 Task: Find an Airbnb in T'ongch'on, North Korea, for 8 guests from 12th to 16th July, with a price range of ₹10,000 to ₹16,000, including WiFi, free parking, TV, and breakfast.
Action: Mouse moved to (323, 151)
Screenshot: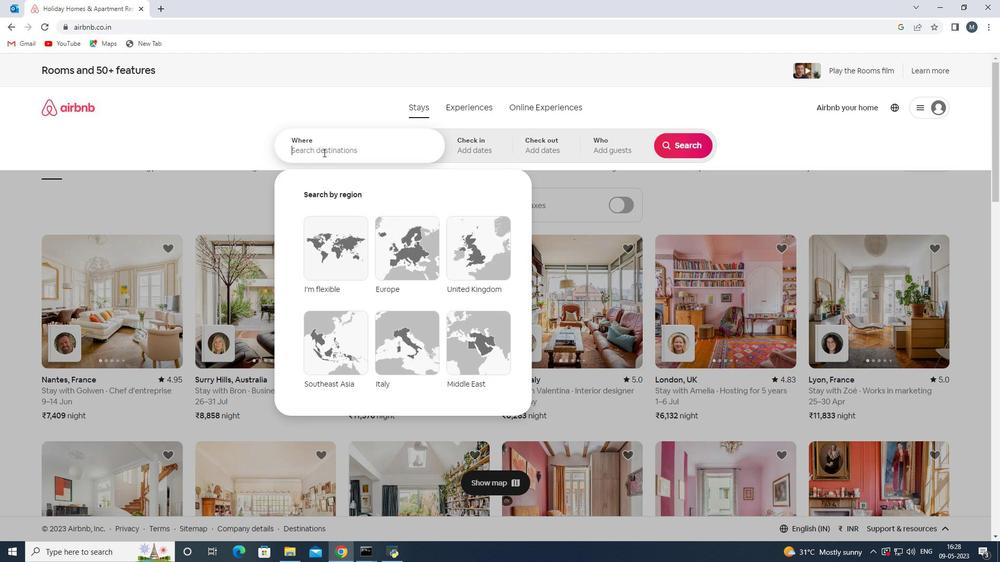 
Action: Mouse pressed left at (323, 151)
Screenshot: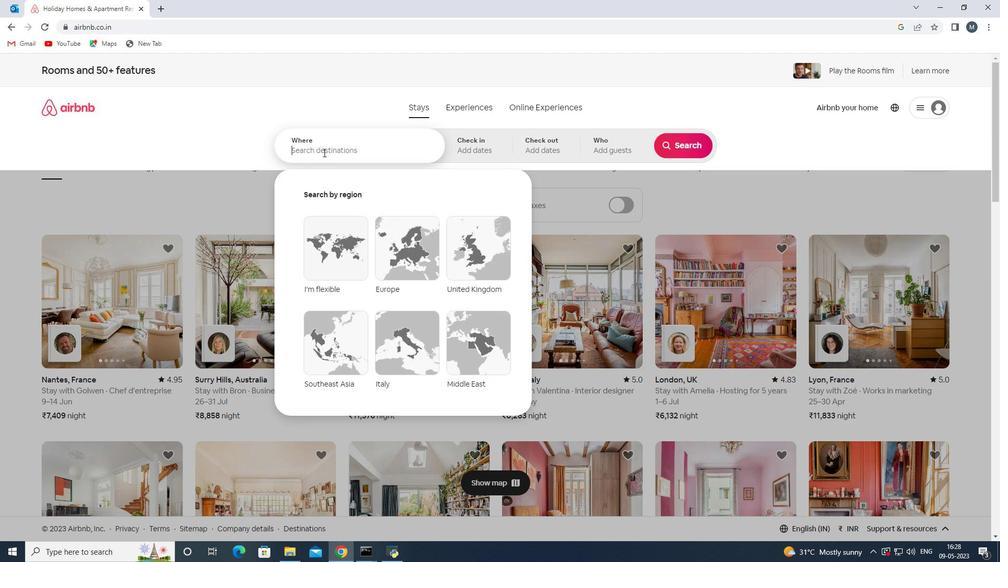 
Action: Key pressed <Key.shift>T<Key.space>ongch<Key.space>on-up,<Key.shift>North<Key.space><Key.shift><Key.shift><Key.shift>Korea<Key.enter>
Screenshot: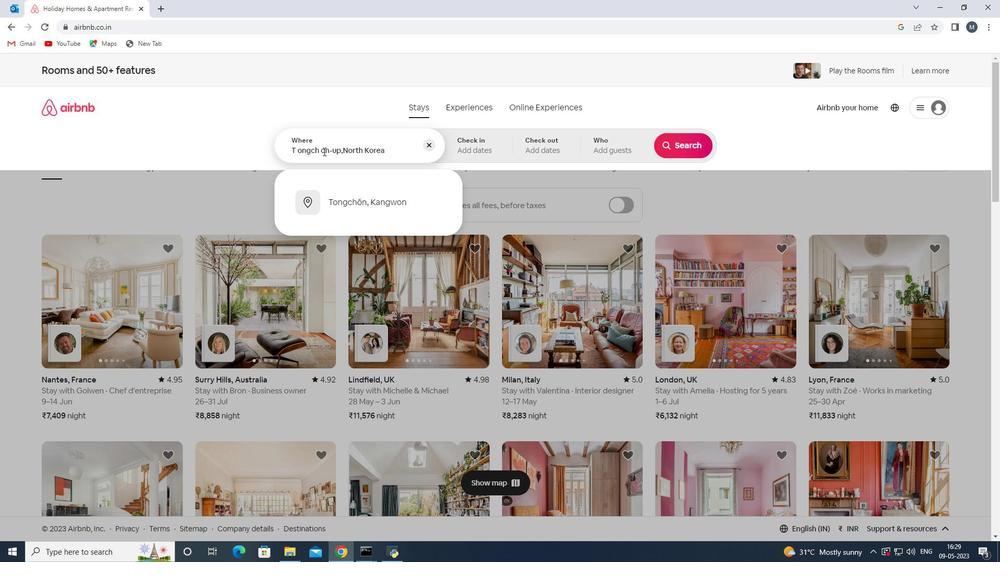 
Action: Mouse moved to (675, 230)
Screenshot: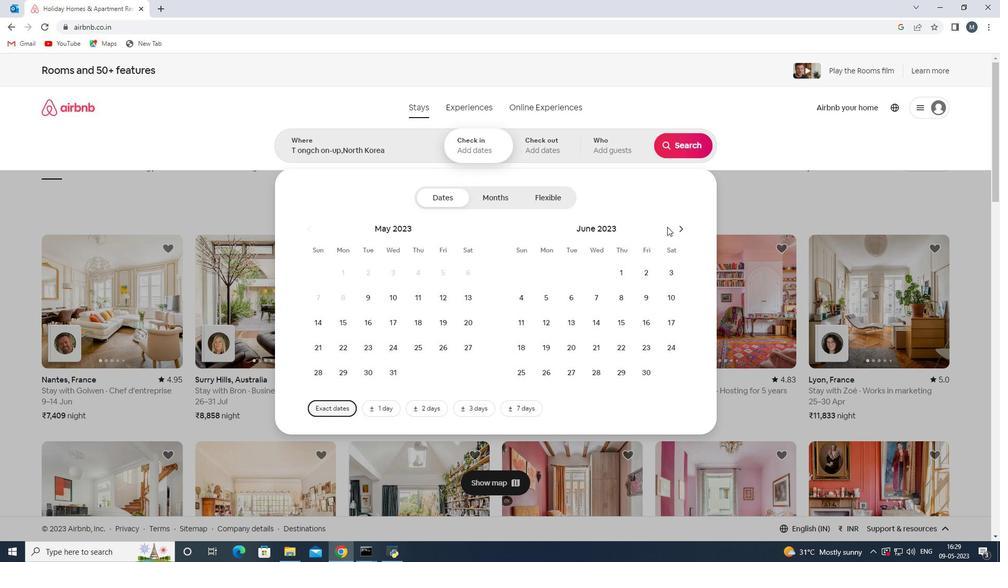 
Action: Mouse pressed left at (675, 230)
Screenshot: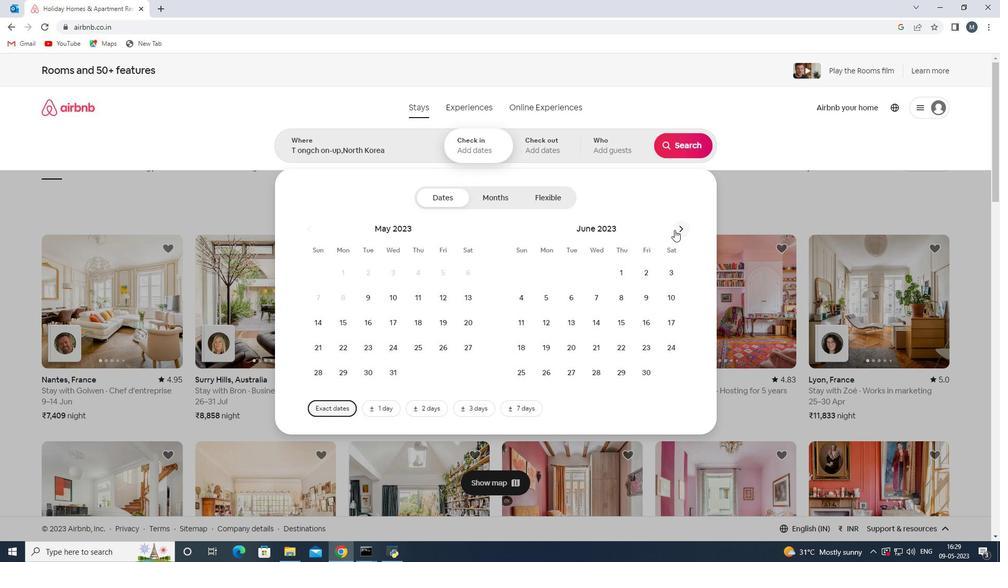 
Action: Mouse moved to (593, 326)
Screenshot: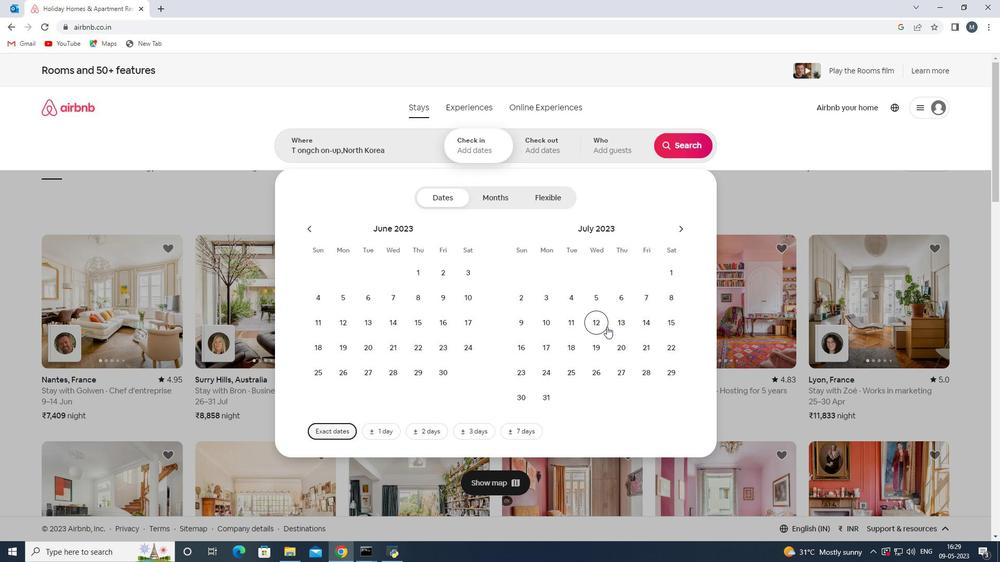 
Action: Mouse pressed left at (593, 326)
Screenshot: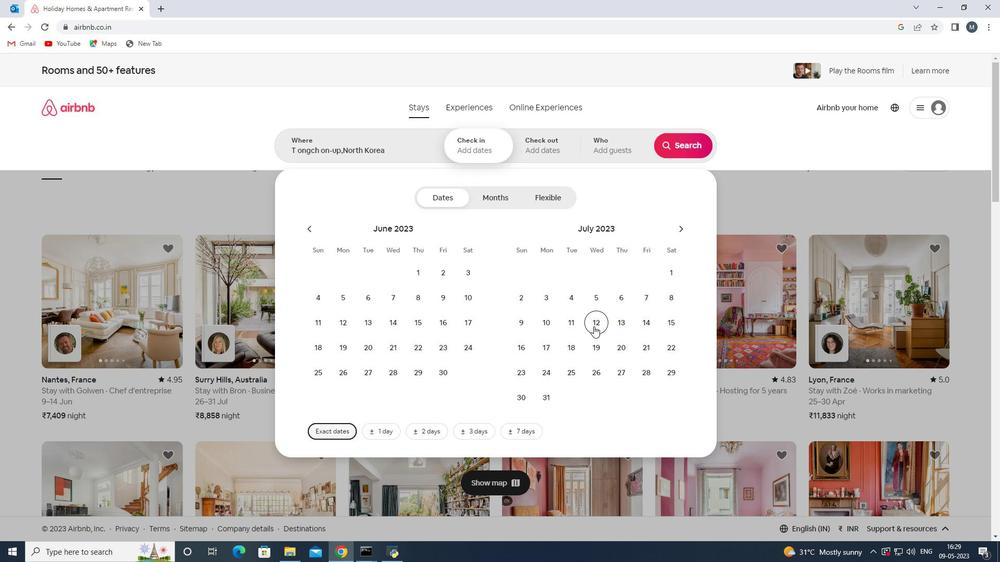 
Action: Mouse moved to (527, 348)
Screenshot: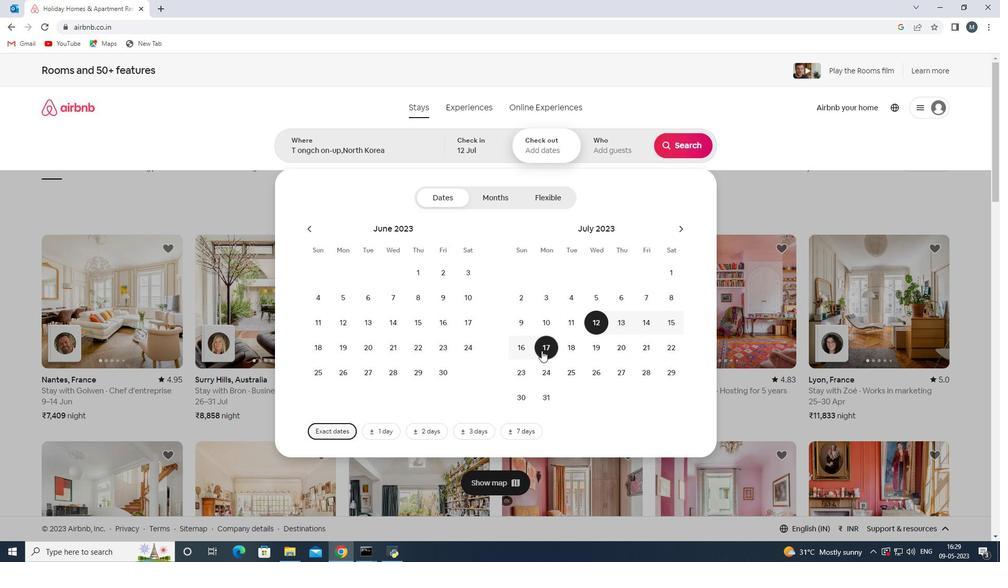 
Action: Mouse pressed left at (527, 348)
Screenshot: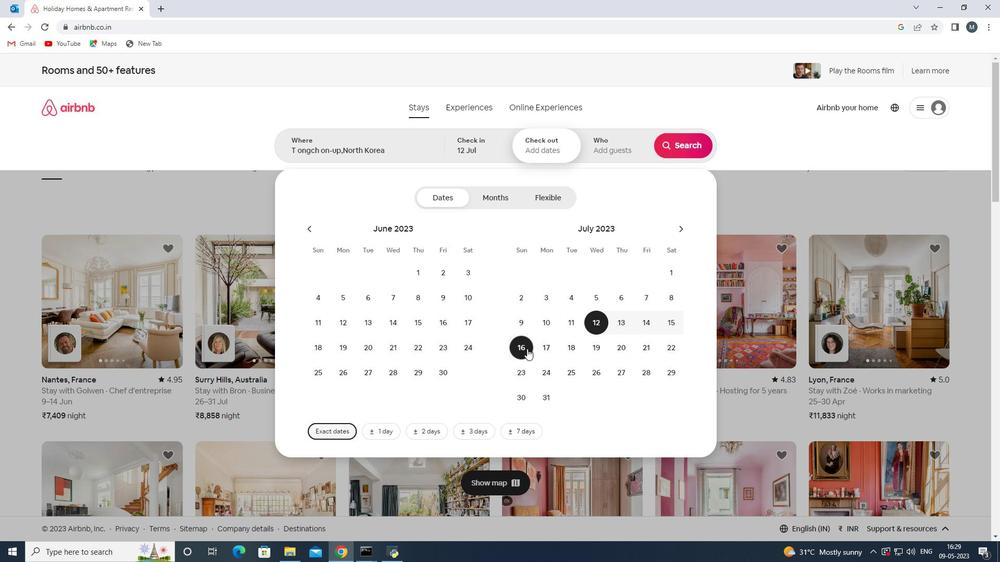 
Action: Mouse moved to (614, 155)
Screenshot: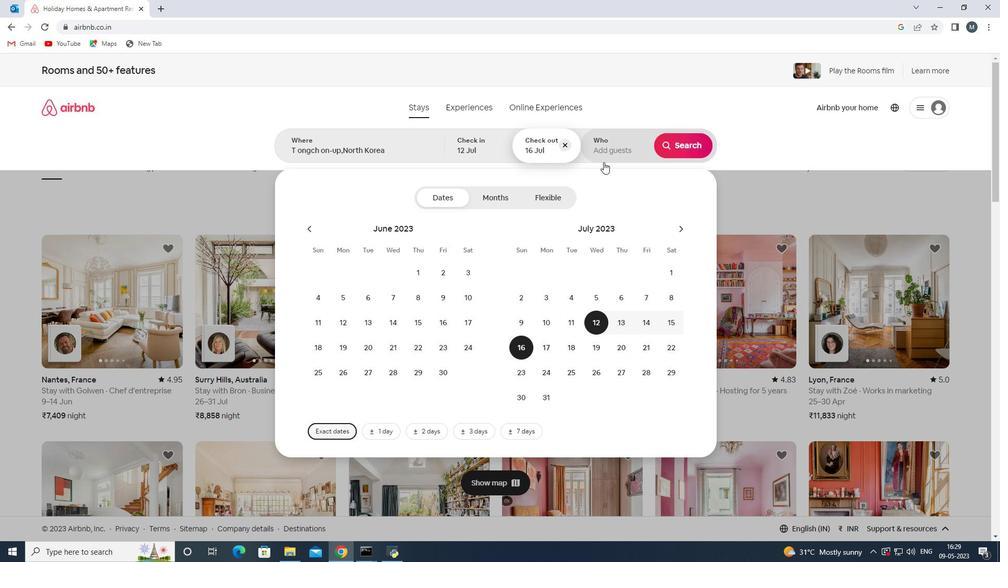 
Action: Mouse pressed left at (614, 155)
Screenshot: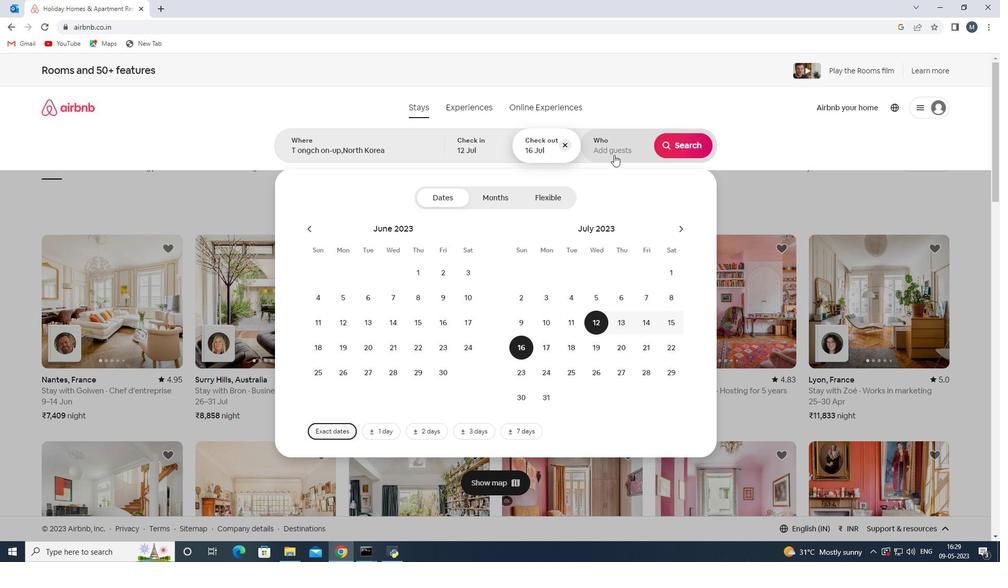 
Action: Mouse moved to (676, 199)
Screenshot: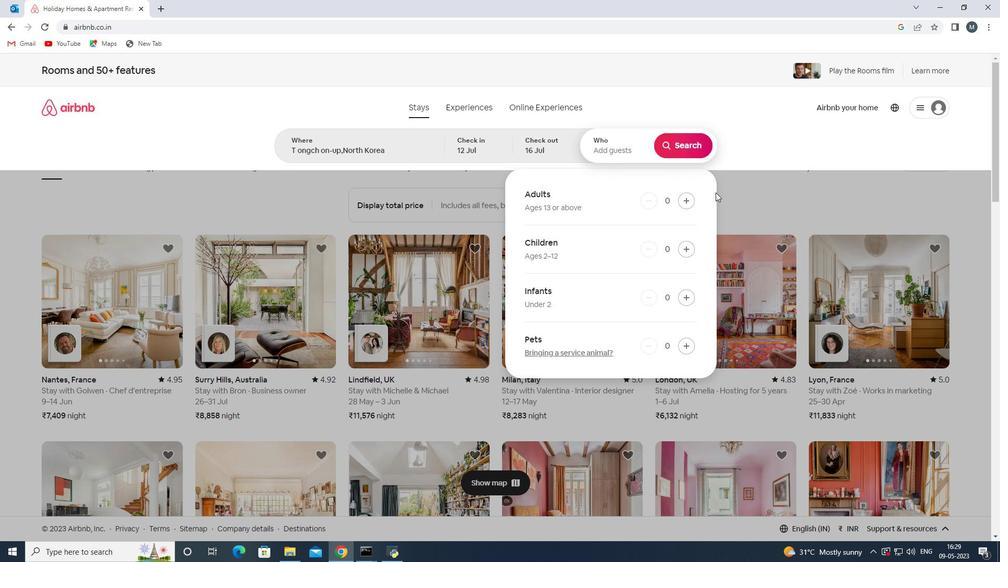 
Action: Mouse pressed left at (676, 199)
Screenshot: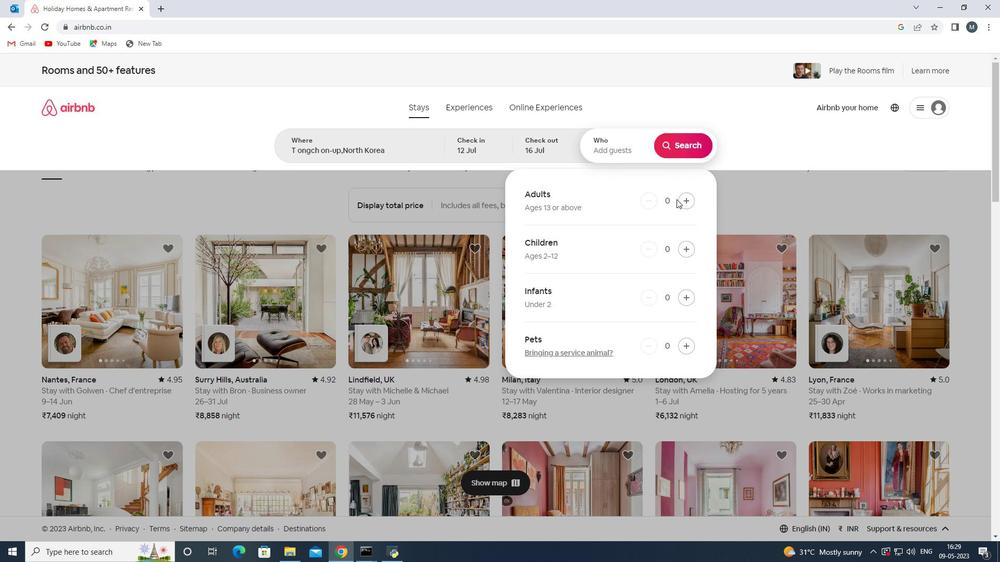 
Action: Mouse moved to (684, 197)
Screenshot: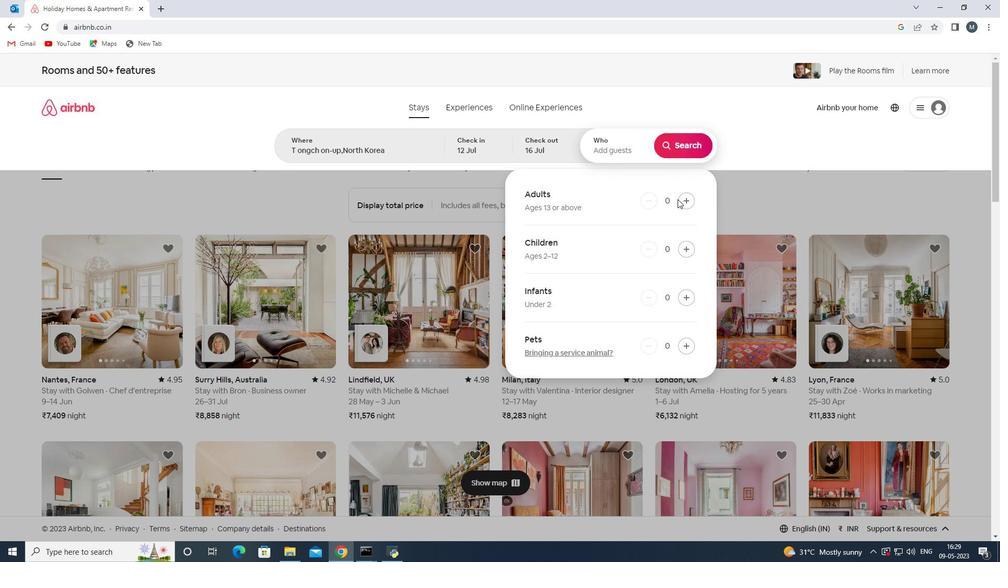 
Action: Mouse pressed left at (684, 197)
Screenshot: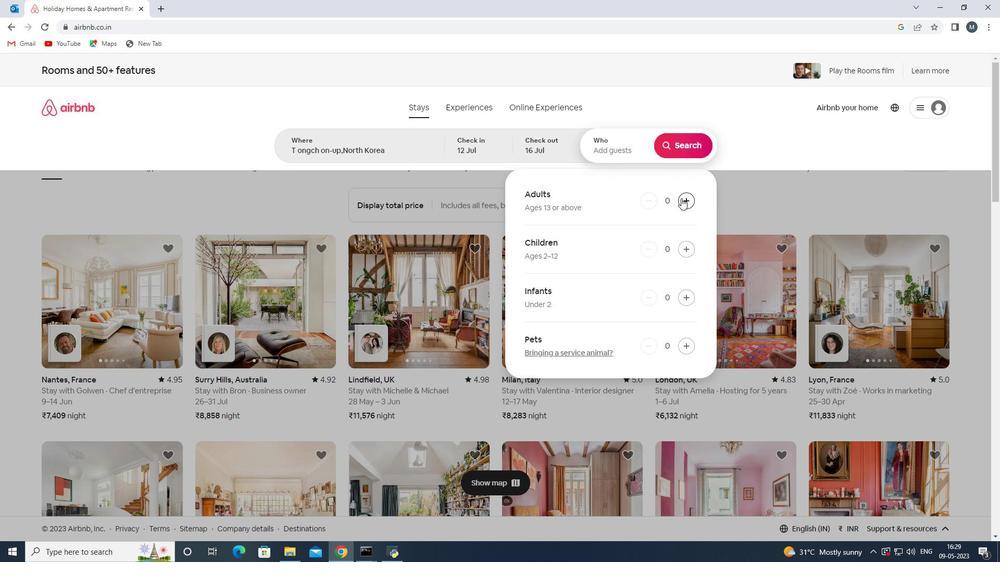 
Action: Mouse pressed left at (684, 197)
Screenshot: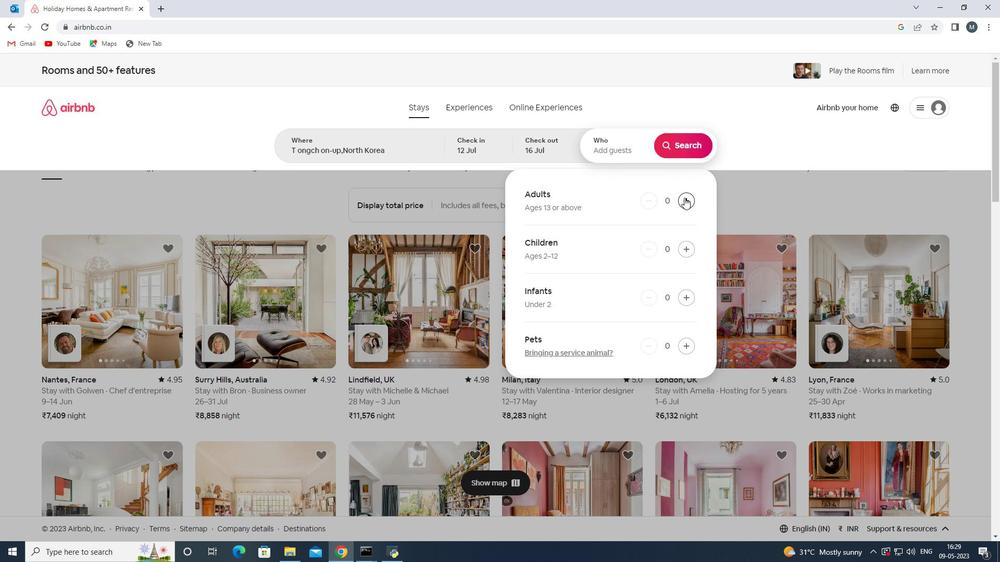 
Action: Mouse pressed left at (684, 197)
Screenshot: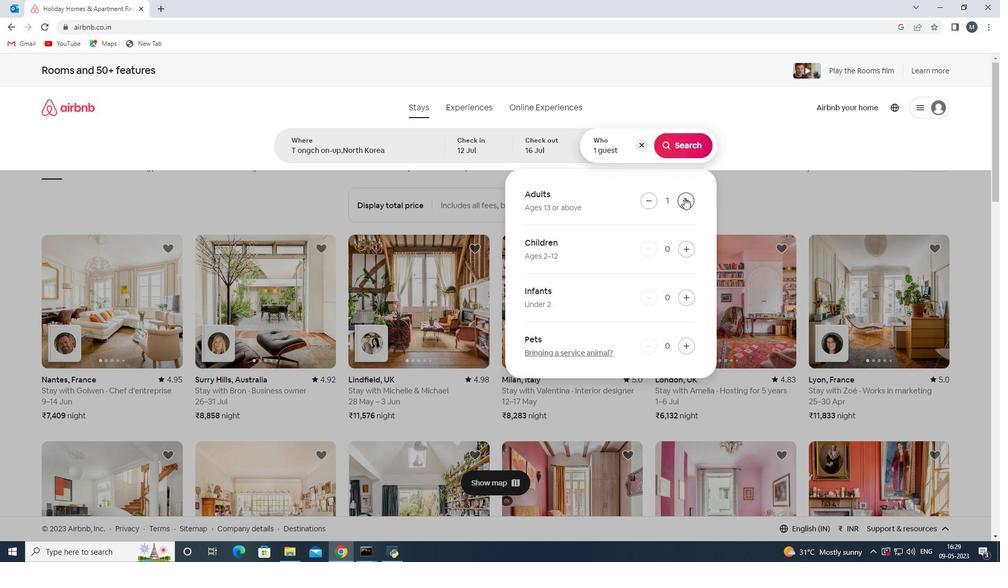 
Action: Mouse pressed left at (684, 197)
Screenshot: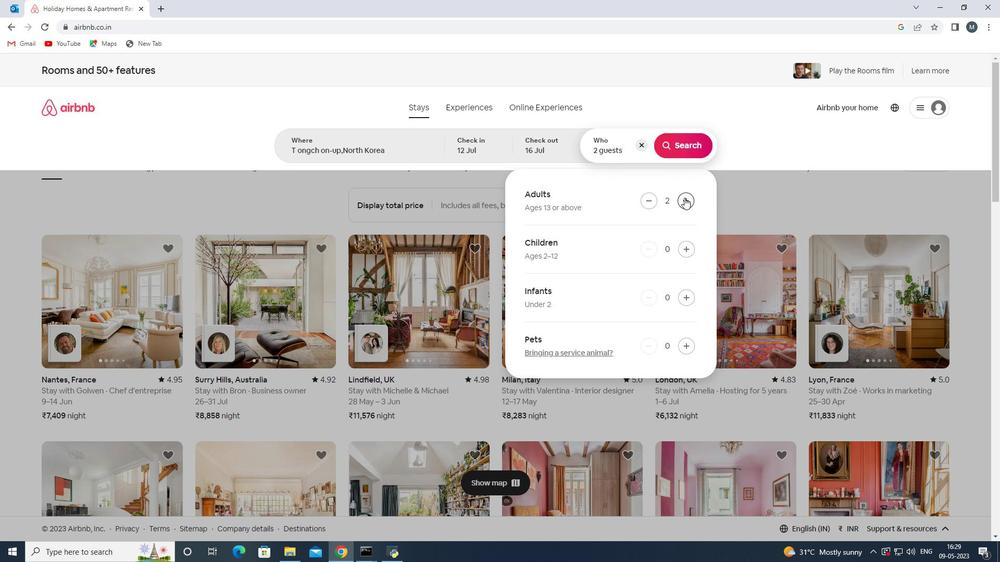 
Action: Mouse pressed left at (684, 197)
Screenshot: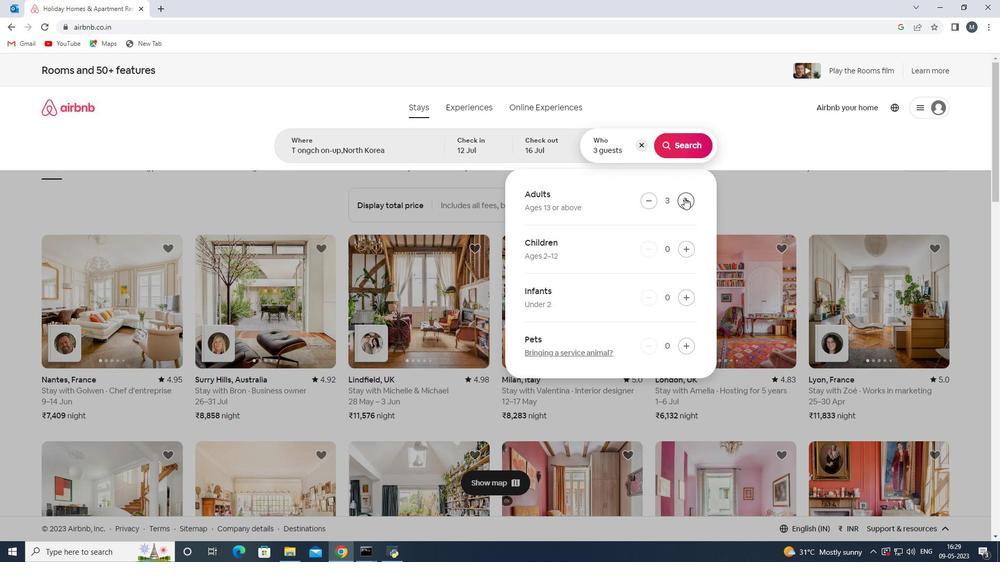 
Action: Mouse pressed left at (684, 197)
Screenshot: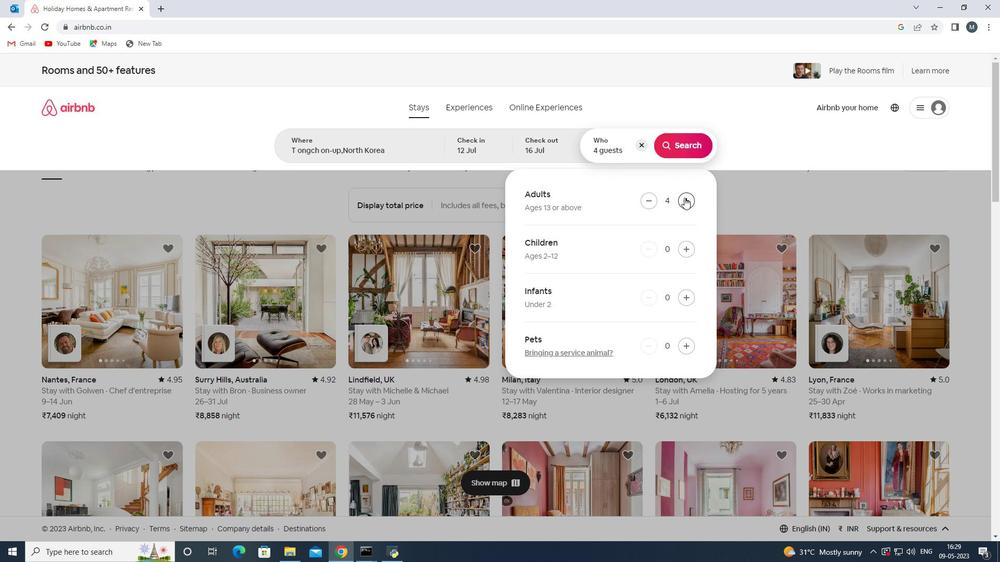 
Action: Mouse moved to (684, 197)
Screenshot: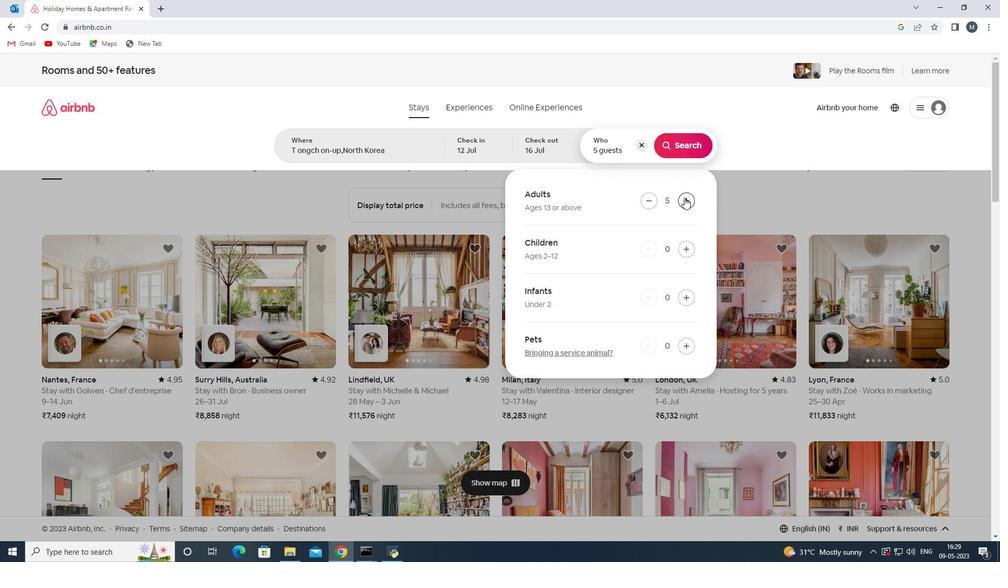 
Action: Mouse pressed left at (684, 197)
Screenshot: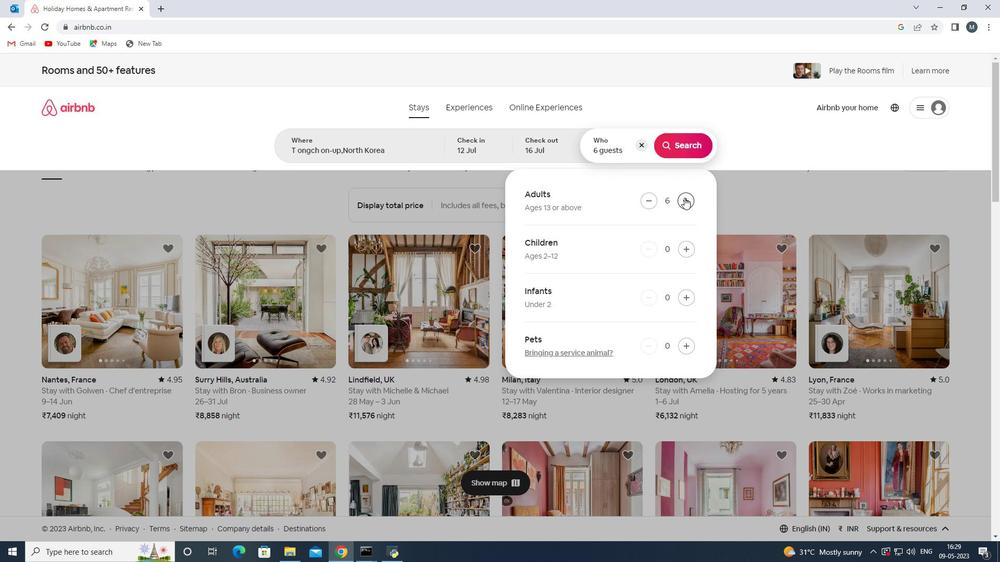 
Action: Mouse pressed left at (684, 197)
Screenshot: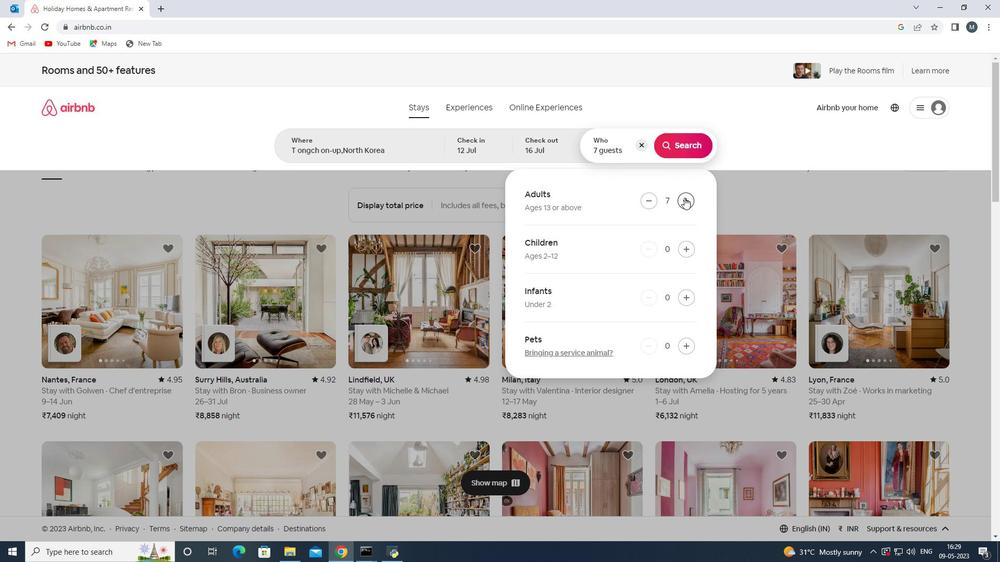 
Action: Mouse moved to (687, 142)
Screenshot: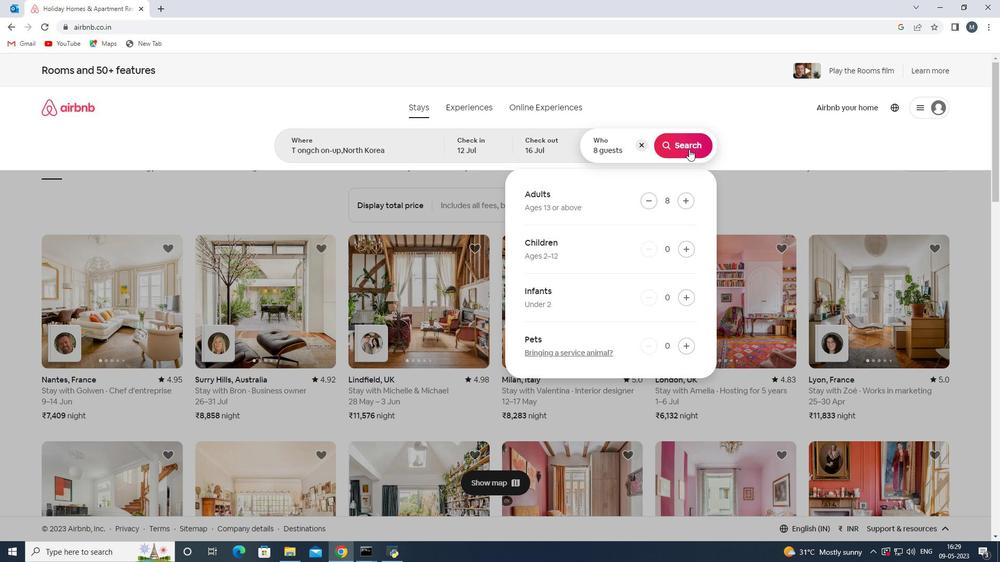 
Action: Mouse pressed left at (687, 142)
Screenshot: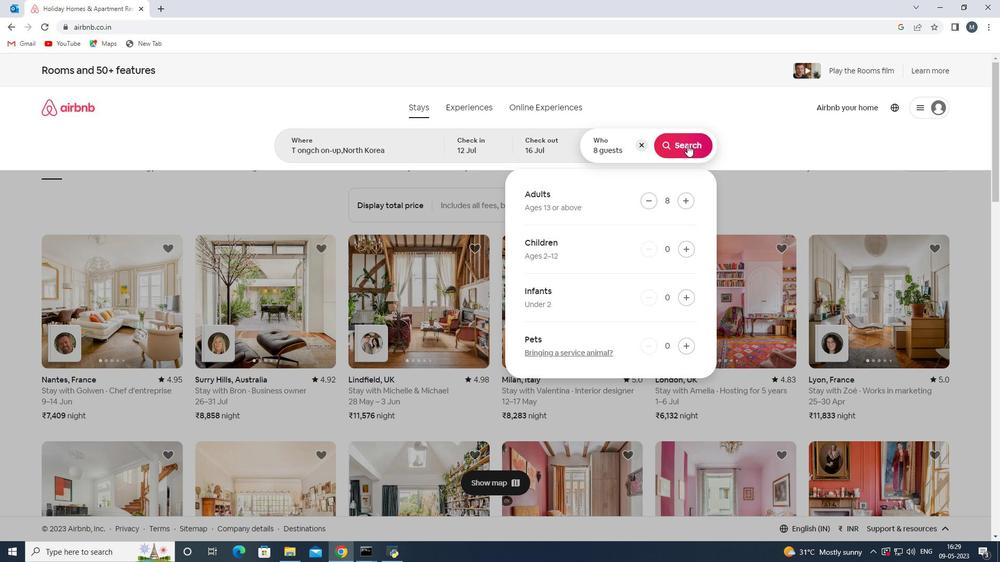
Action: Mouse moved to (946, 116)
Screenshot: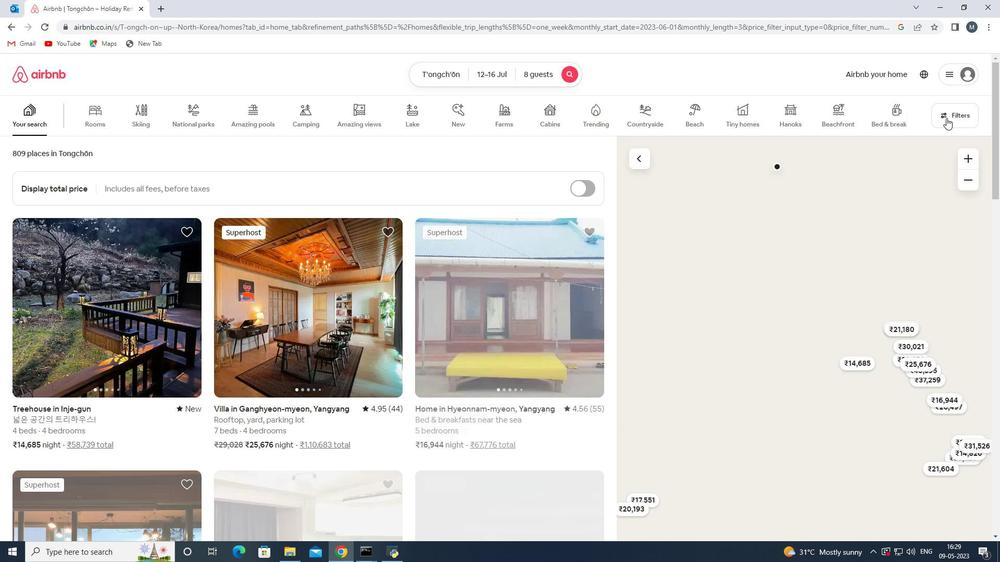 
Action: Mouse pressed left at (946, 116)
Screenshot: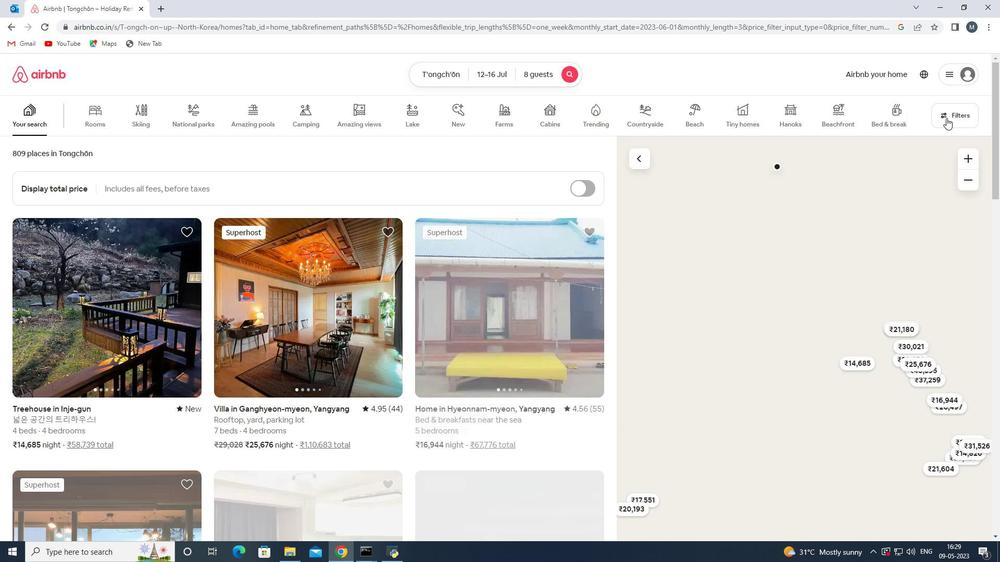 
Action: Mouse moved to (369, 378)
Screenshot: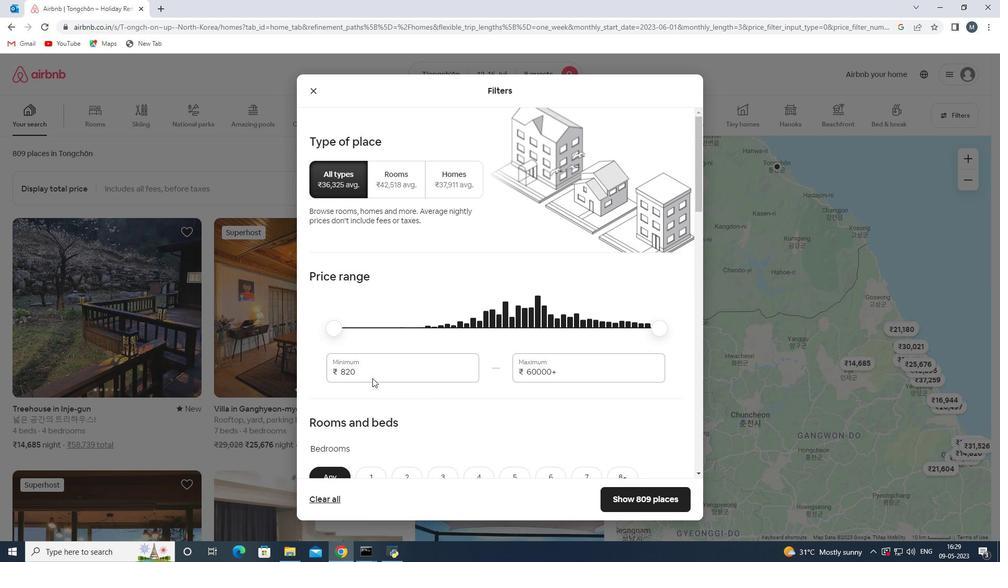 
Action: Mouse pressed left at (369, 378)
Screenshot: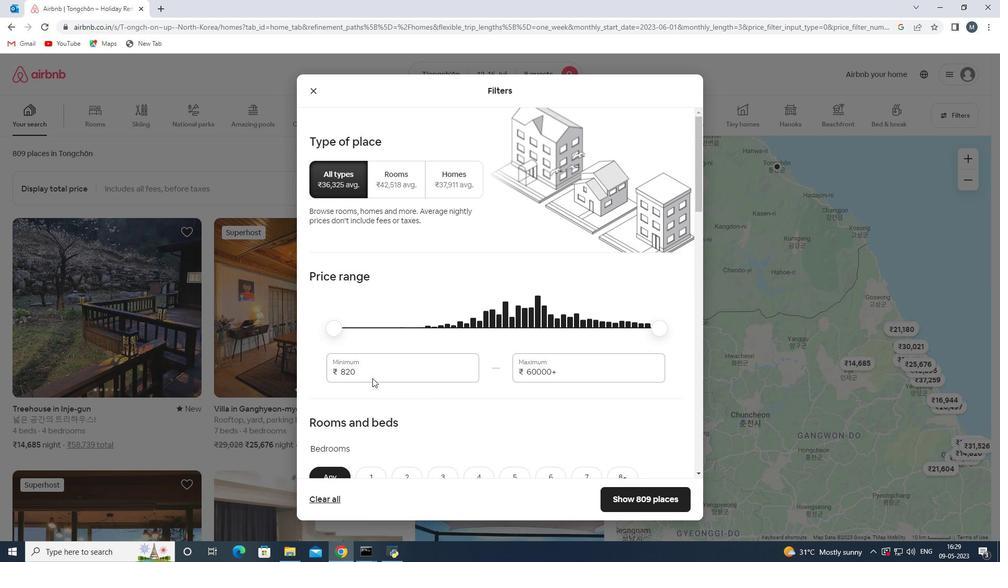 
Action: Mouse moved to (375, 369)
Screenshot: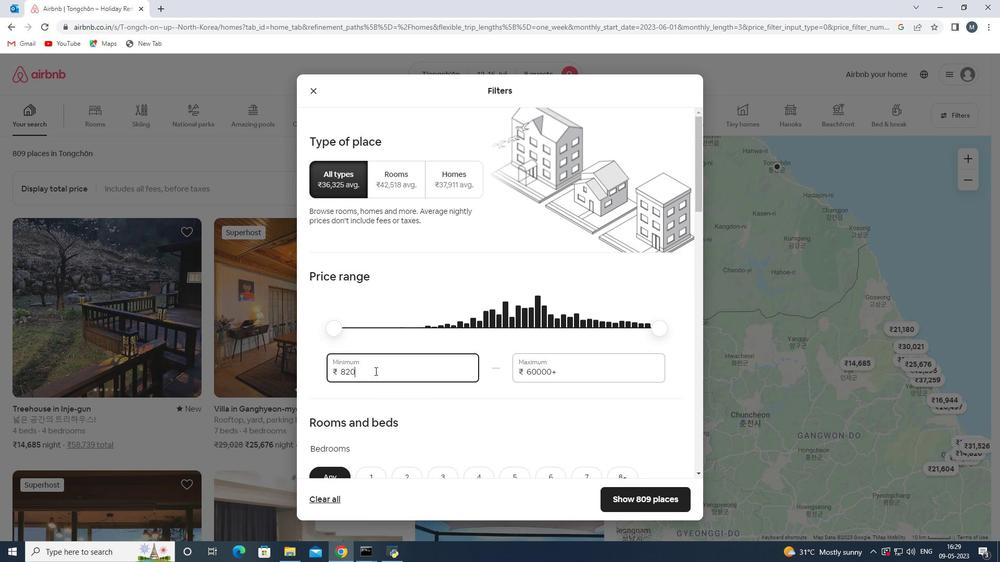 
Action: Mouse pressed left at (375, 369)
Screenshot: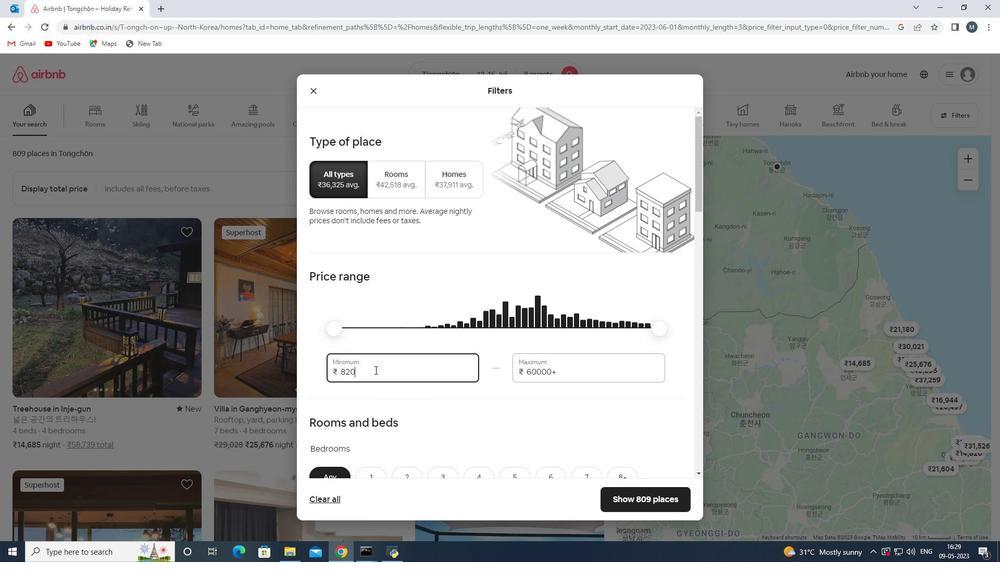 
Action: Mouse moved to (322, 384)
Screenshot: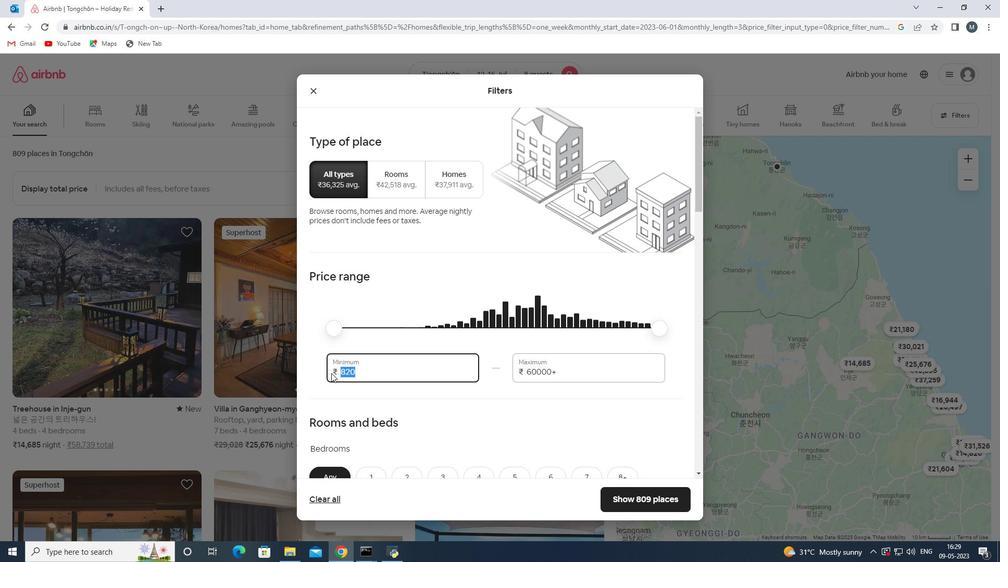 
Action: Key pressed 10000
Screenshot: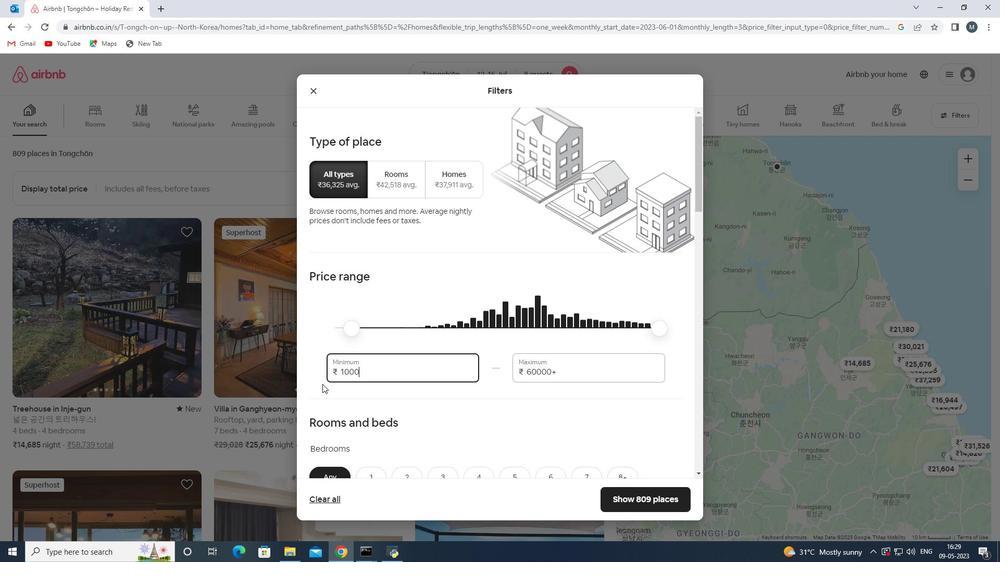 
Action: Mouse moved to (566, 376)
Screenshot: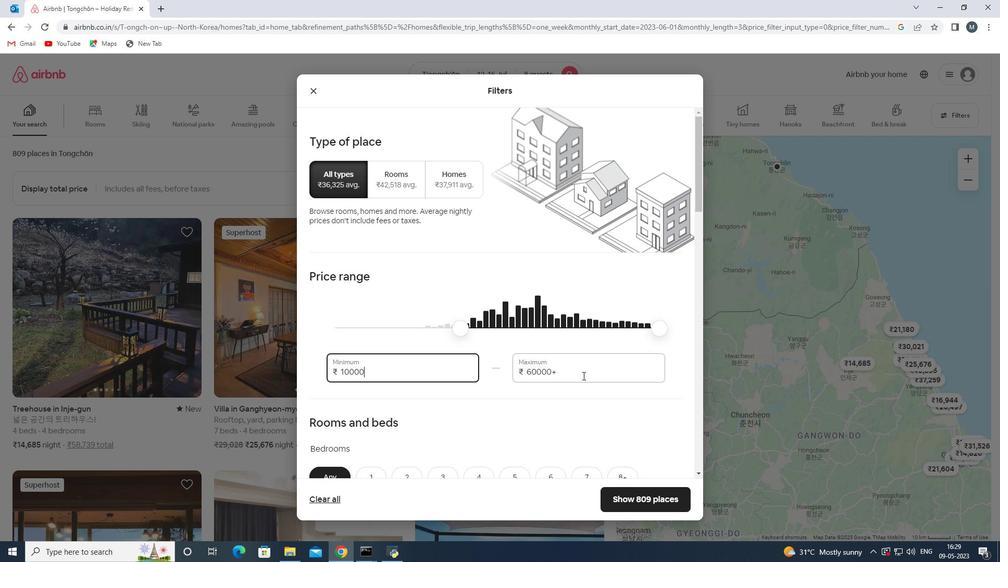 
Action: Mouse pressed left at (566, 376)
Screenshot: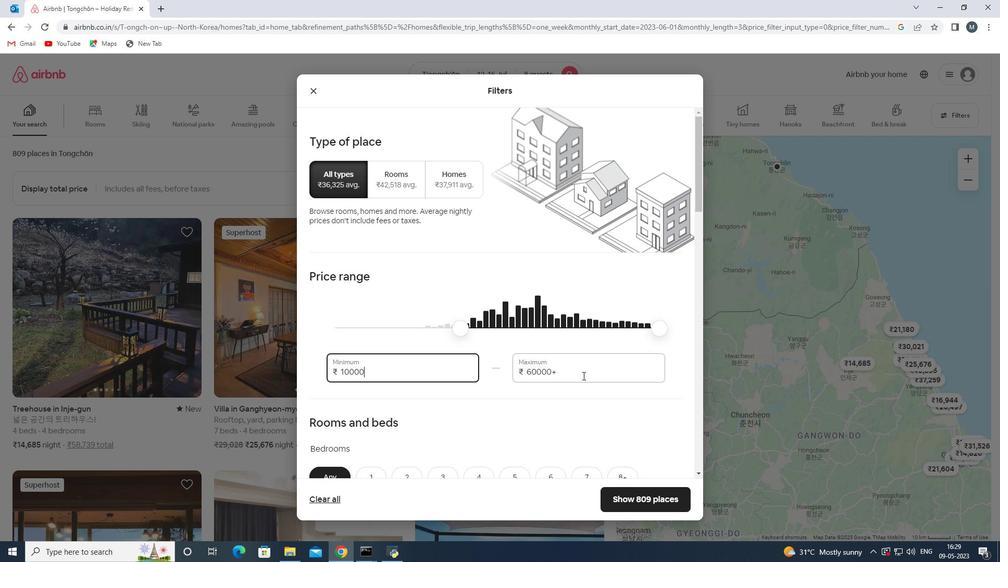 
Action: Mouse moved to (506, 373)
Screenshot: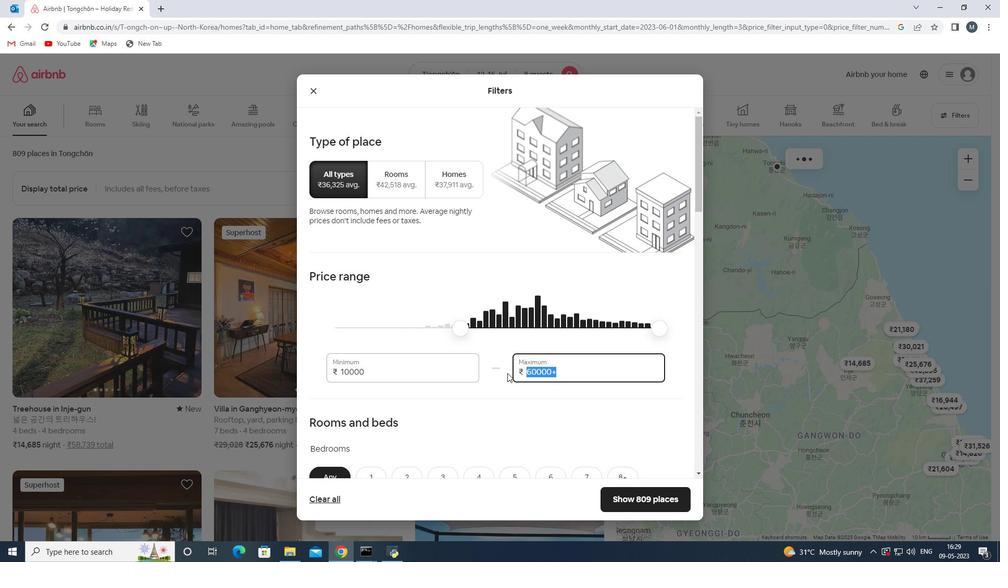 
Action: Key pressed 16
Screenshot: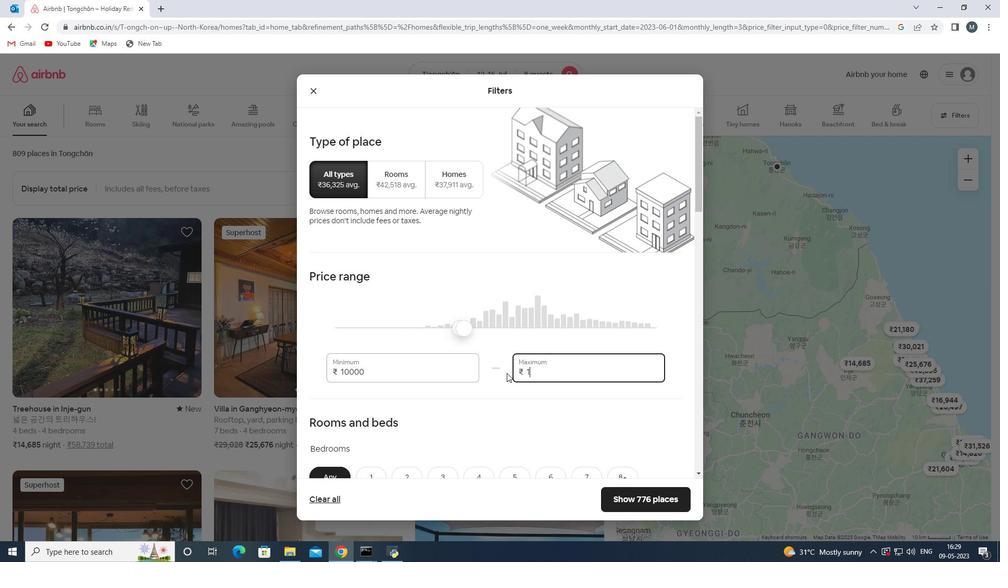 
Action: Mouse moved to (507, 372)
Screenshot: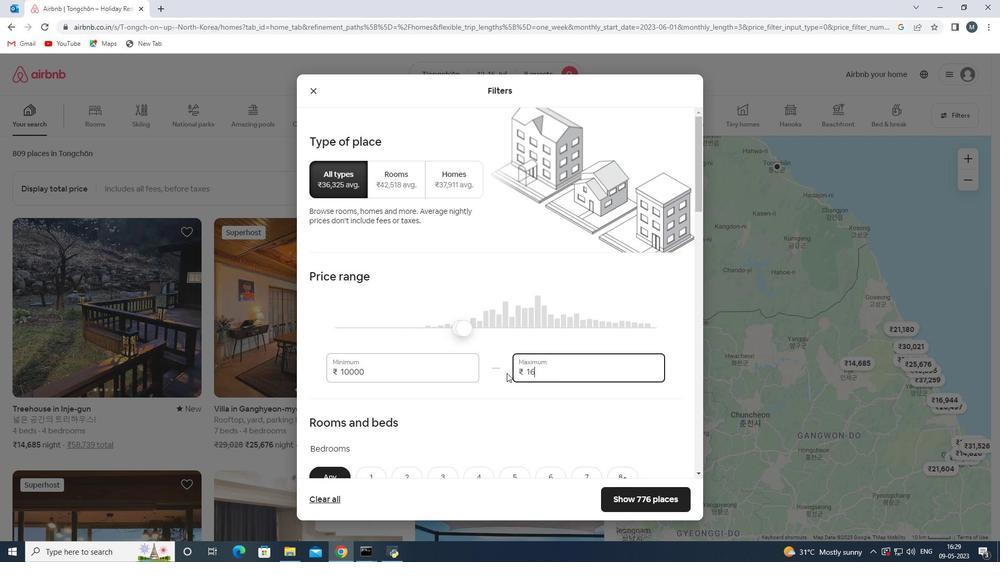 
Action: Key pressed 00
Screenshot: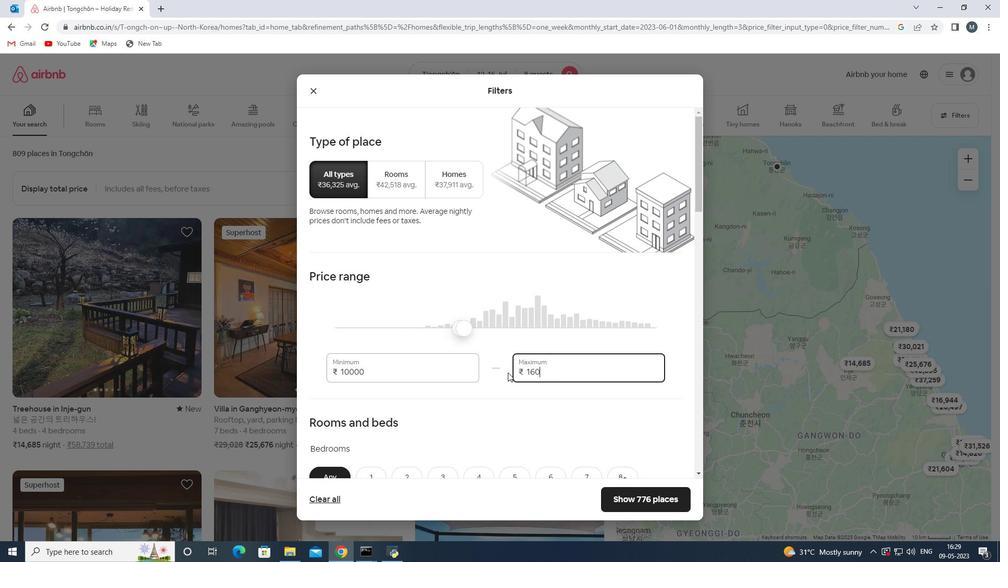 
Action: Mouse moved to (508, 373)
Screenshot: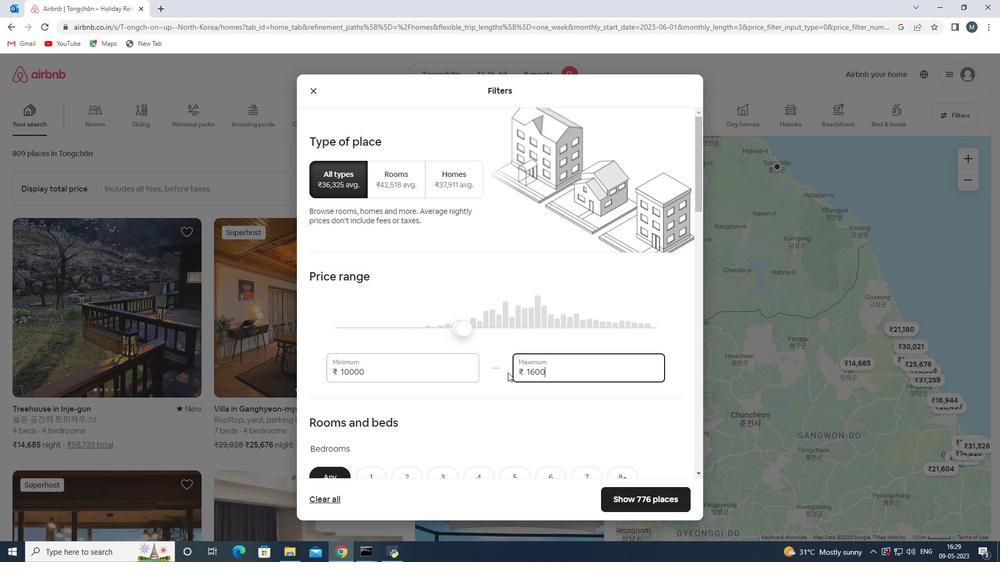 
Action: Key pressed 0
Screenshot: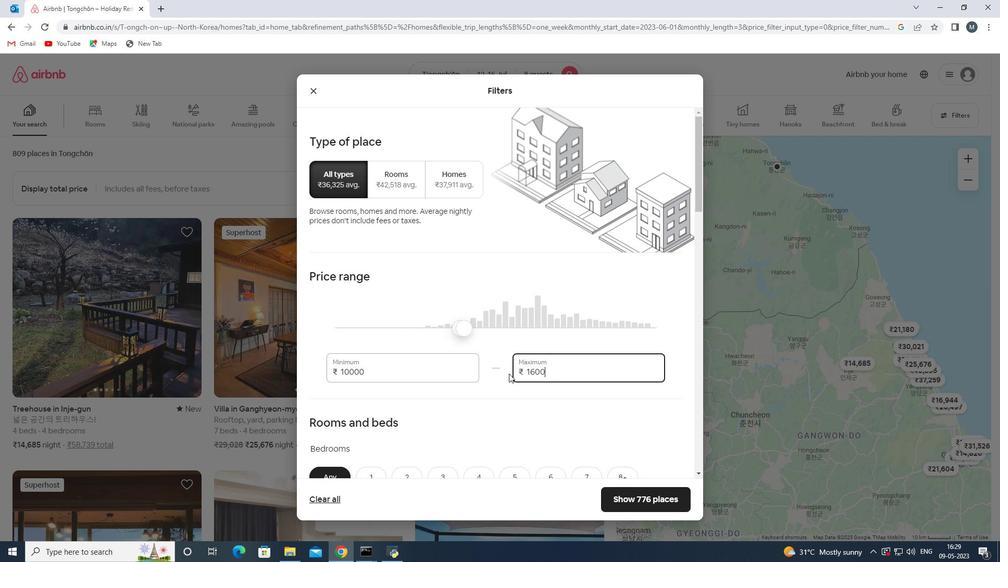 
Action: Mouse moved to (489, 369)
Screenshot: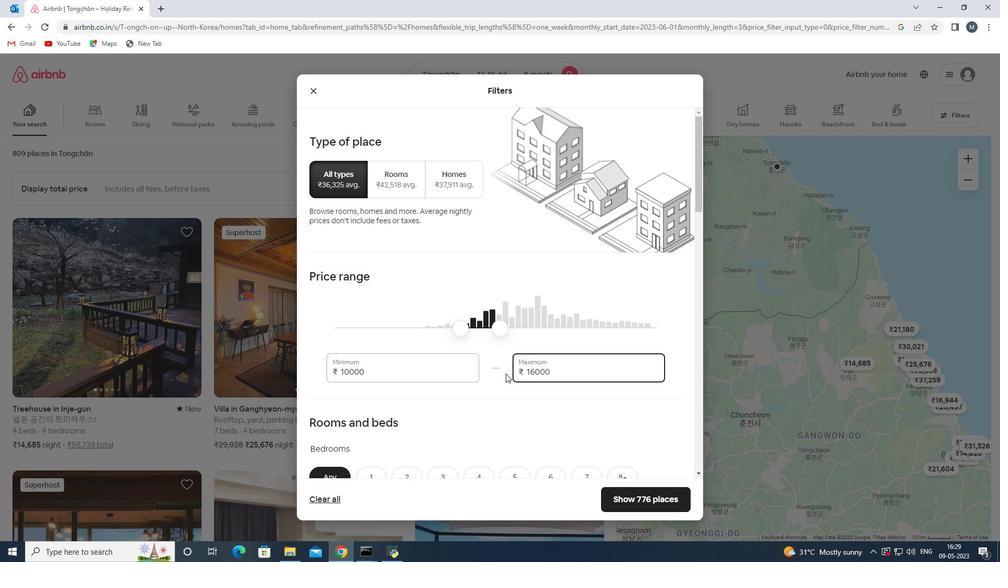 
Action: Mouse scrolled (489, 369) with delta (0, 0)
Screenshot: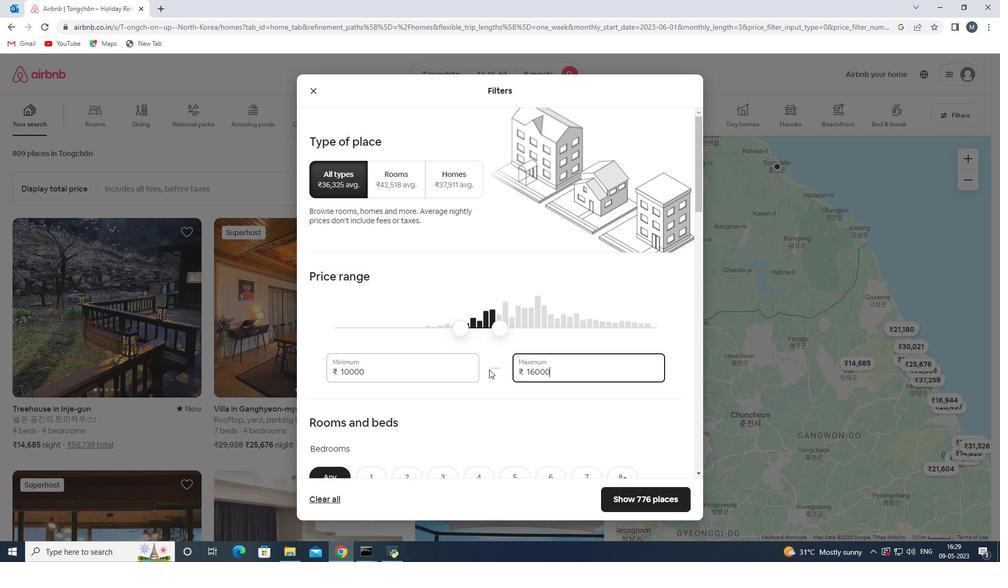 
Action: Mouse moved to (489, 368)
Screenshot: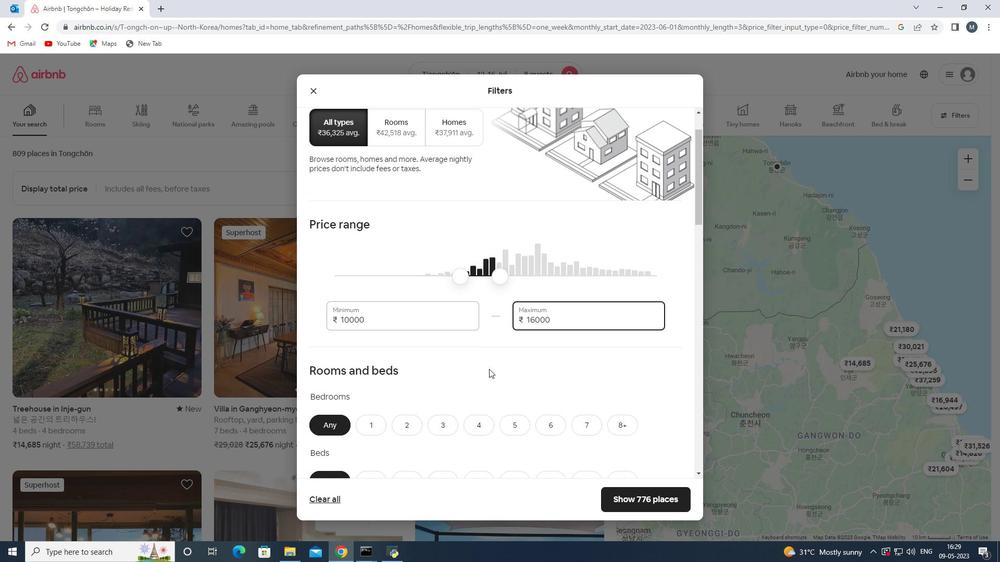 
Action: Mouse scrolled (489, 367) with delta (0, 0)
Screenshot: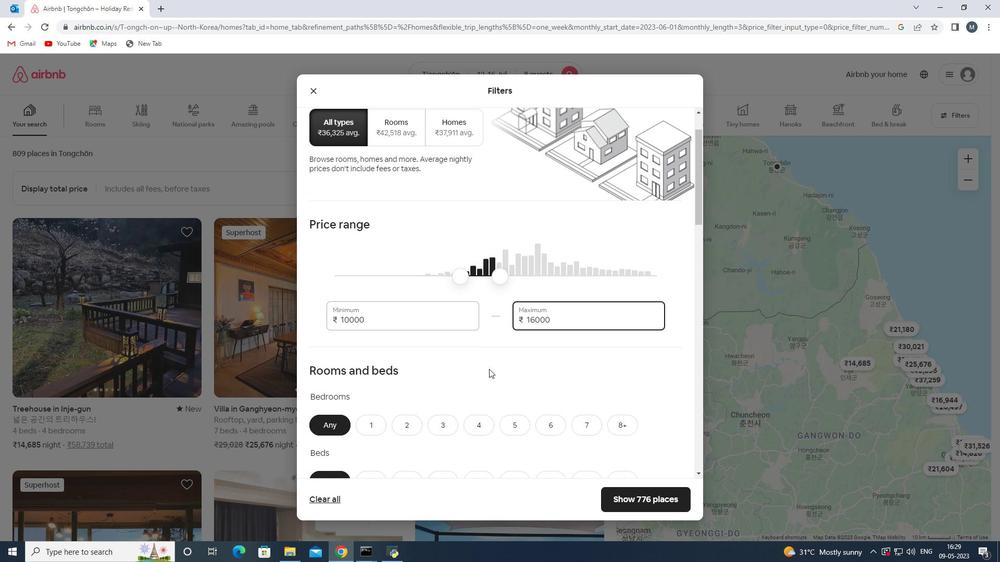 
Action: Mouse moved to (619, 372)
Screenshot: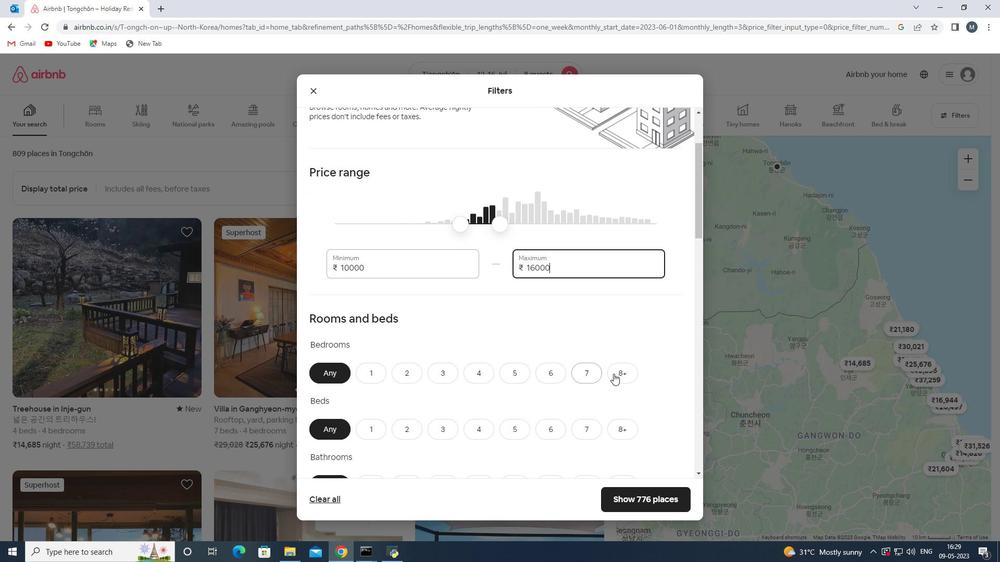 
Action: Mouse pressed left at (619, 372)
Screenshot: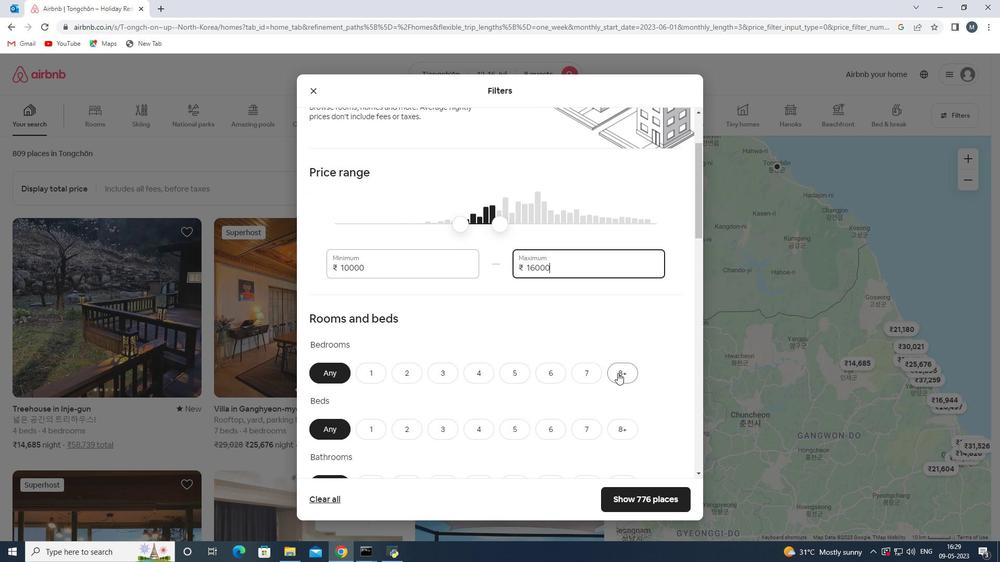 
Action: Mouse moved to (587, 359)
Screenshot: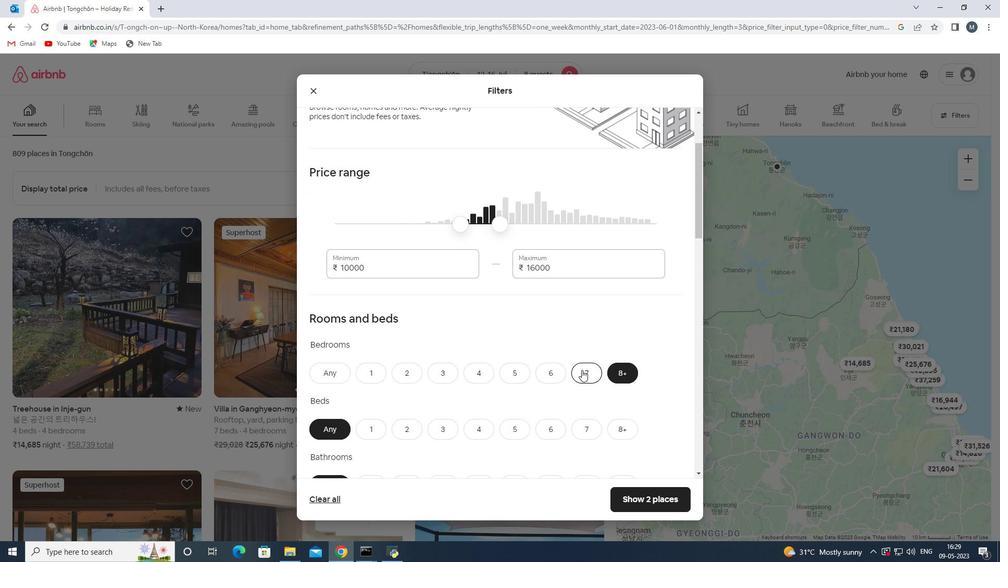 
Action: Mouse scrolled (587, 358) with delta (0, 0)
Screenshot: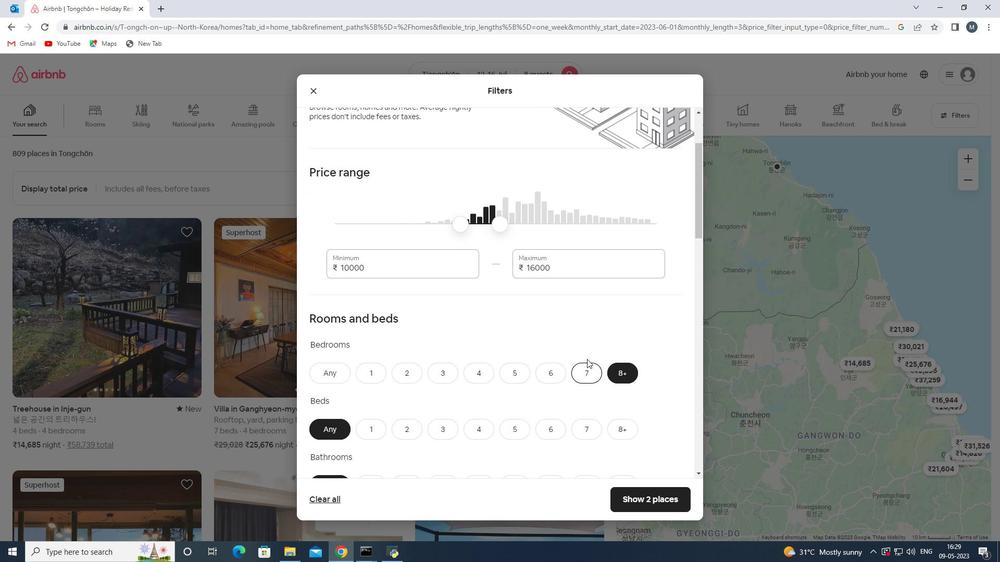 
Action: Mouse moved to (615, 373)
Screenshot: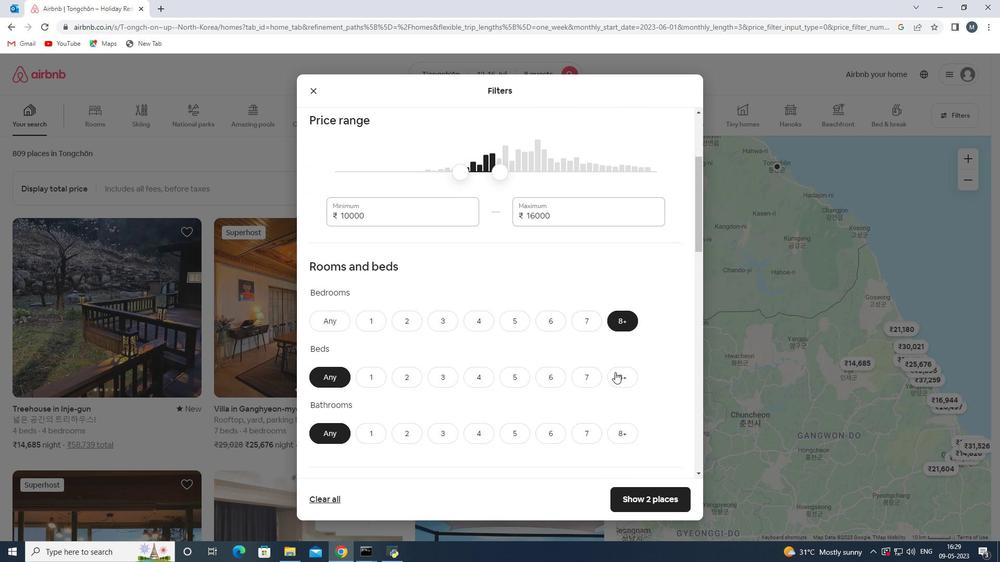 
Action: Mouse pressed left at (615, 373)
Screenshot: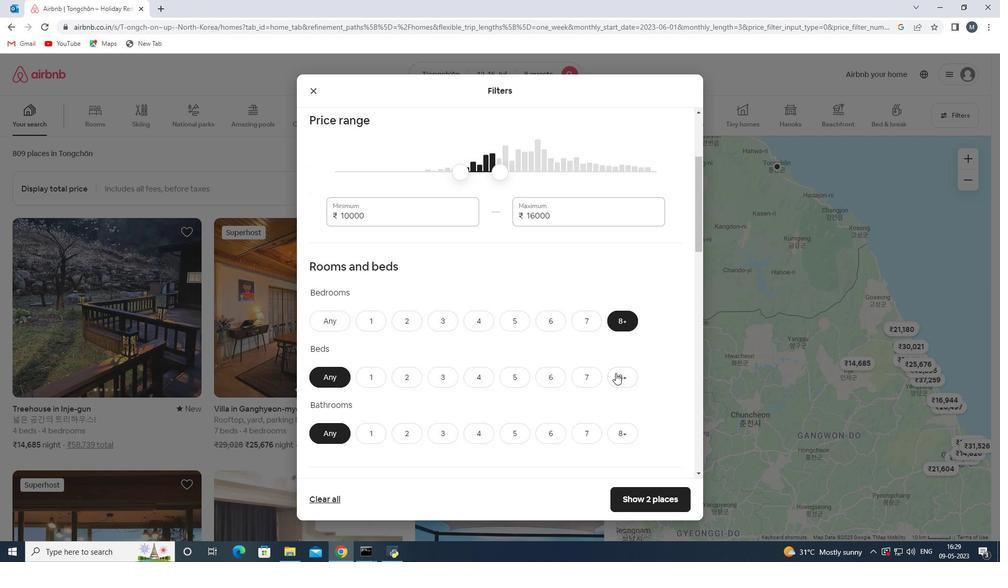
Action: Mouse moved to (619, 429)
Screenshot: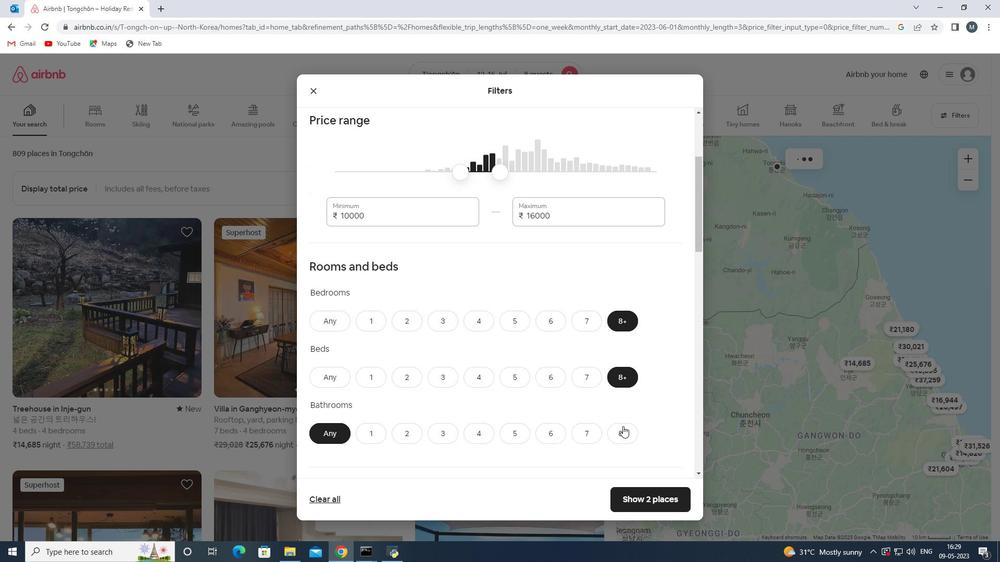 
Action: Mouse pressed left at (619, 429)
Screenshot: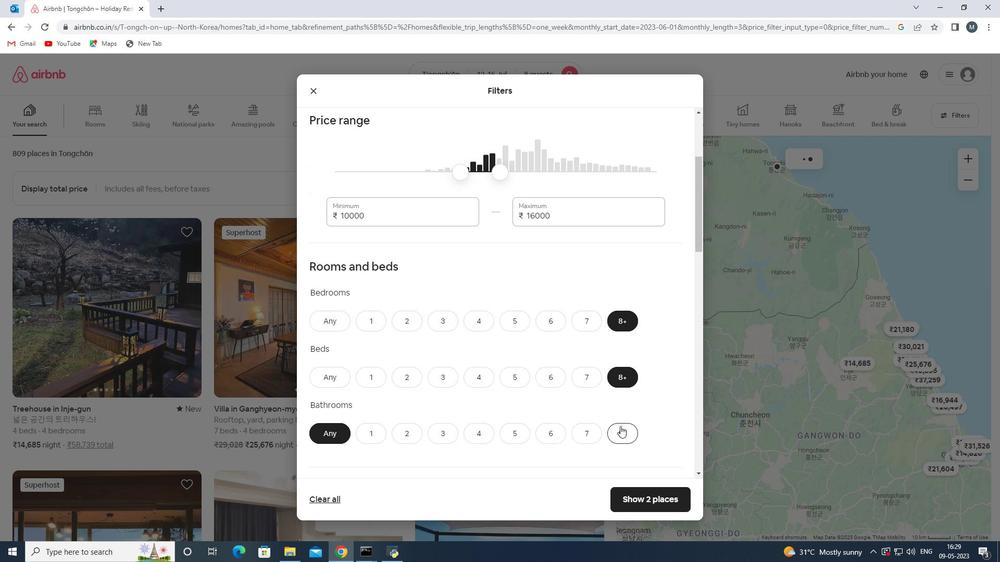 
Action: Mouse moved to (514, 364)
Screenshot: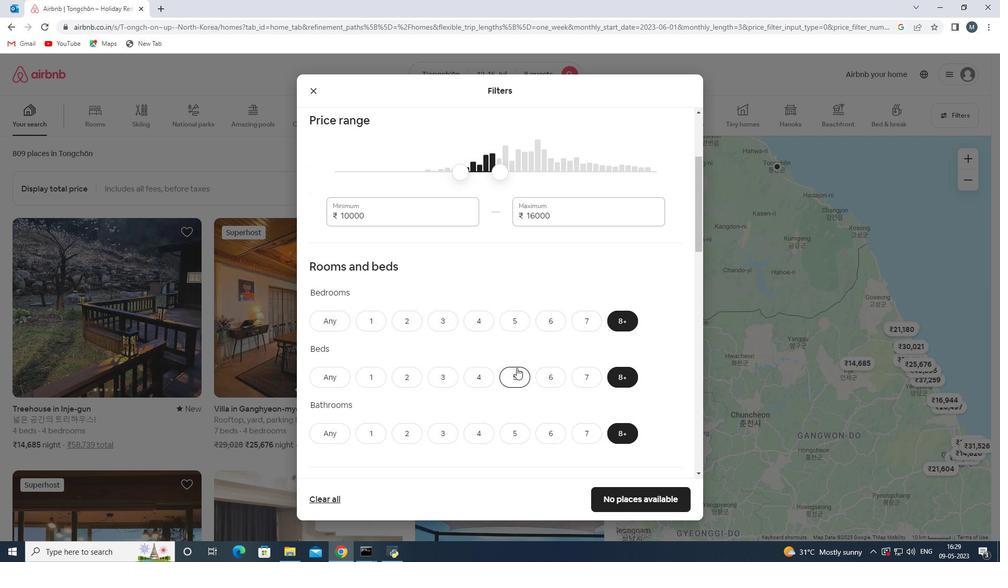
Action: Mouse scrolled (514, 364) with delta (0, 0)
Screenshot: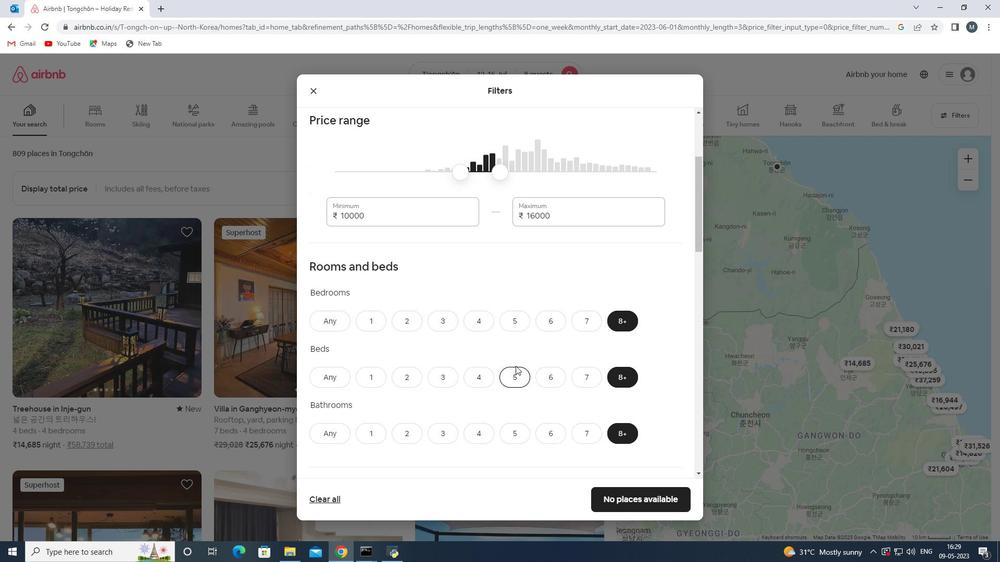 
Action: Mouse moved to (511, 363)
Screenshot: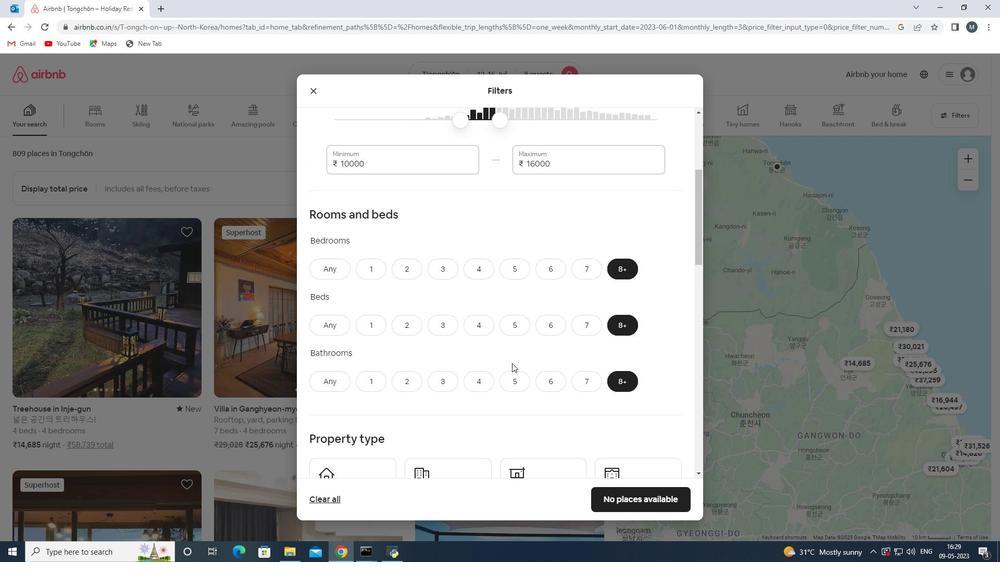 
Action: Mouse scrolled (511, 363) with delta (0, 0)
Screenshot: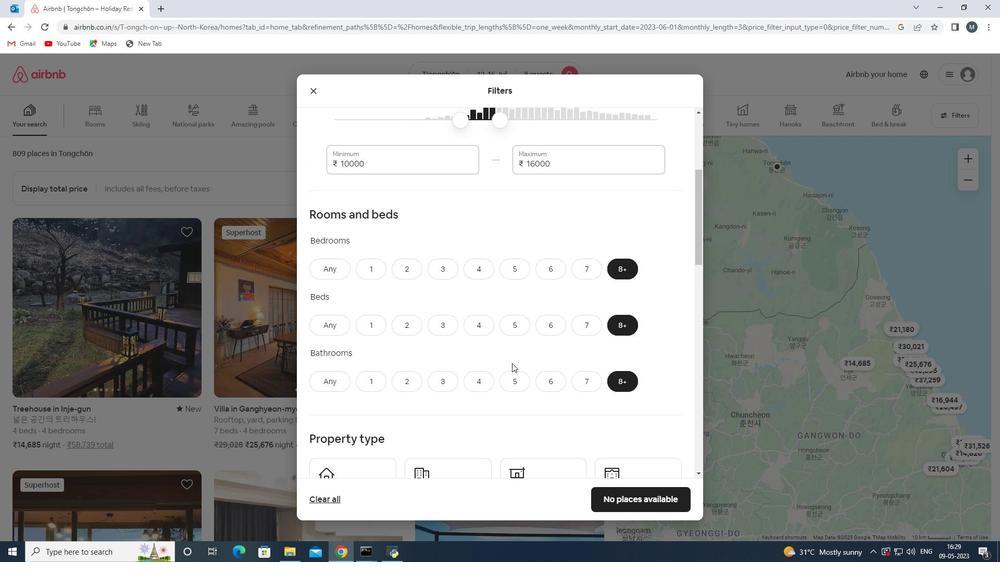 
Action: Mouse moved to (497, 345)
Screenshot: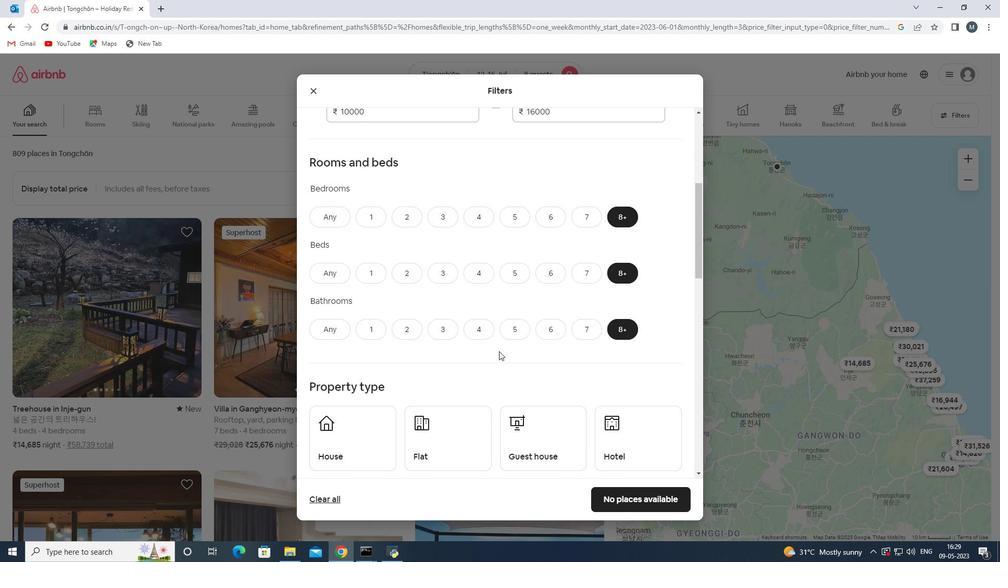 
Action: Mouse scrolled (497, 345) with delta (0, 0)
Screenshot: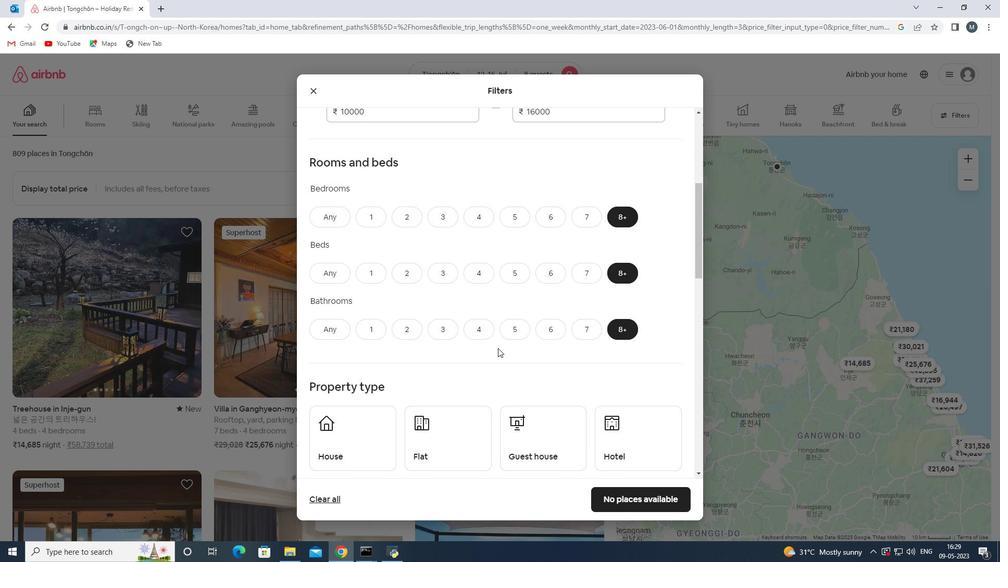 
Action: Mouse moved to (359, 400)
Screenshot: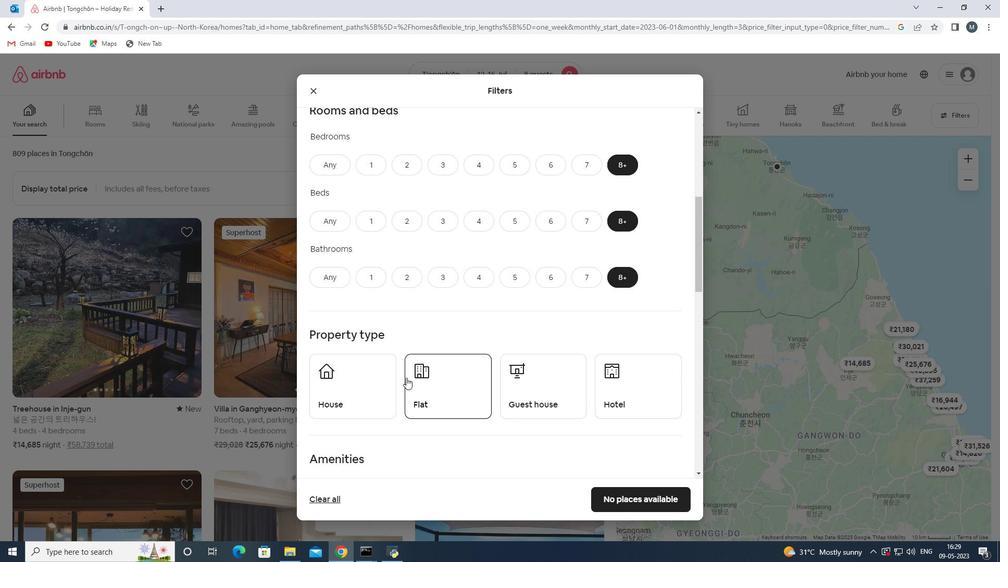
Action: Mouse pressed left at (359, 400)
Screenshot: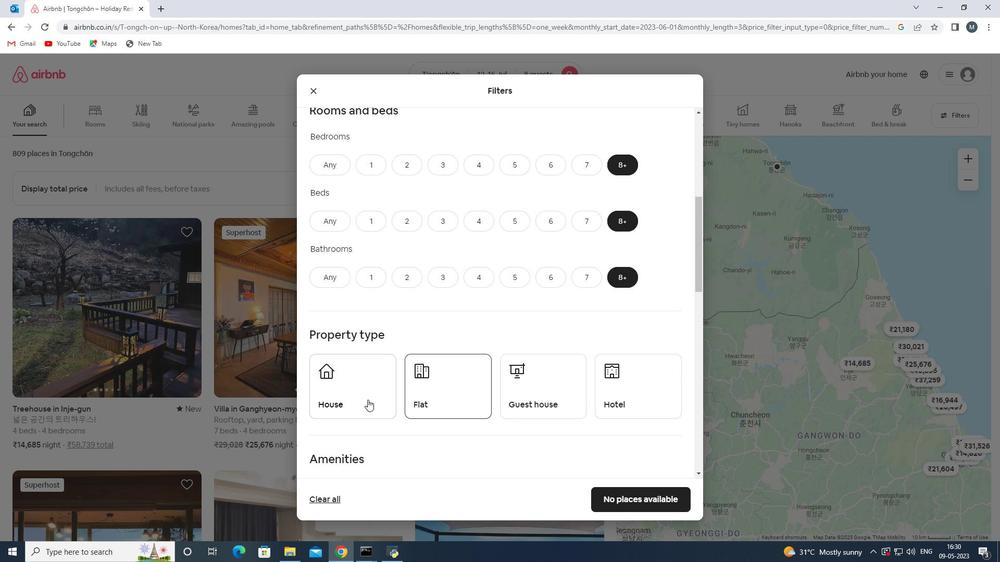 
Action: Mouse moved to (413, 392)
Screenshot: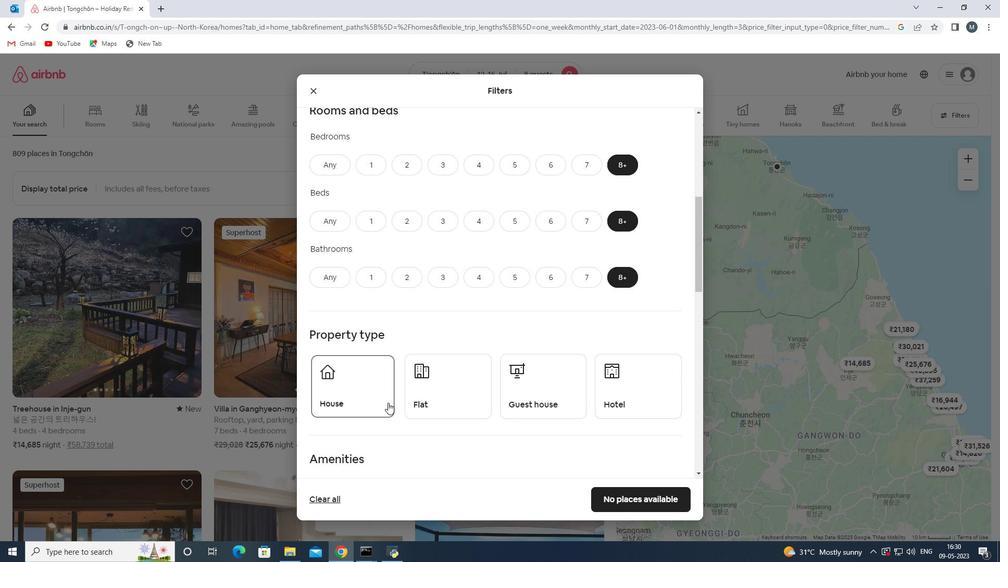 
Action: Mouse pressed left at (413, 392)
Screenshot: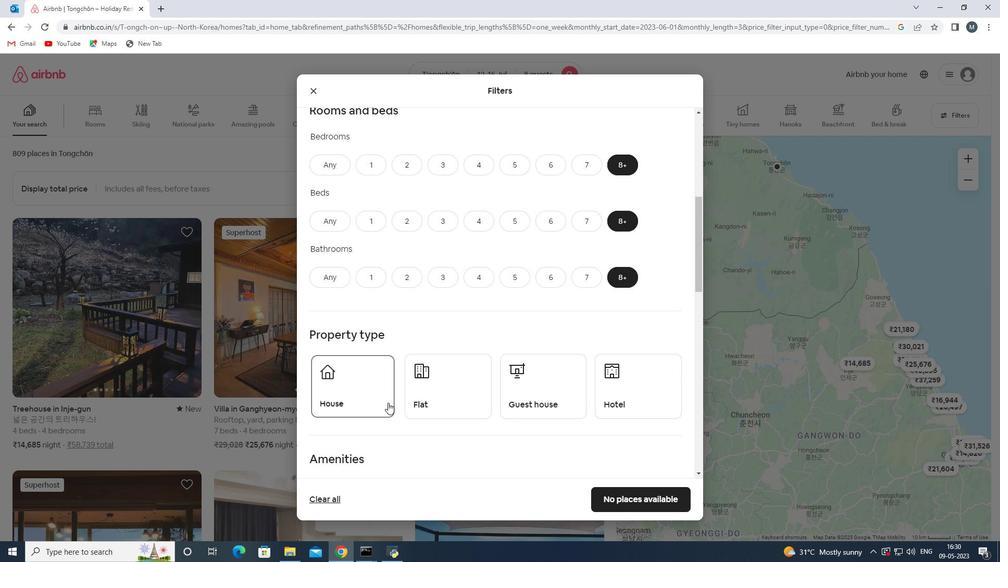 
Action: Mouse moved to (543, 384)
Screenshot: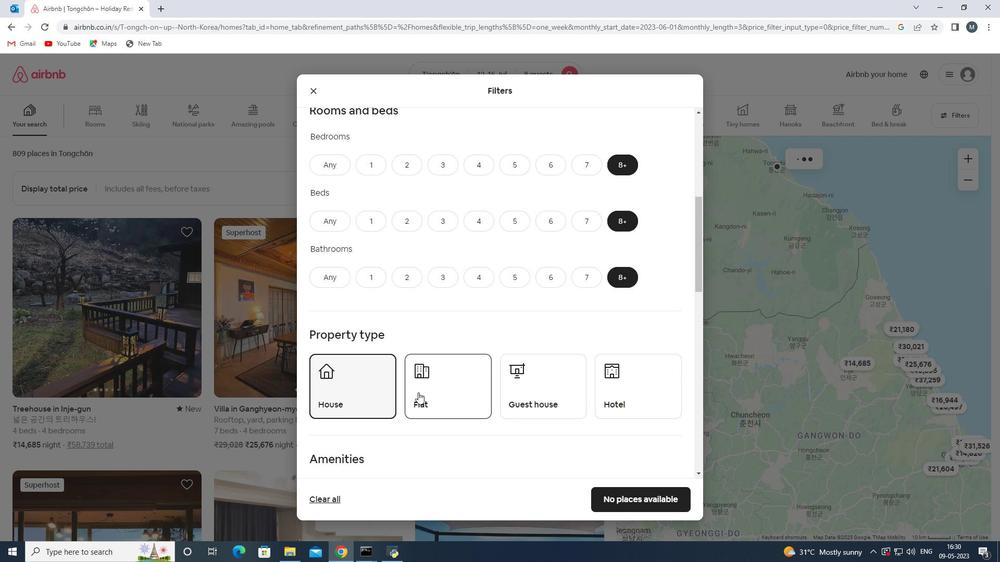 
Action: Mouse pressed left at (543, 384)
Screenshot: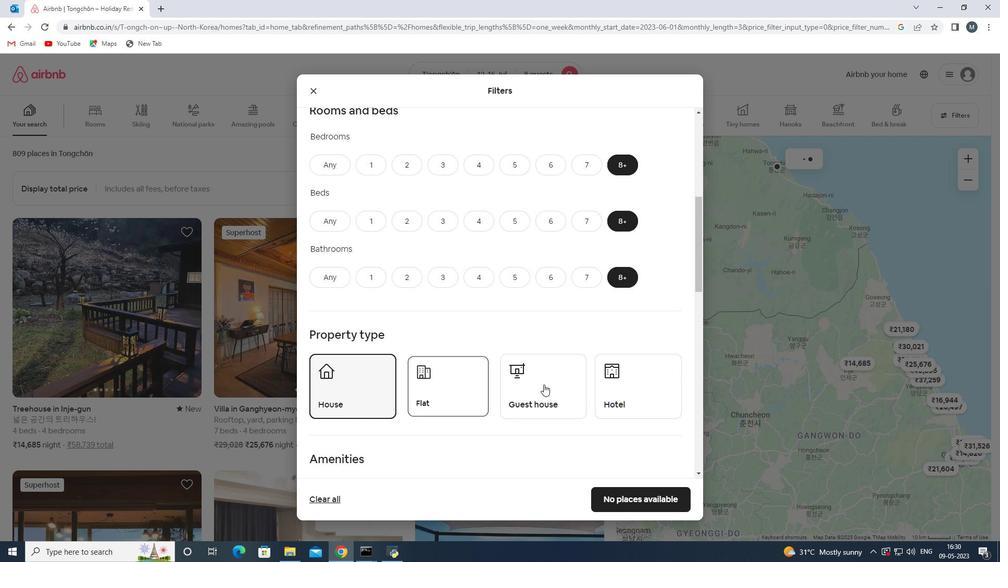 
Action: Mouse moved to (501, 369)
Screenshot: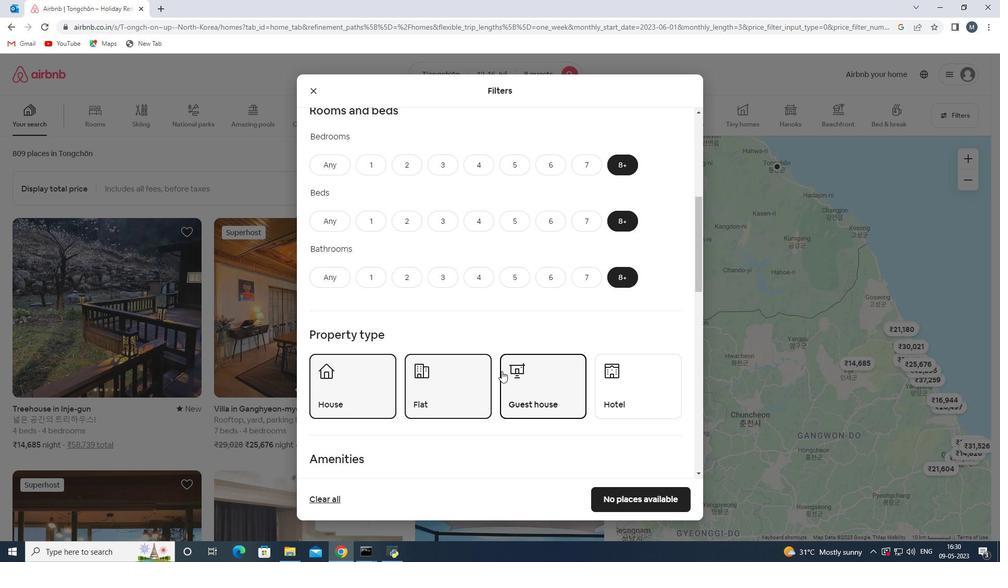
Action: Mouse scrolled (501, 368) with delta (0, 0)
Screenshot: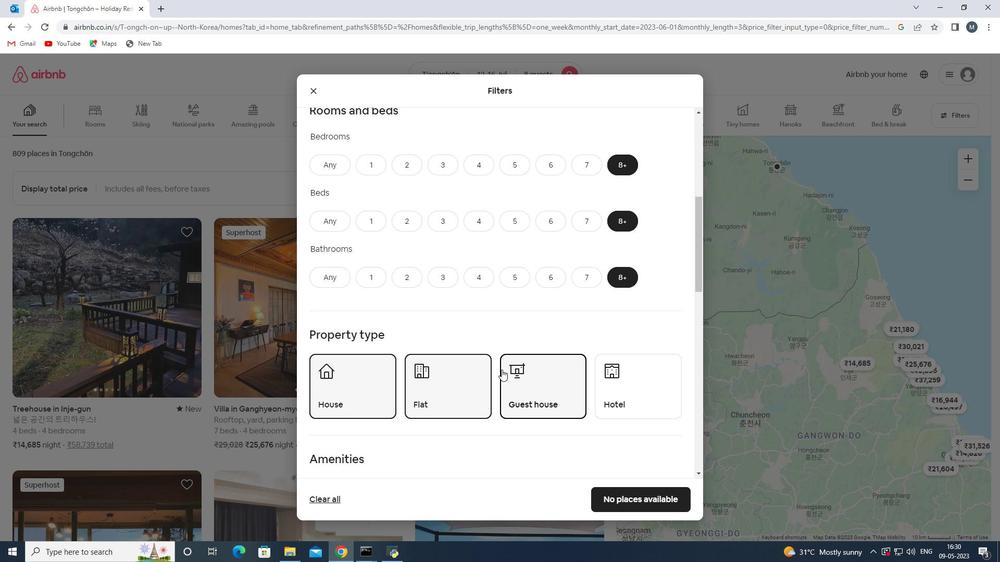 
Action: Mouse scrolled (501, 368) with delta (0, 0)
Screenshot: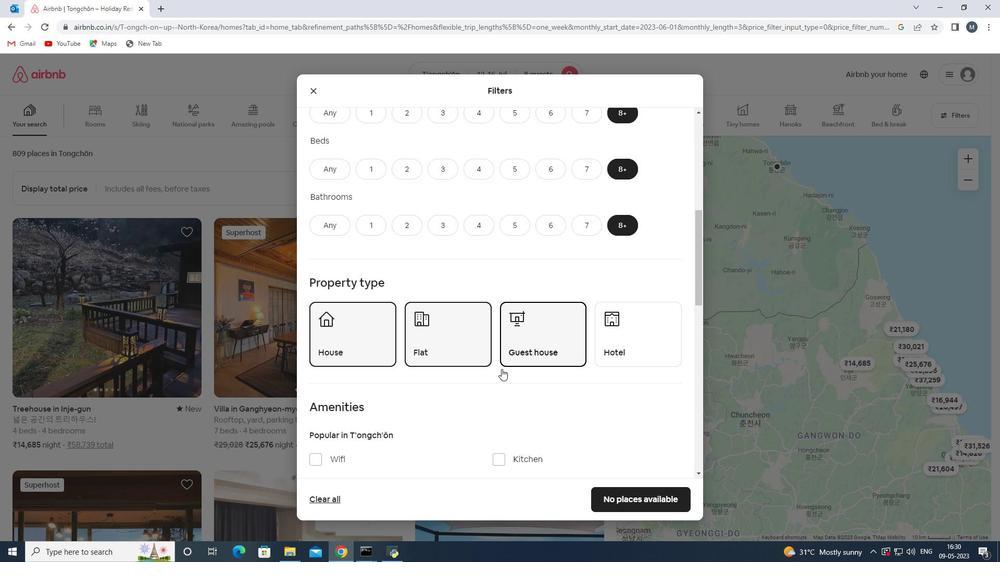 
Action: Mouse moved to (409, 375)
Screenshot: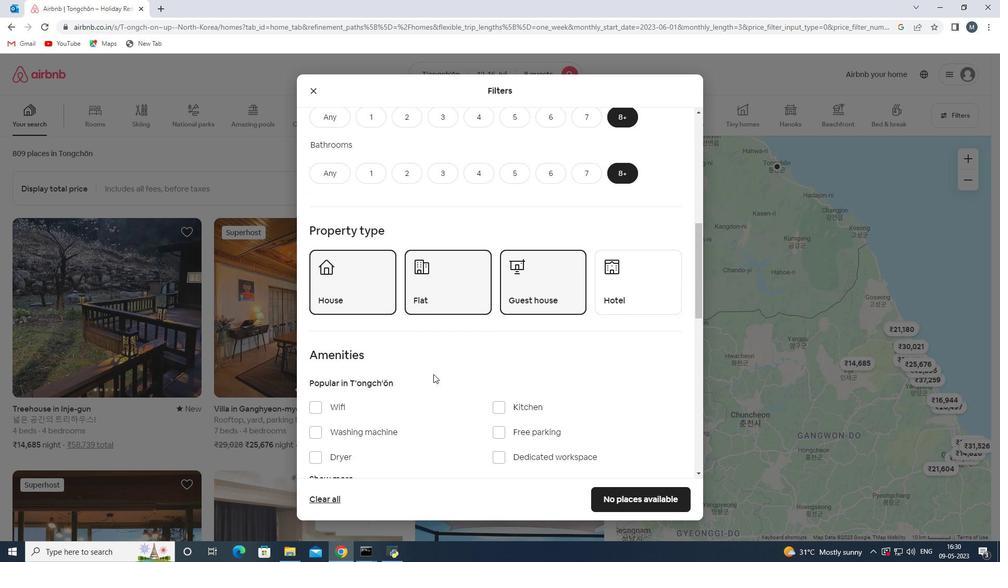 
Action: Mouse scrolled (409, 374) with delta (0, 0)
Screenshot: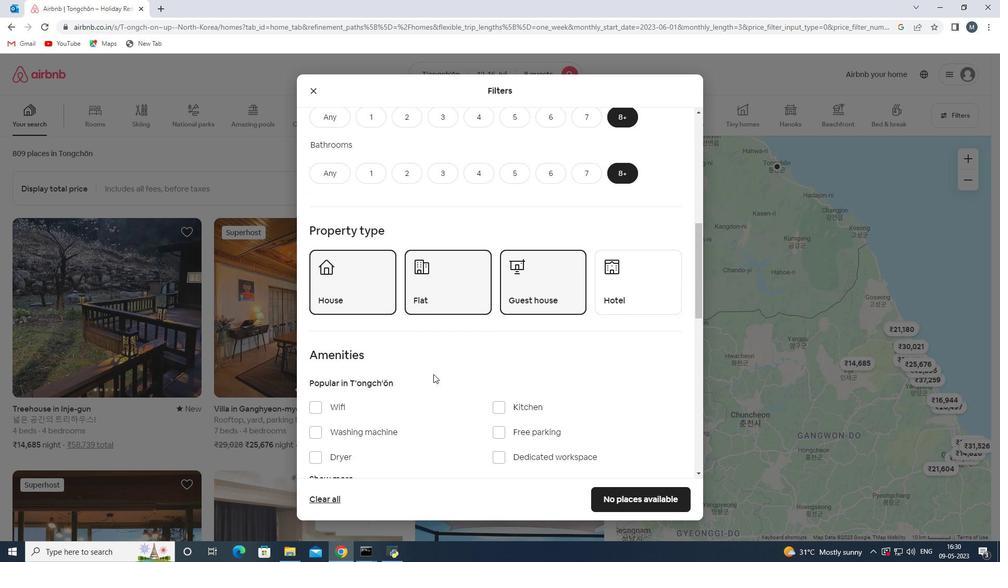 
Action: Mouse moved to (409, 375)
Screenshot: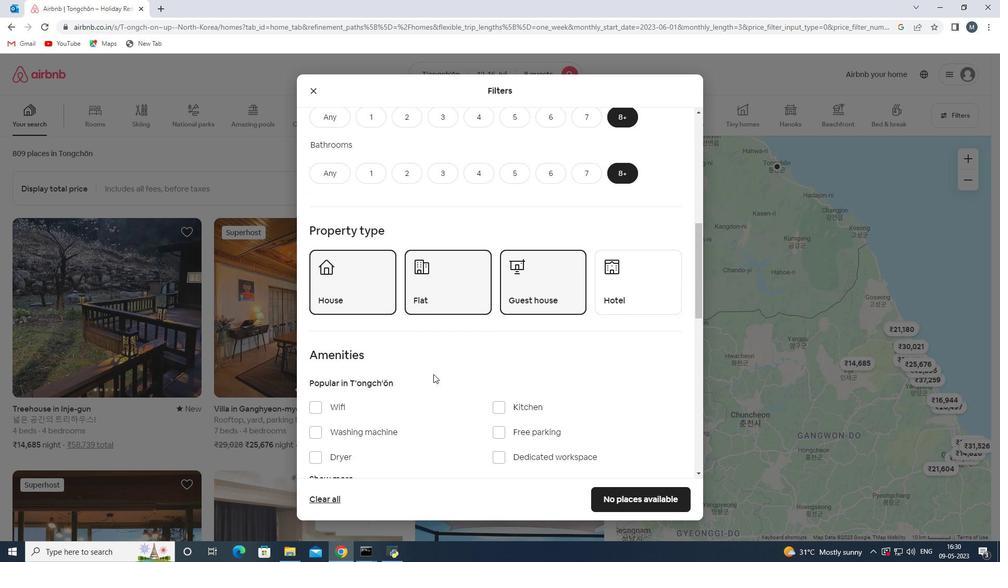 
Action: Mouse scrolled (409, 374) with delta (0, 0)
Screenshot: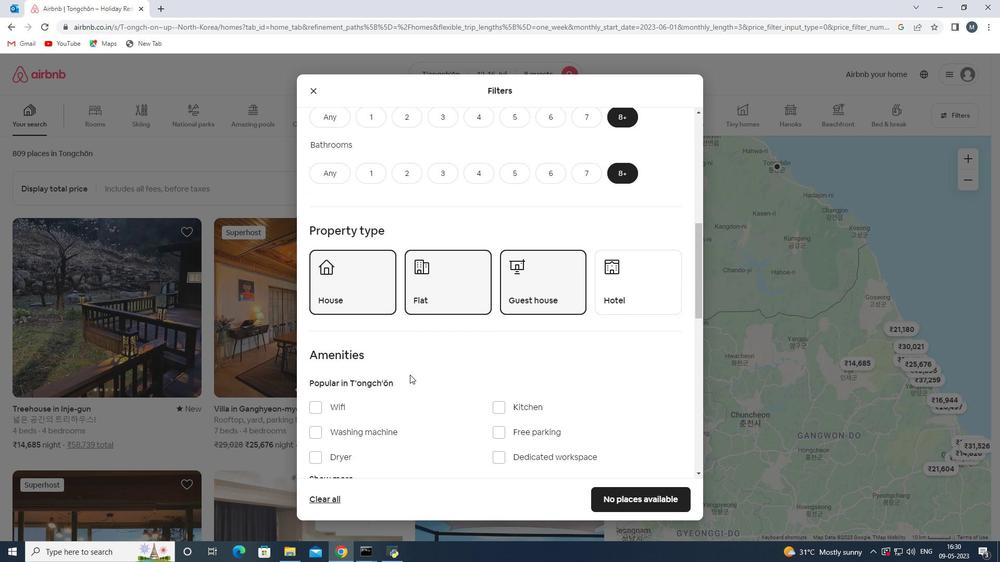 
Action: Mouse moved to (361, 302)
Screenshot: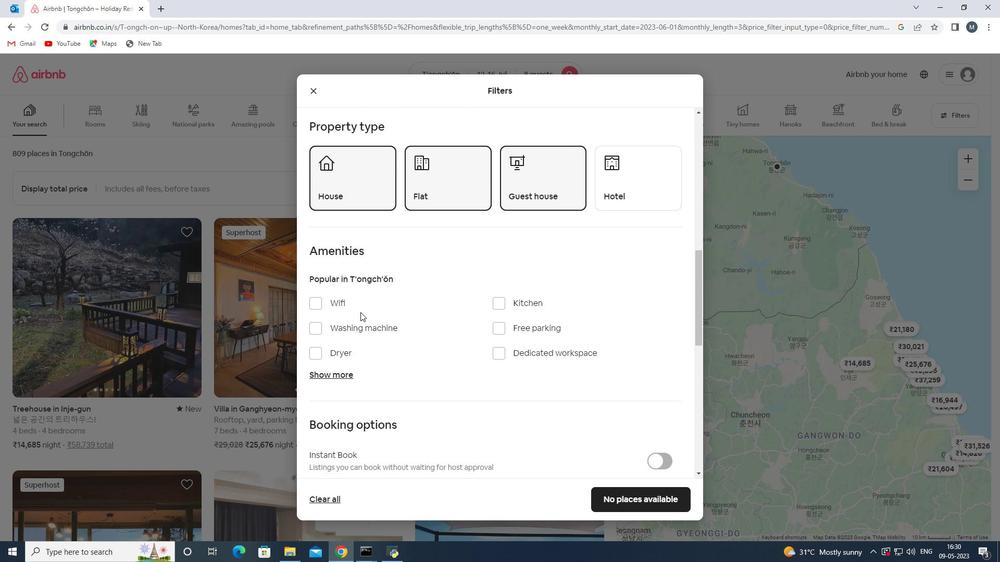 
Action: Mouse pressed left at (361, 302)
Screenshot: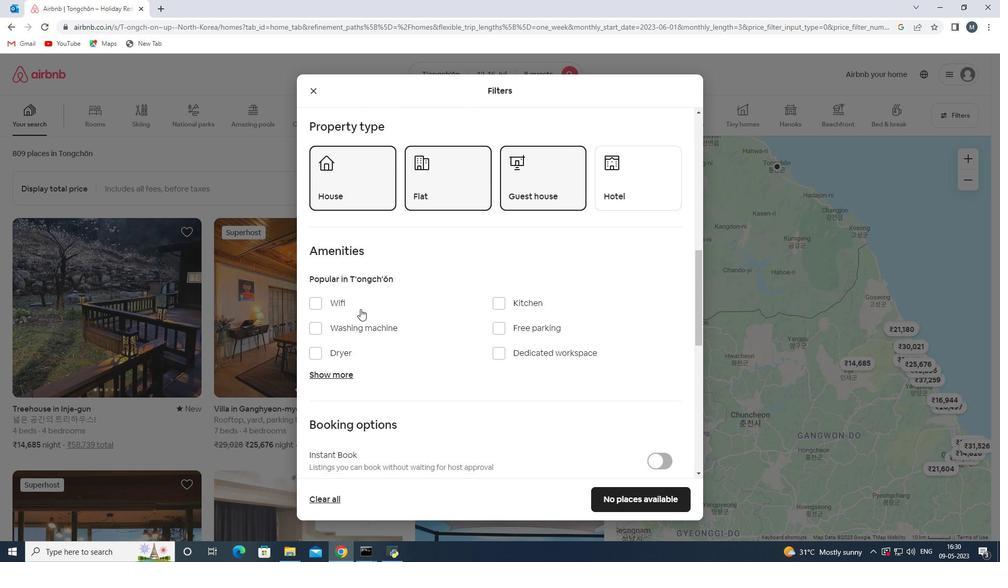 
Action: Mouse moved to (502, 325)
Screenshot: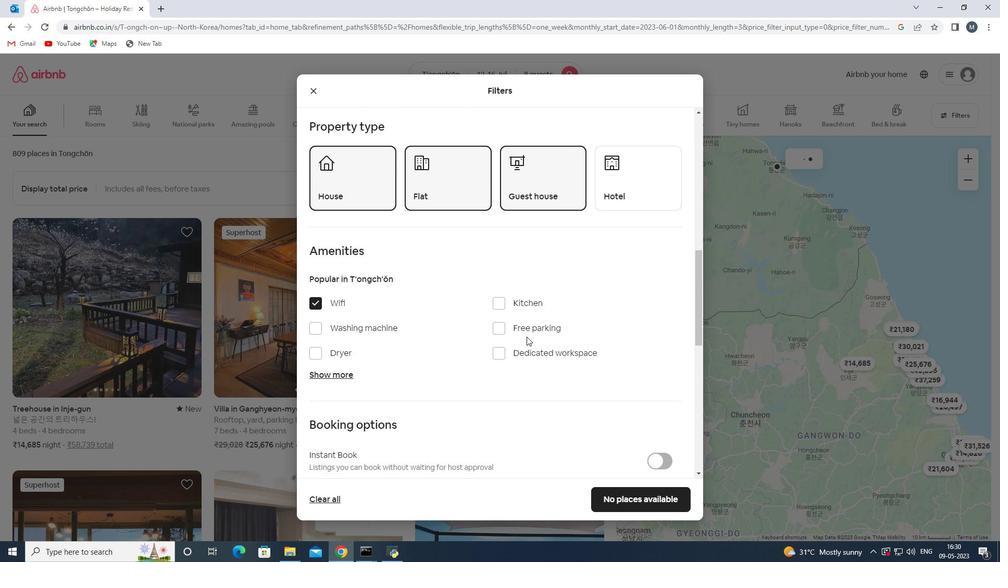 
Action: Mouse pressed left at (502, 325)
Screenshot: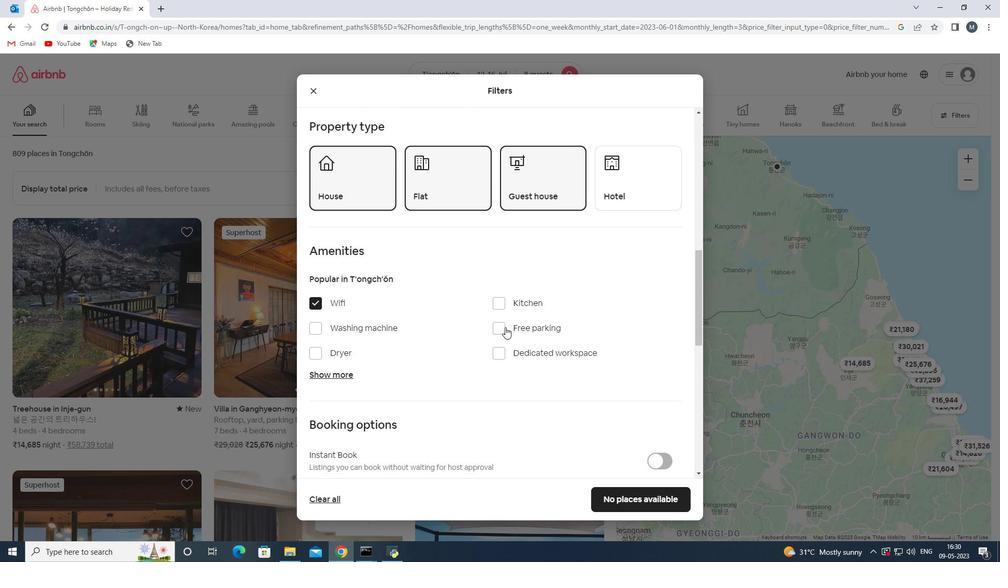 
Action: Mouse moved to (349, 370)
Screenshot: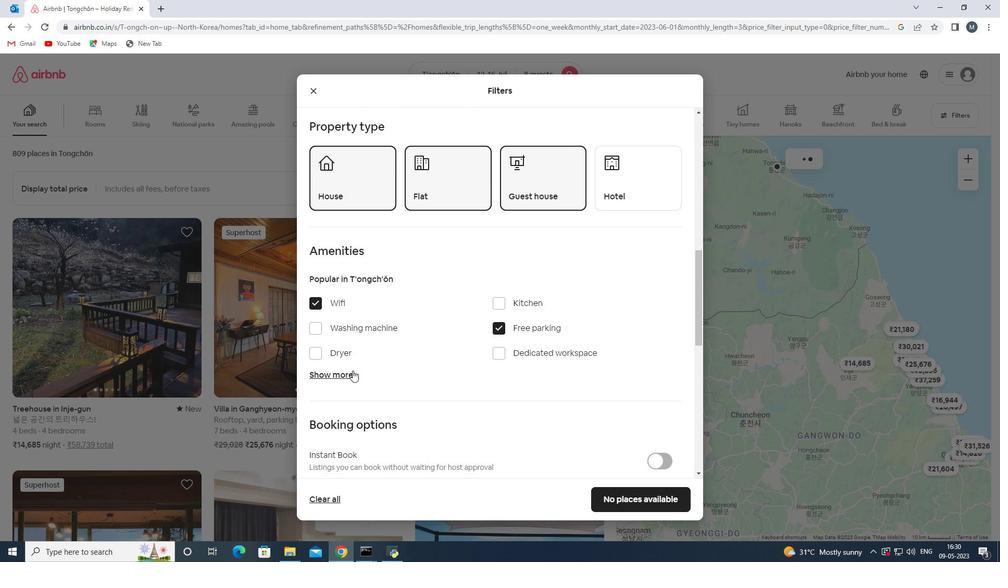 
Action: Mouse pressed left at (349, 370)
Screenshot: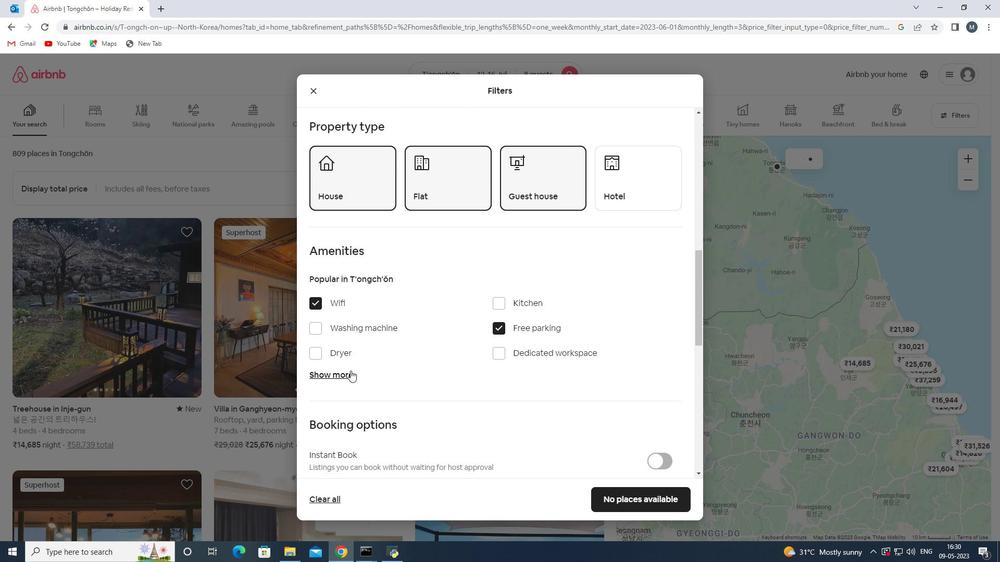 
Action: Mouse moved to (359, 370)
Screenshot: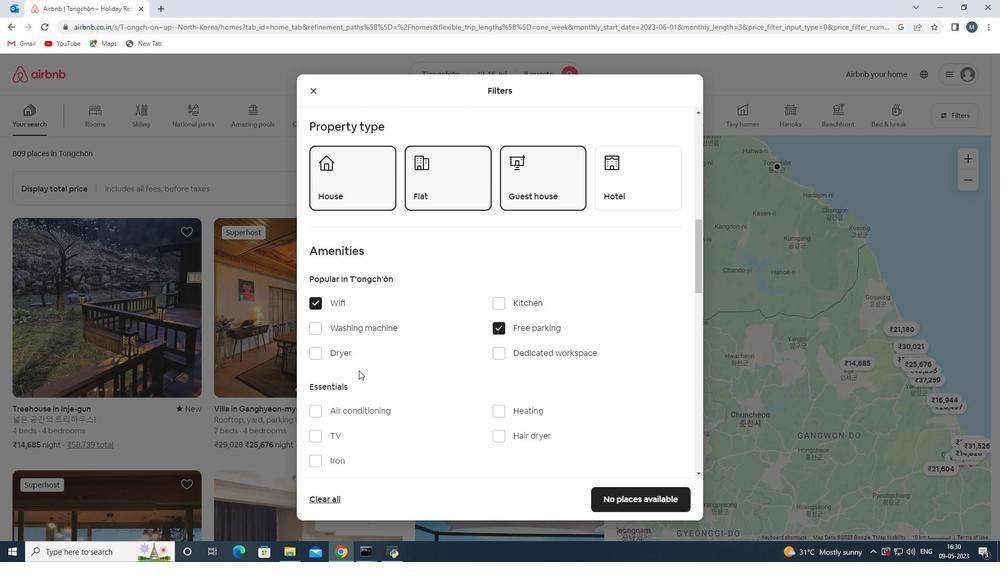 
Action: Mouse scrolled (359, 370) with delta (0, 0)
Screenshot: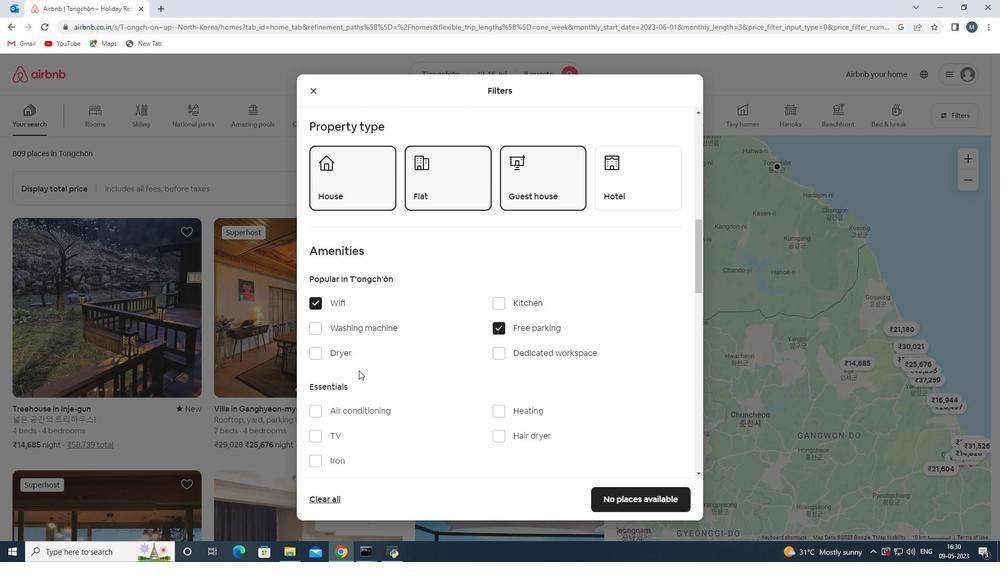 
Action: Mouse moved to (363, 380)
Screenshot: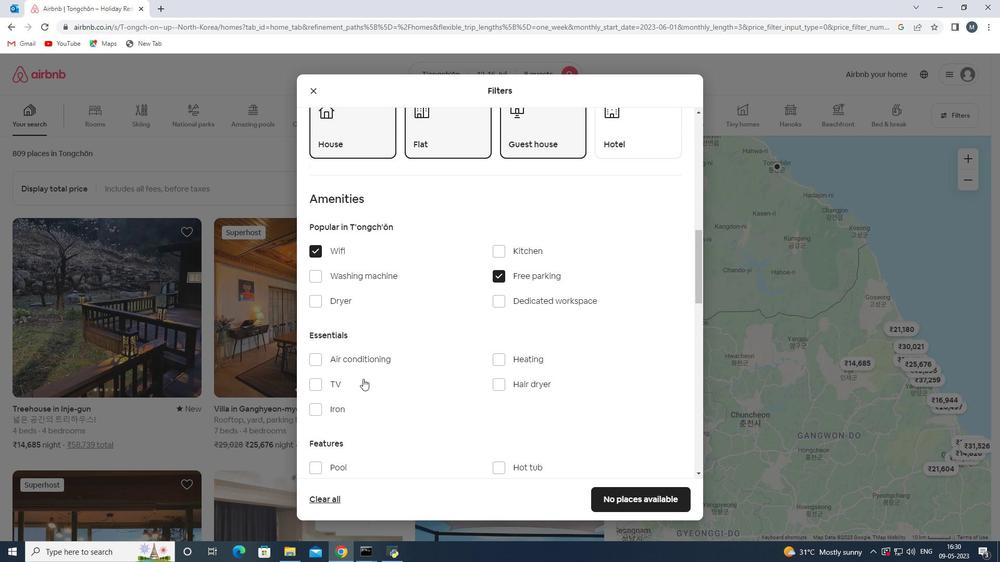 
Action: Mouse pressed left at (363, 380)
Screenshot: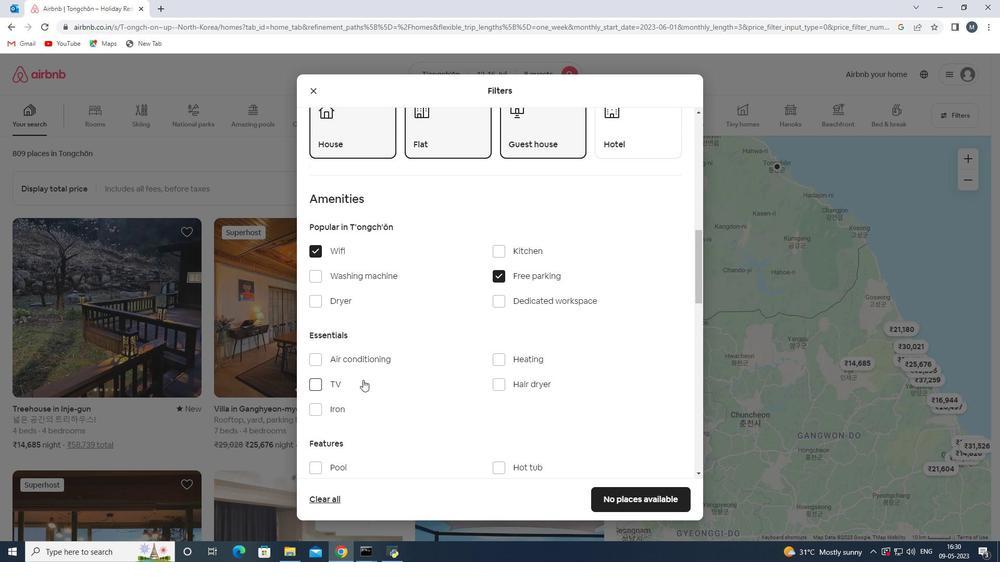 
Action: Mouse moved to (374, 380)
Screenshot: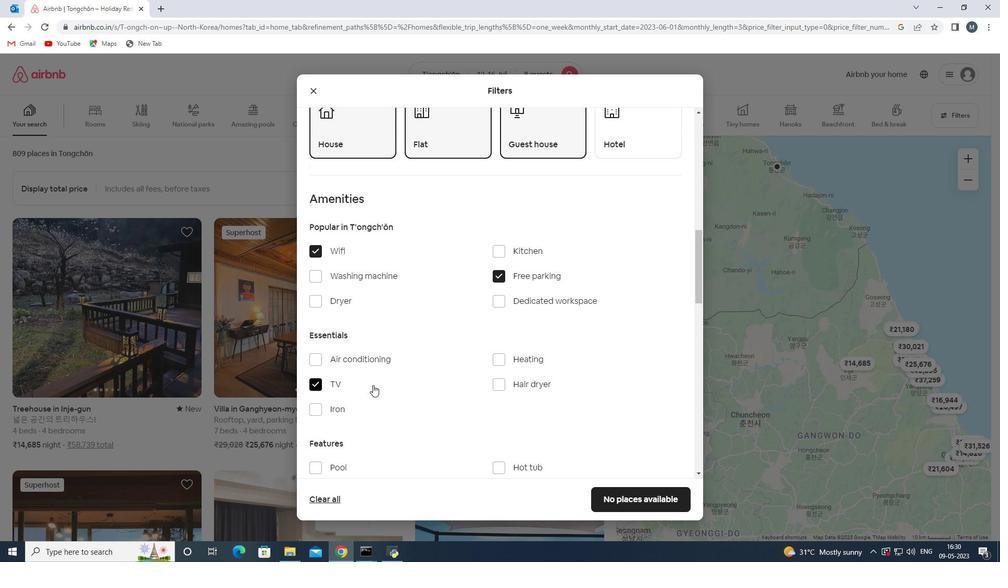 
Action: Mouse scrolled (374, 379) with delta (0, 0)
Screenshot: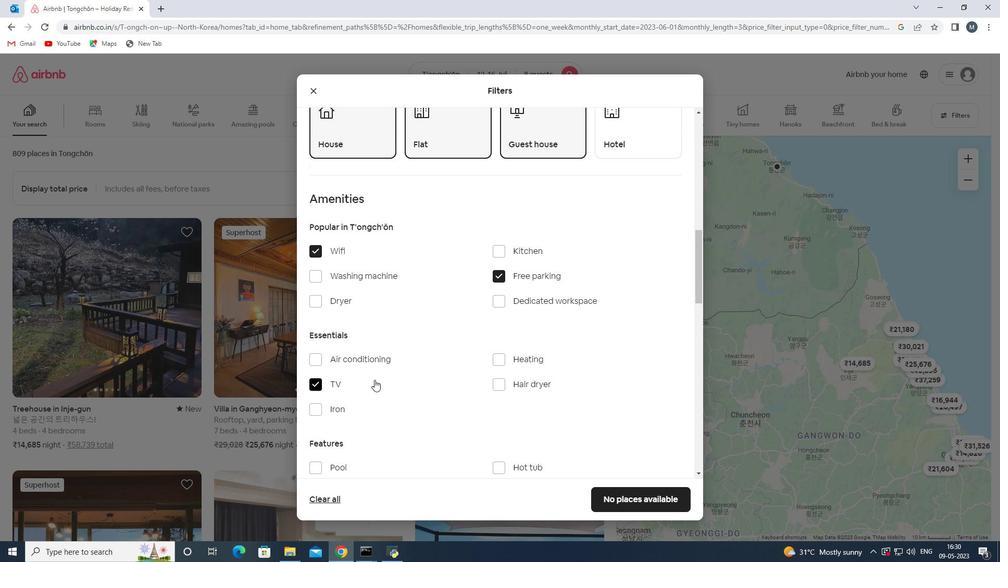 
Action: Mouse moved to (402, 368)
Screenshot: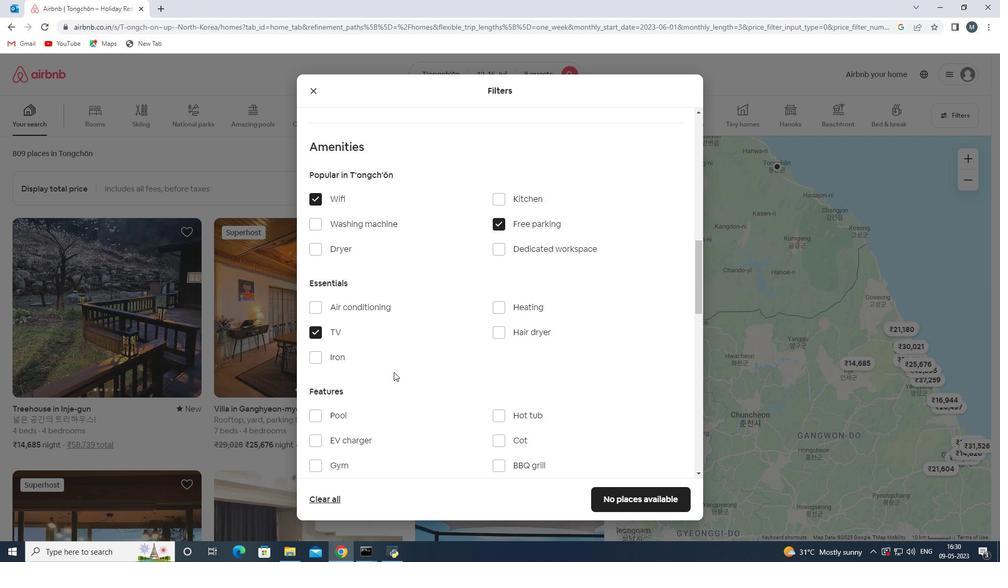 
Action: Mouse scrolled (402, 368) with delta (0, 0)
Screenshot: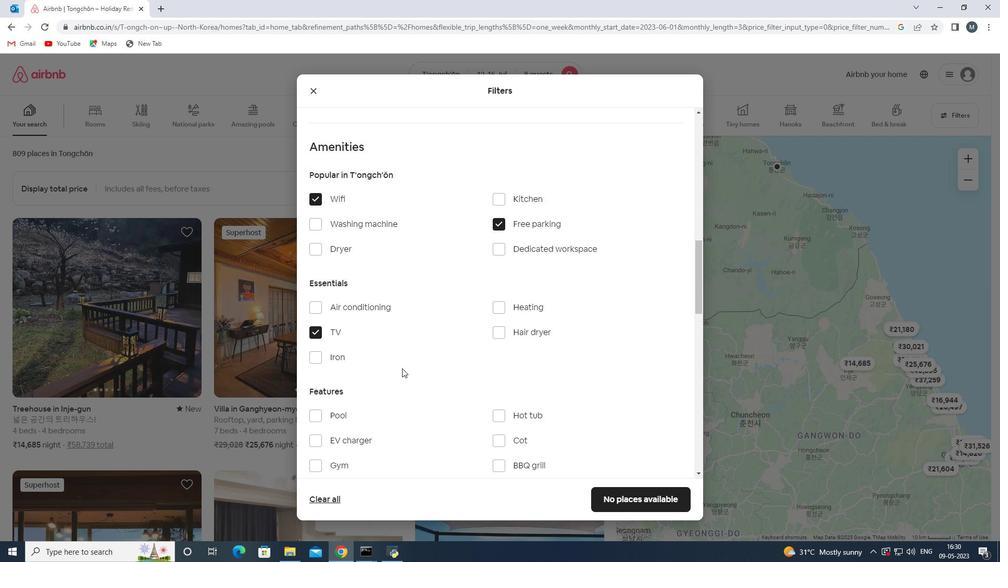 
Action: Mouse moved to (379, 418)
Screenshot: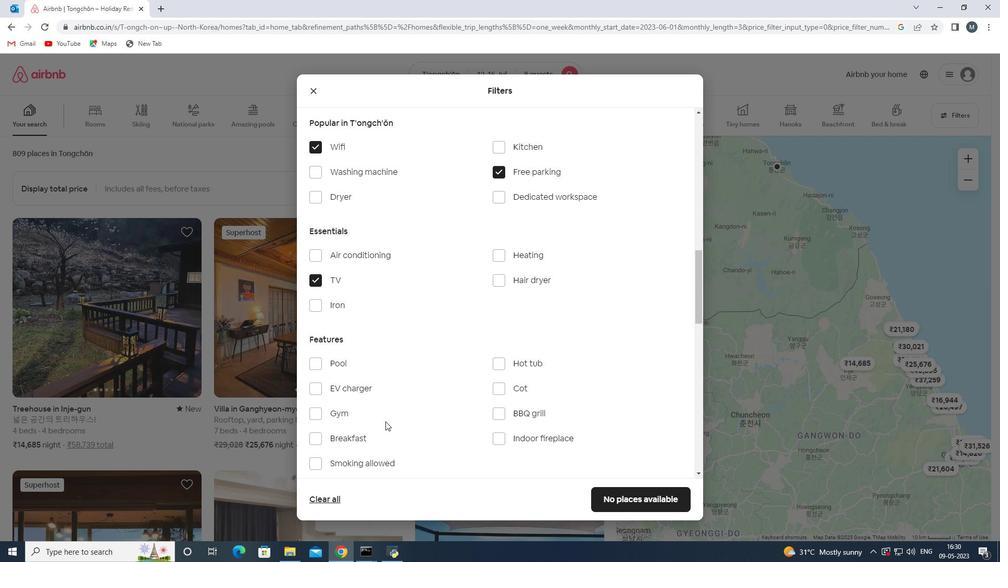 
Action: Mouse pressed left at (379, 418)
Screenshot: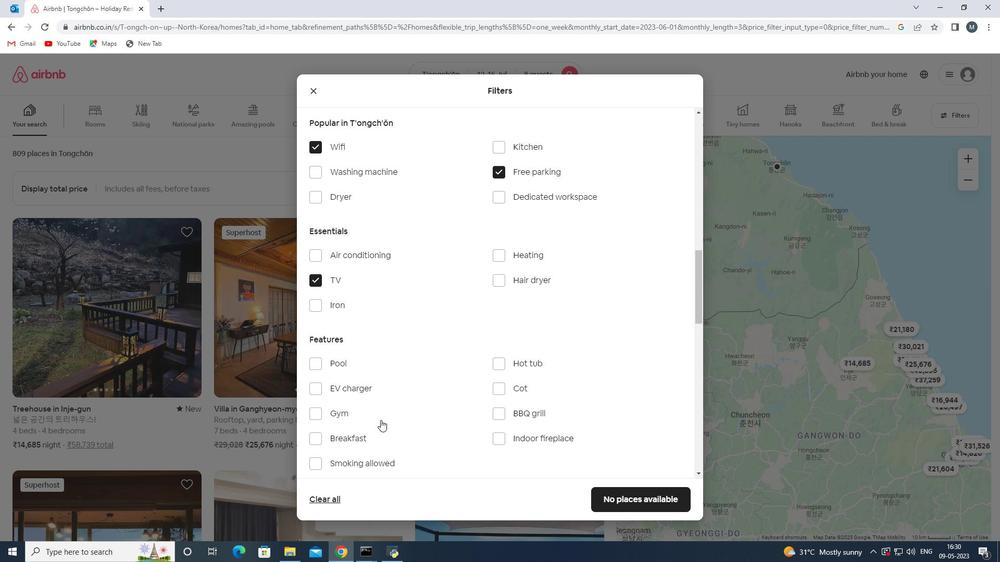 
Action: Mouse moved to (376, 438)
Screenshot: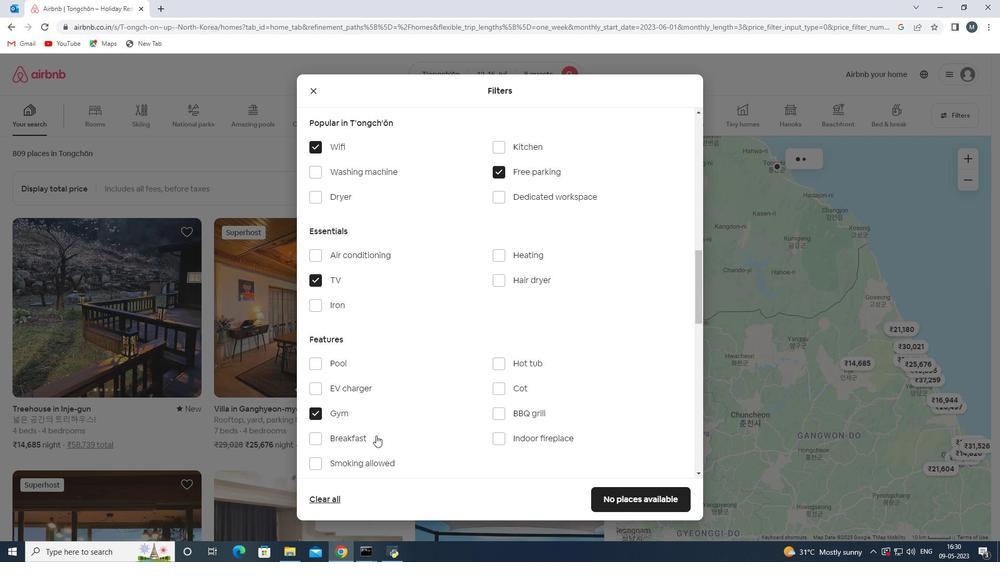 
Action: Mouse pressed left at (376, 438)
Screenshot: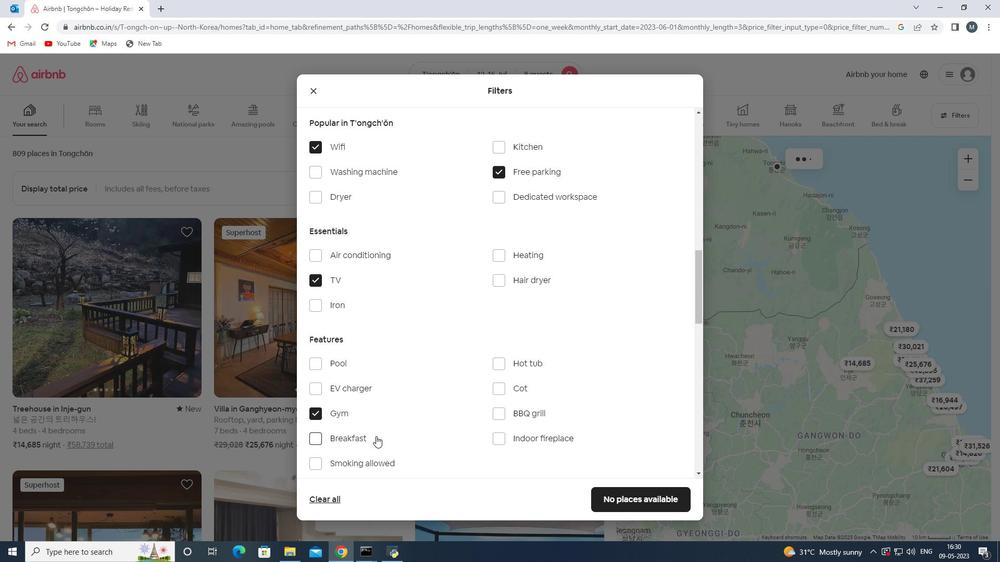 
Action: Mouse moved to (418, 390)
Screenshot: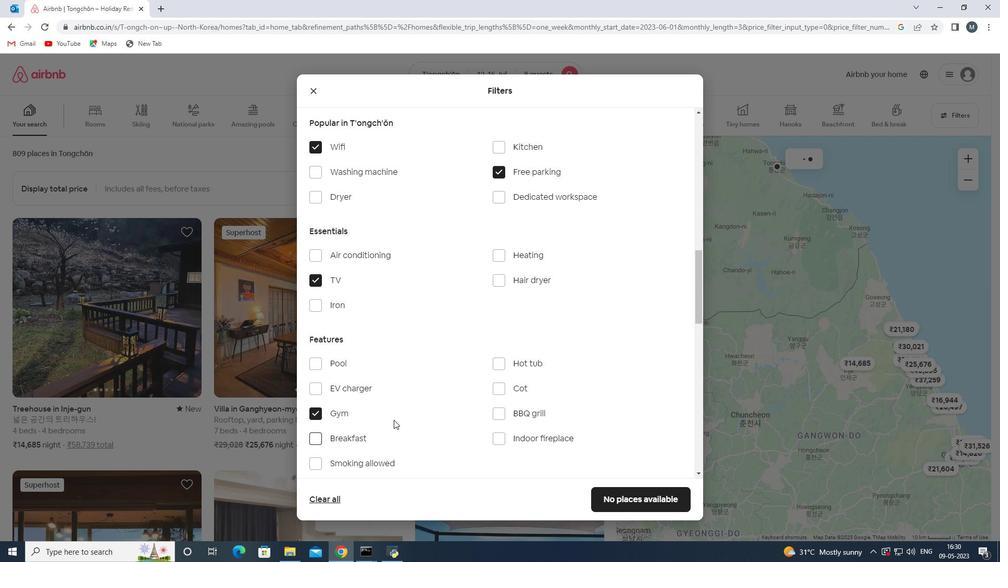 
Action: Mouse scrolled (418, 389) with delta (0, 0)
Screenshot: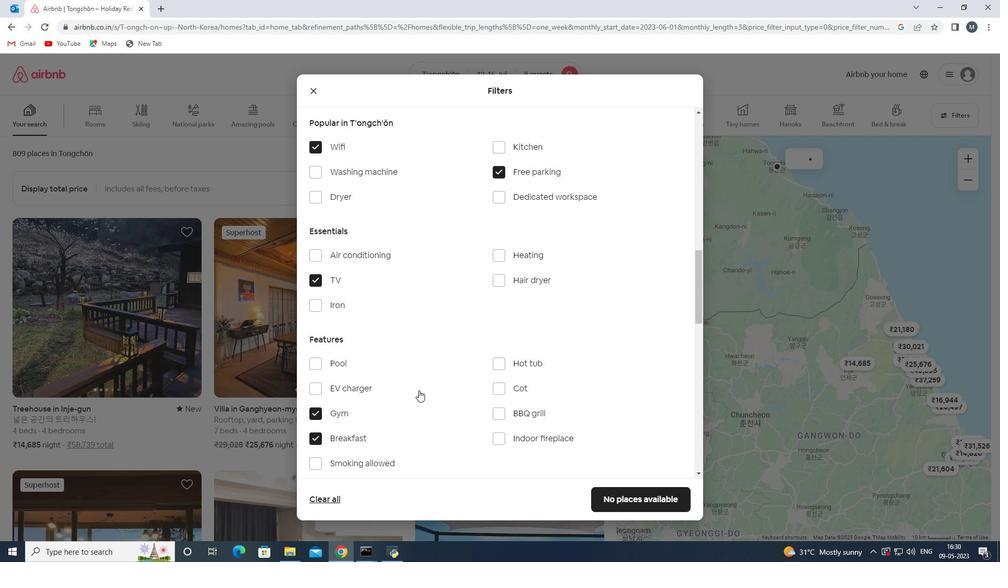 
Action: Mouse moved to (419, 390)
Screenshot: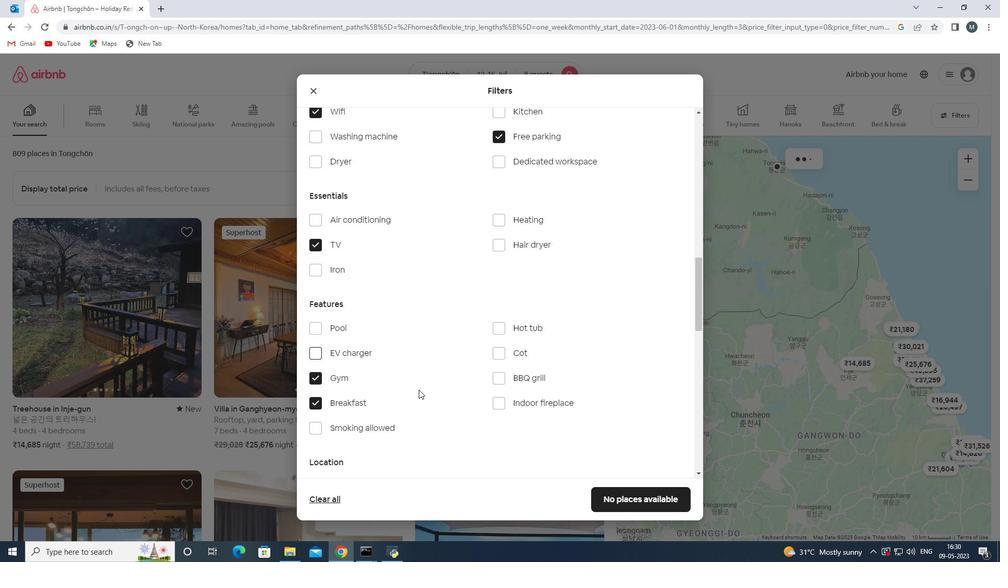 
Action: Mouse scrolled (419, 389) with delta (0, 0)
Screenshot: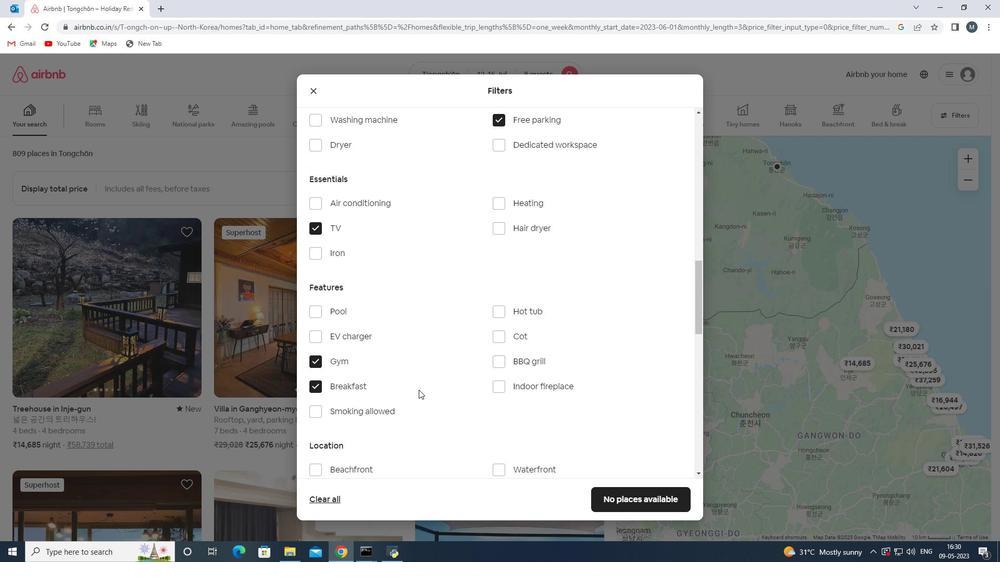 
Action: Mouse moved to (421, 390)
Screenshot: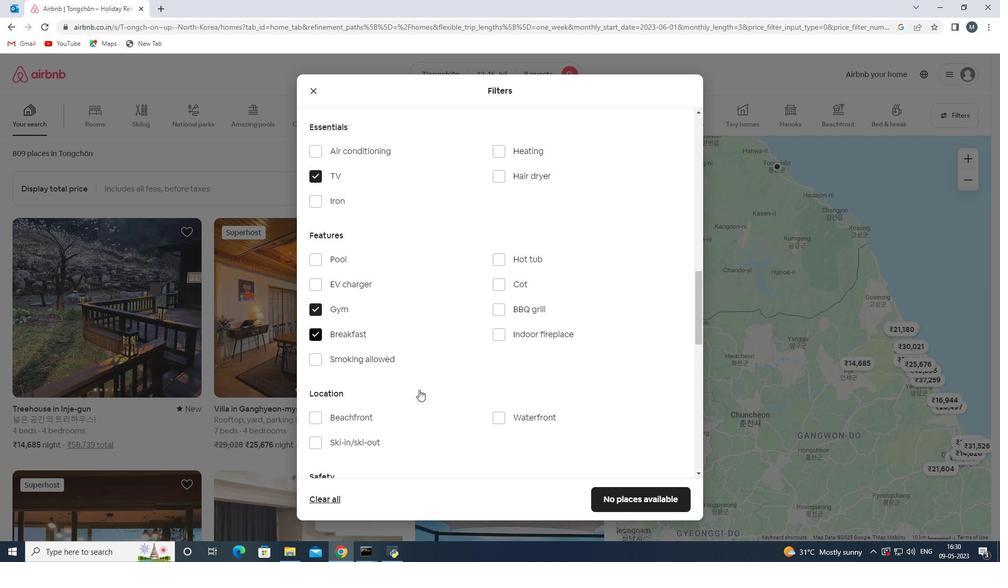 
Action: Mouse scrolled (421, 390) with delta (0, 0)
Screenshot: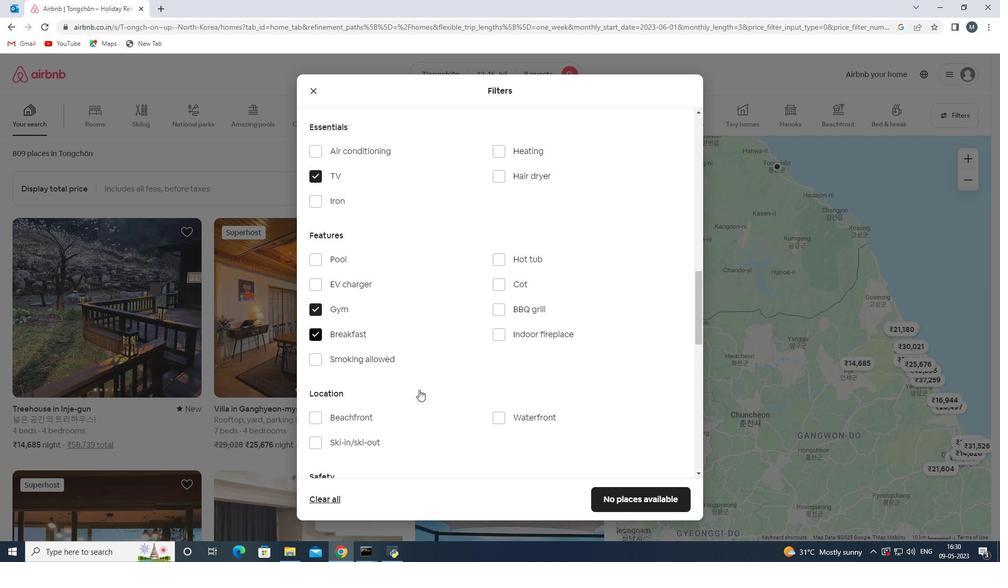 
Action: Mouse moved to (424, 391)
Screenshot: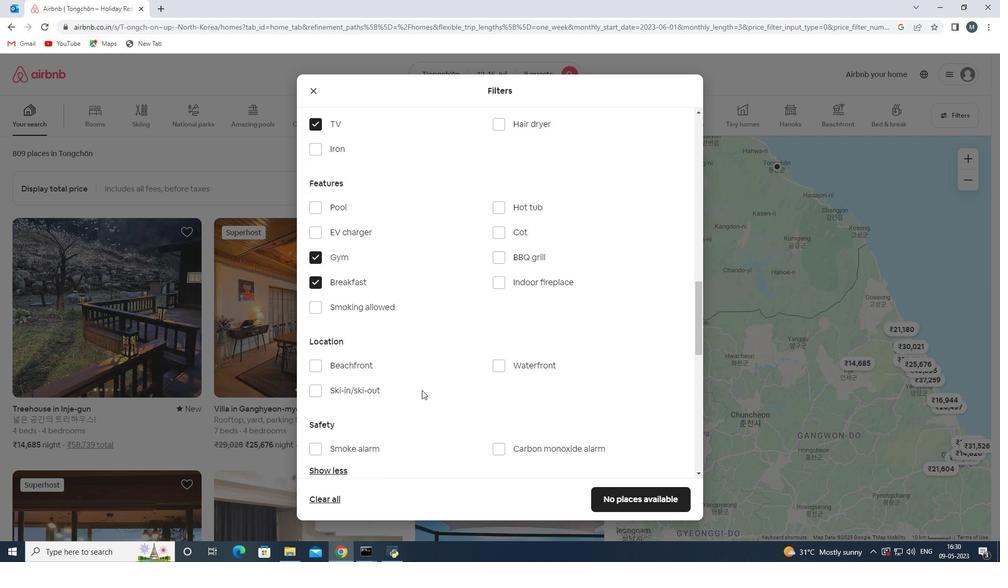 
Action: Mouse scrolled (424, 391) with delta (0, 0)
Screenshot: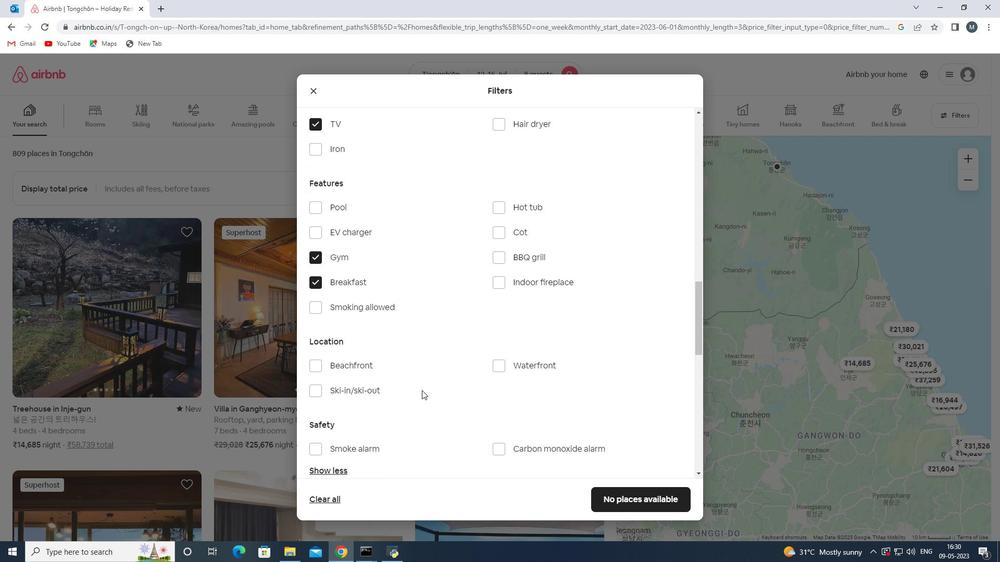 
Action: Mouse moved to (454, 388)
Screenshot: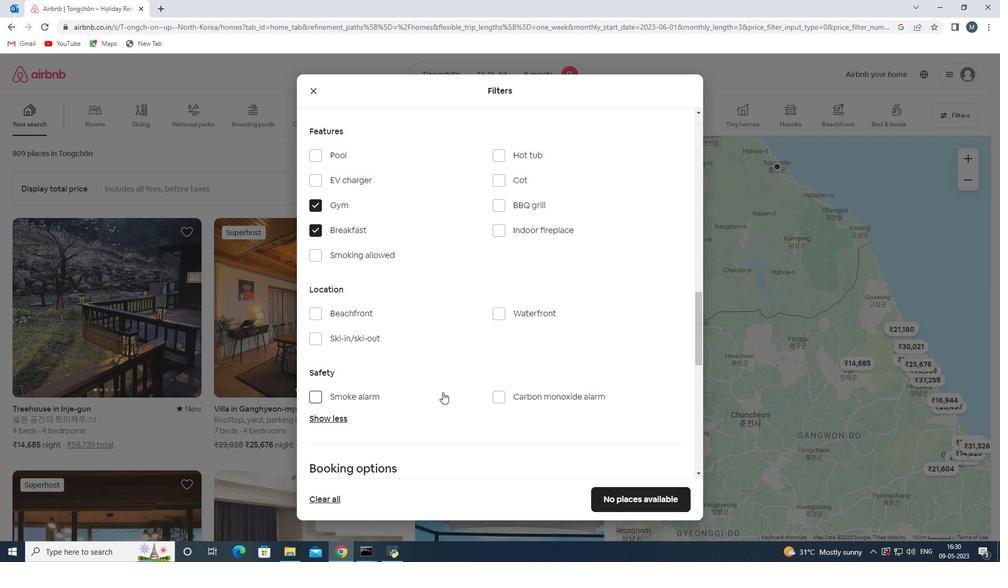 
Action: Mouse scrolled (454, 387) with delta (0, 0)
Screenshot: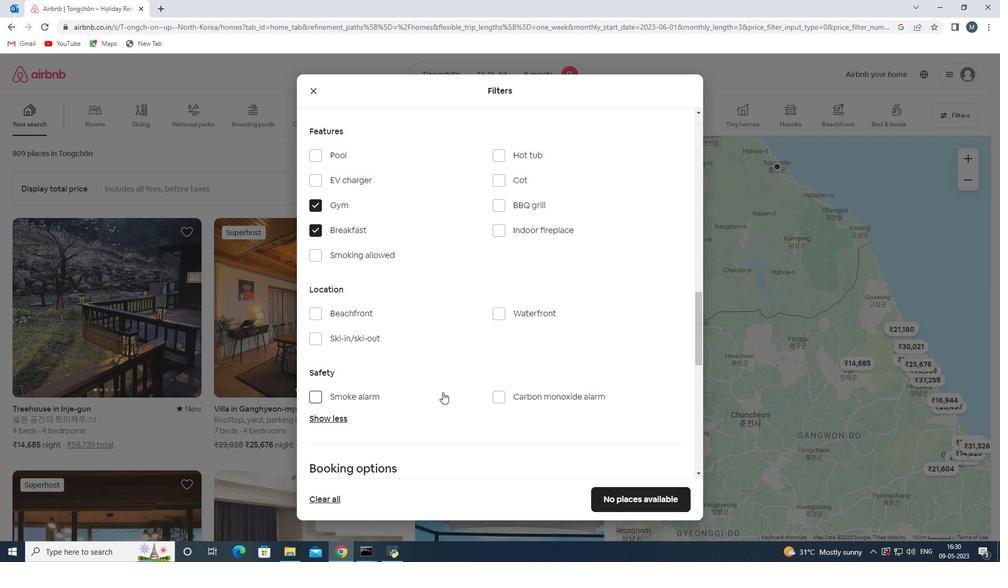 
Action: Mouse scrolled (454, 387) with delta (0, 0)
Screenshot: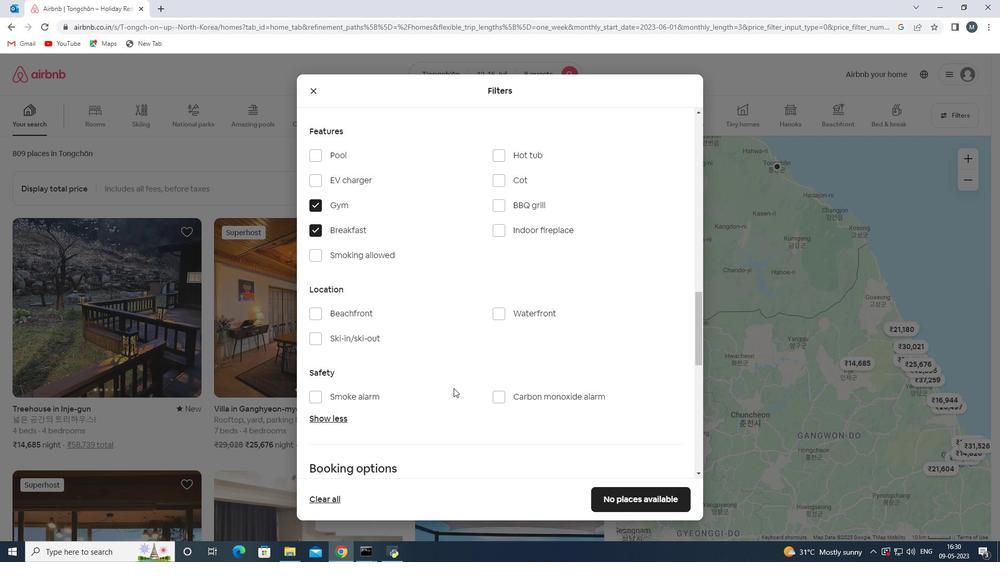 
Action: Mouse moved to (534, 385)
Screenshot: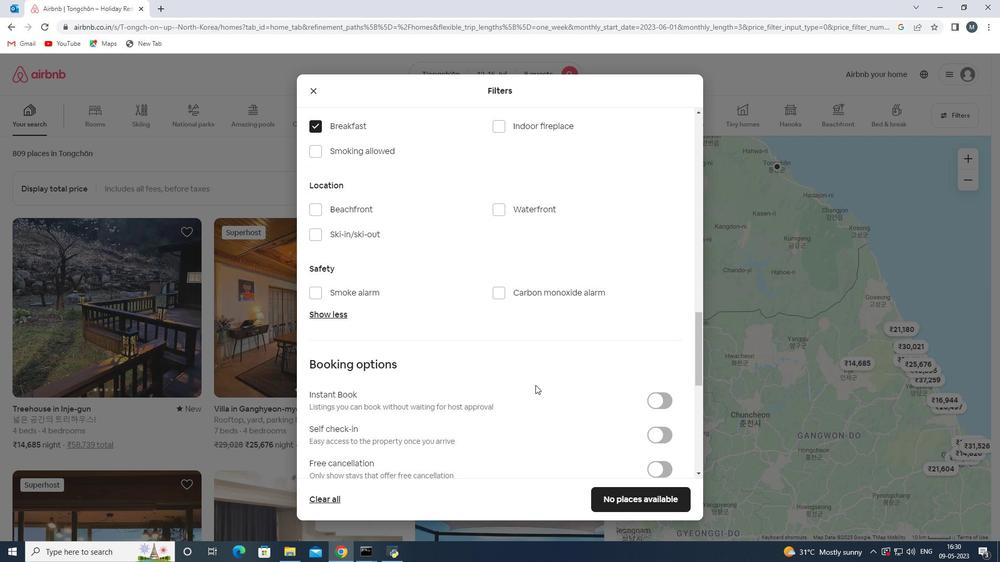 
Action: Mouse scrolled (534, 384) with delta (0, 0)
Screenshot: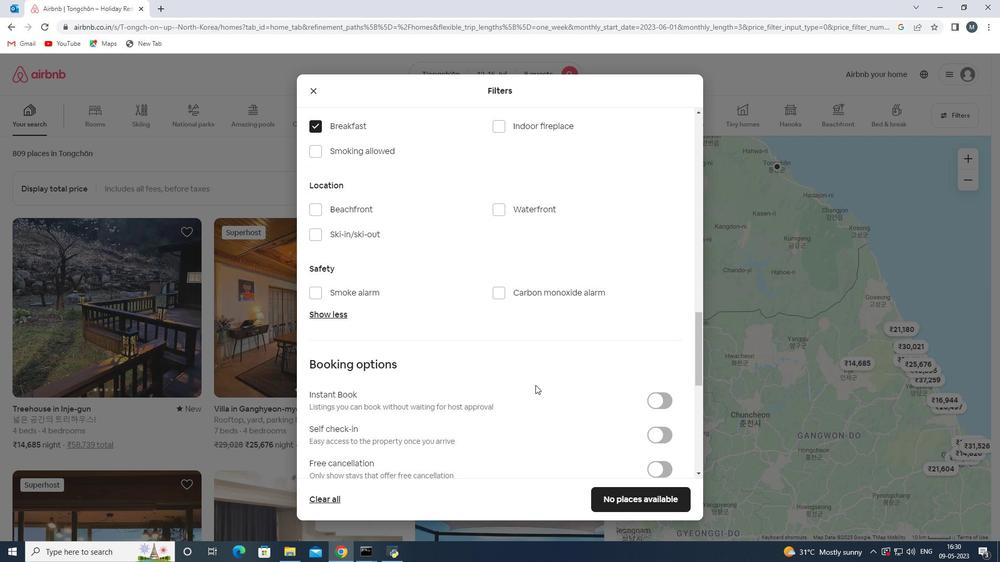 
Action: Mouse moved to (647, 382)
Screenshot: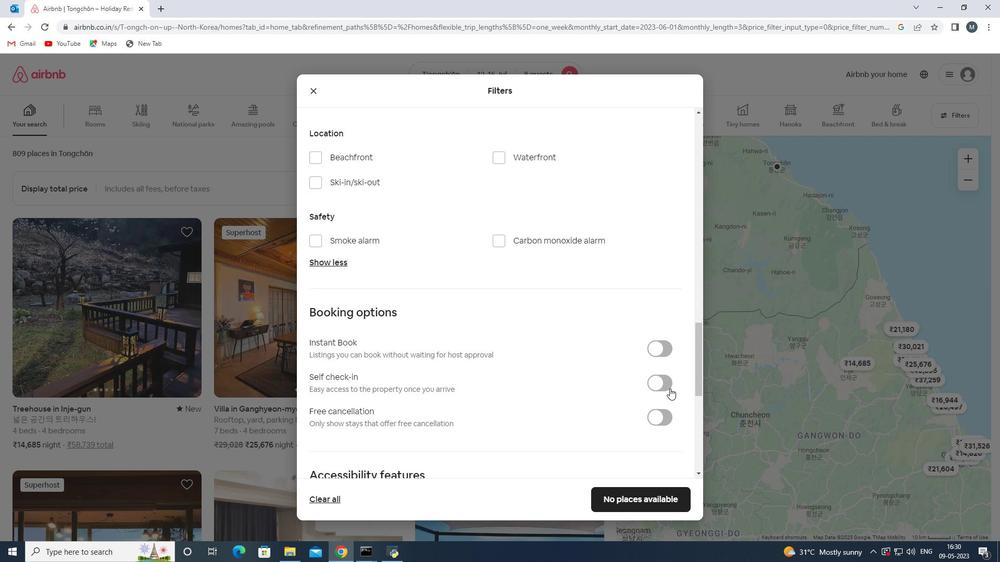 
Action: Mouse pressed left at (647, 382)
Screenshot: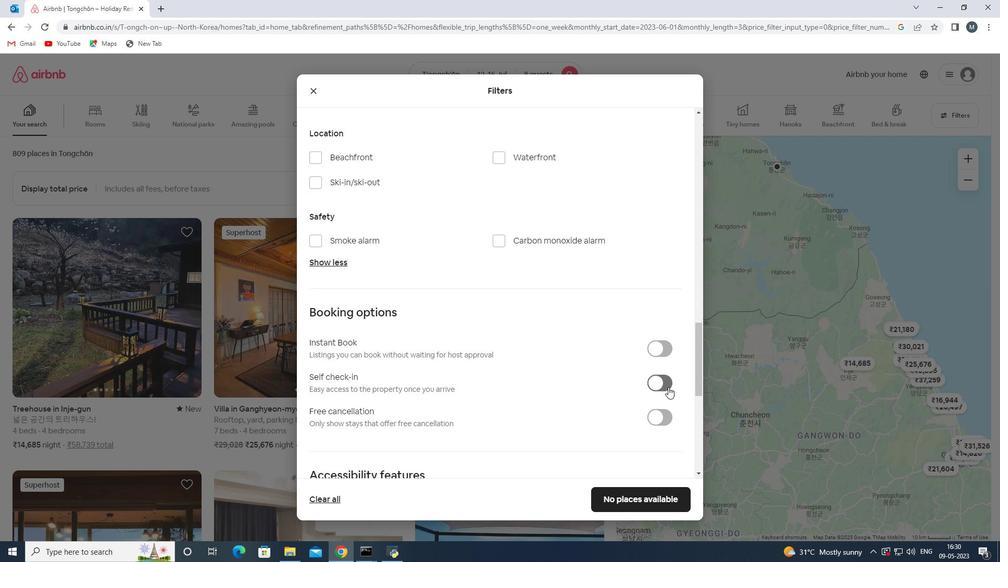
Action: Mouse moved to (537, 383)
Screenshot: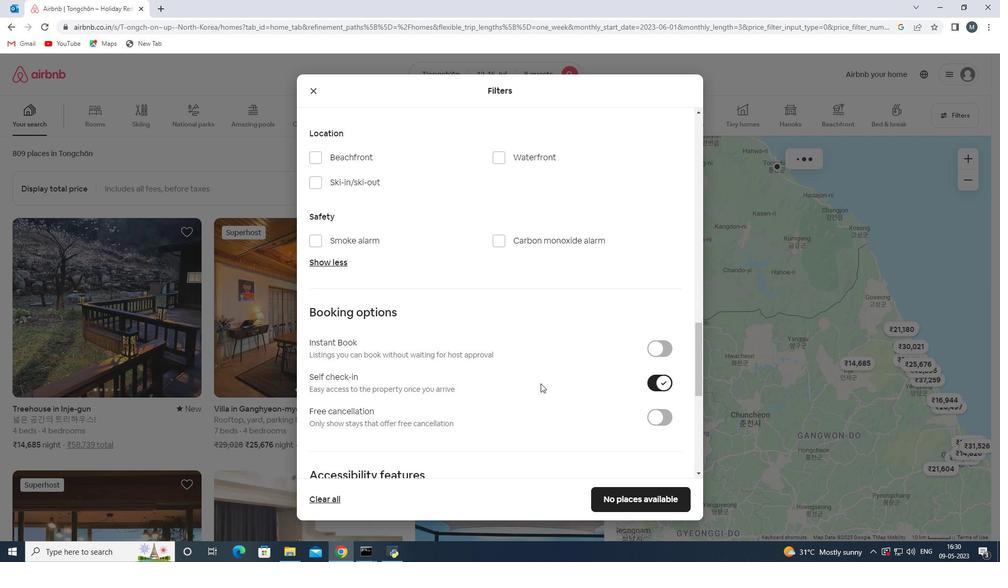 
Action: Mouse scrolled (537, 383) with delta (0, 0)
Screenshot: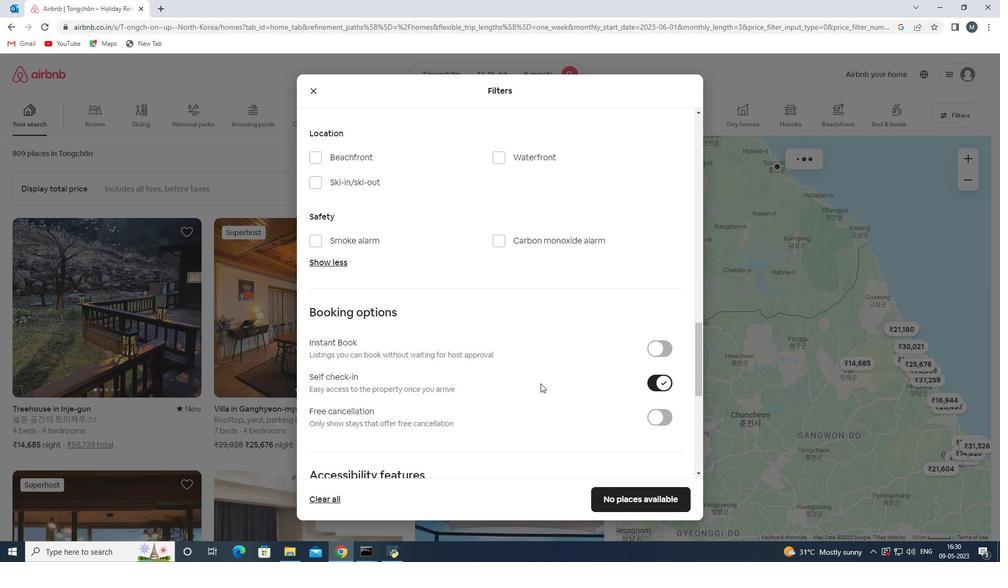 
Action: Mouse moved to (536, 383)
Screenshot: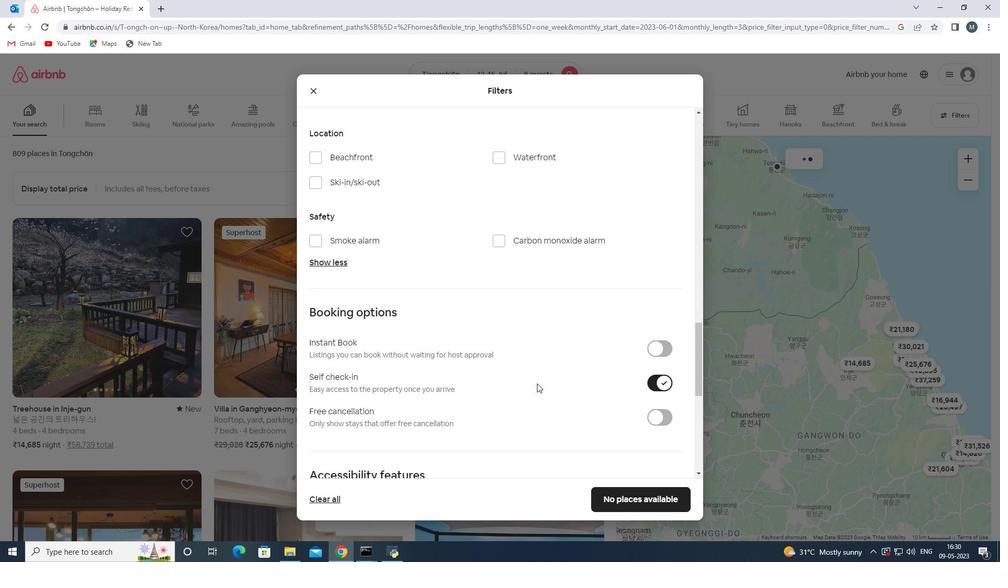 
Action: Mouse scrolled (536, 383) with delta (0, 0)
Screenshot: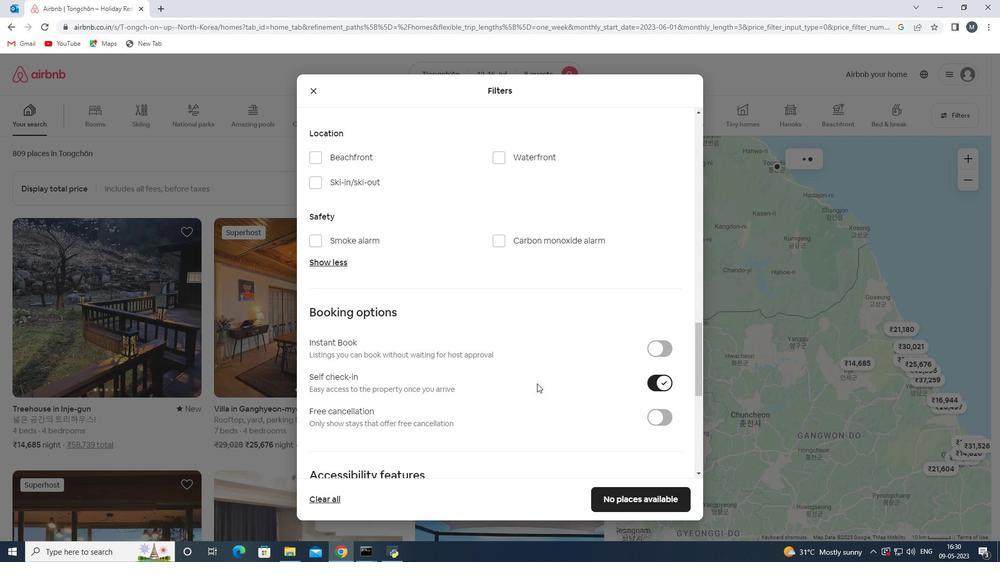 
Action: Mouse moved to (533, 383)
Screenshot: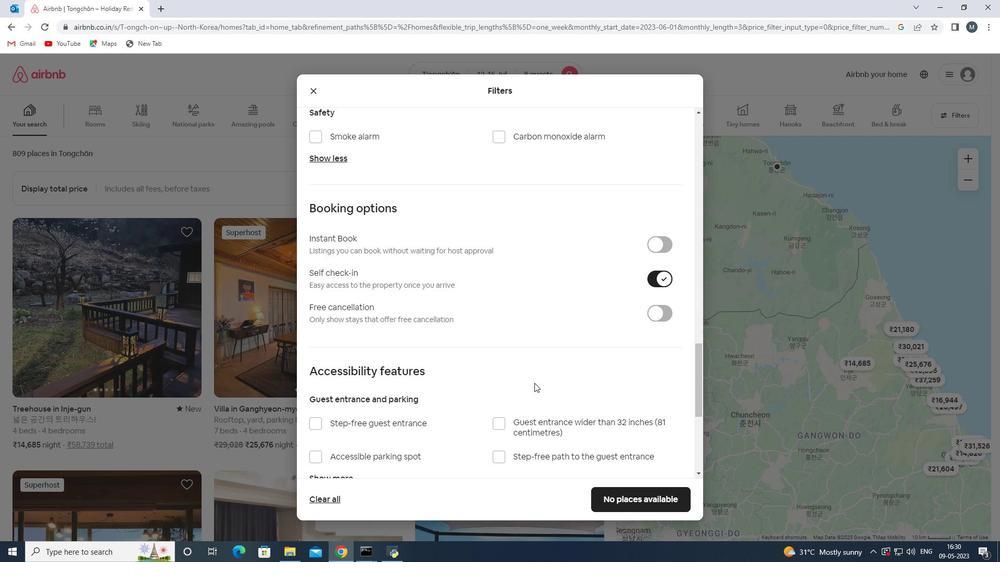 
Action: Mouse scrolled (533, 382) with delta (0, 0)
Screenshot: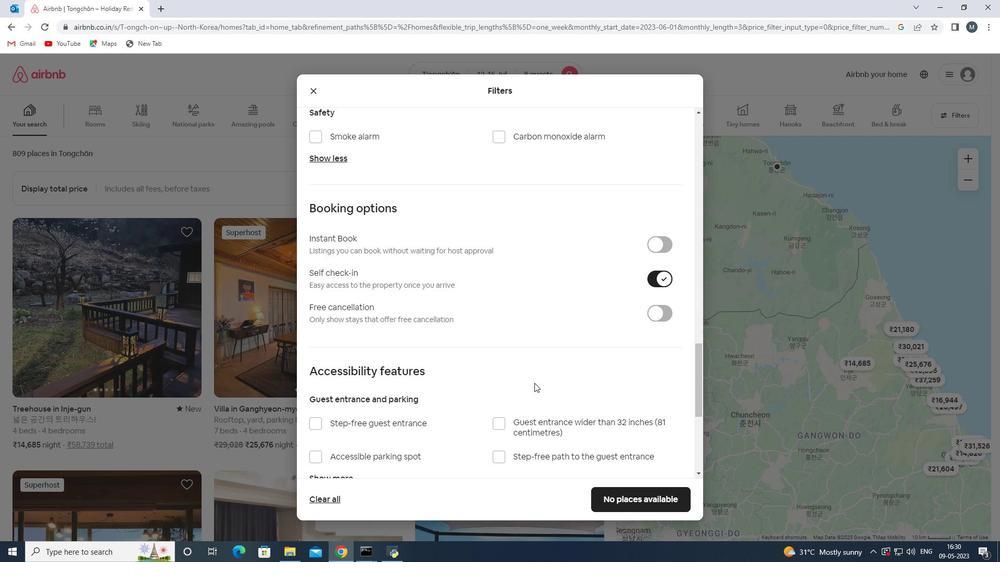 
Action: Mouse moved to (533, 383)
Screenshot: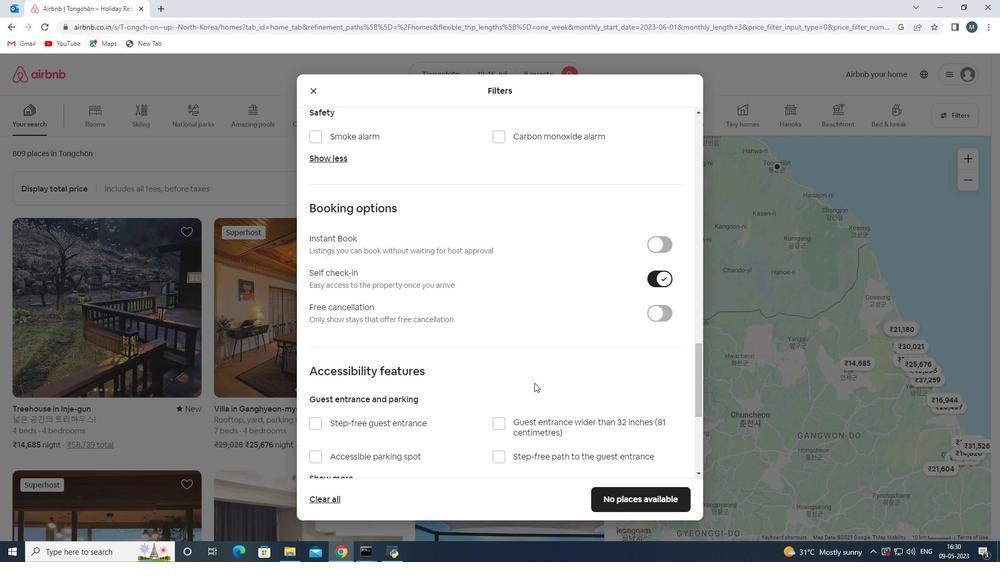 
Action: Mouse scrolled (533, 382) with delta (0, 0)
Screenshot: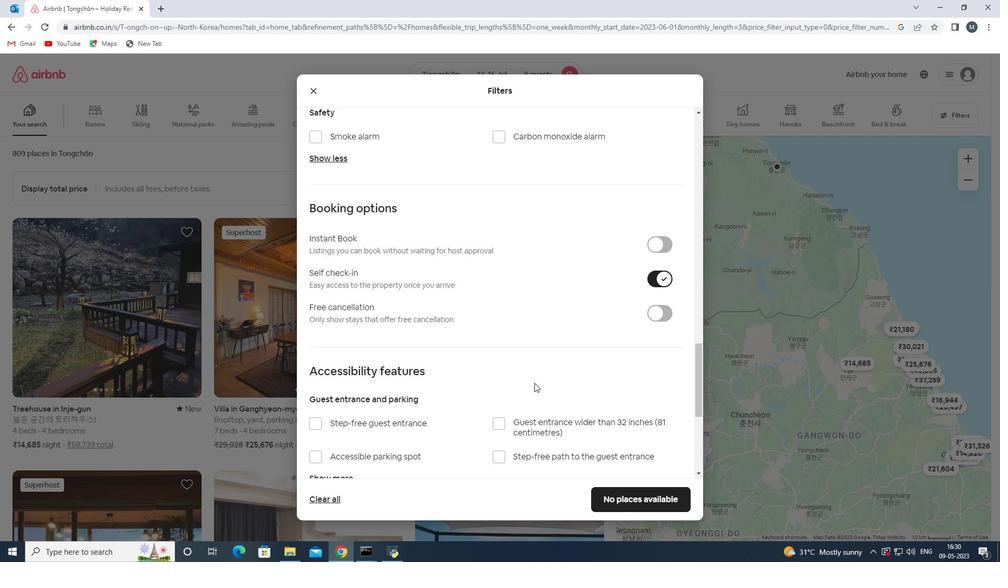 
Action: Mouse moved to (532, 383)
Screenshot: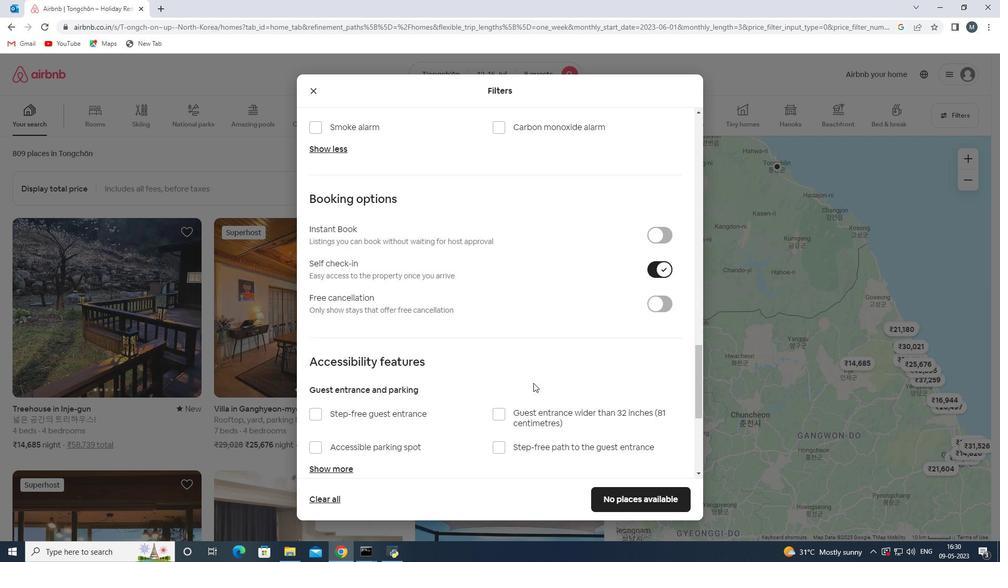 
Action: Mouse scrolled (532, 382) with delta (0, 0)
Screenshot: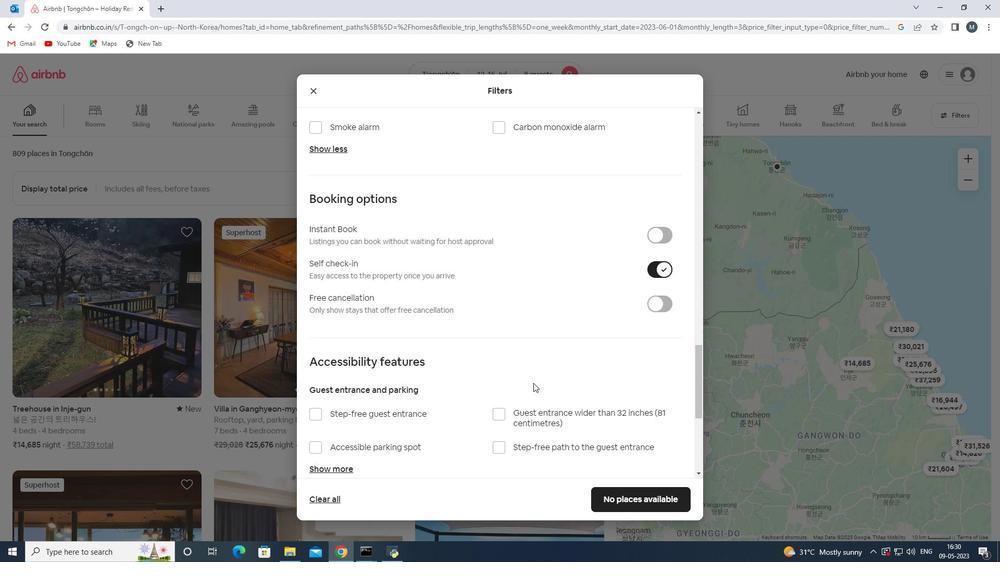 
Action: Mouse moved to (515, 383)
Screenshot: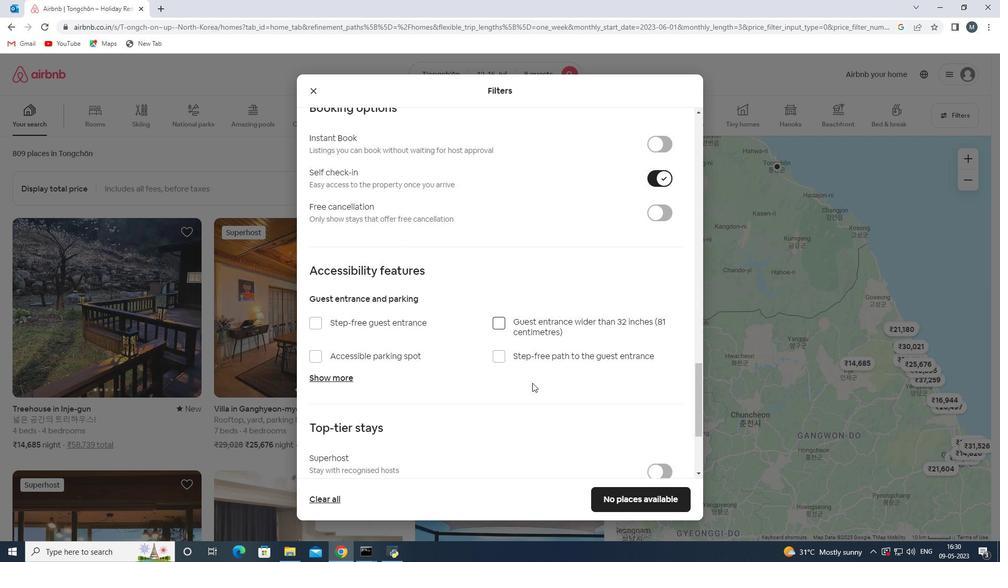 
Action: Mouse scrolled (515, 382) with delta (0, 0)
Screenshot: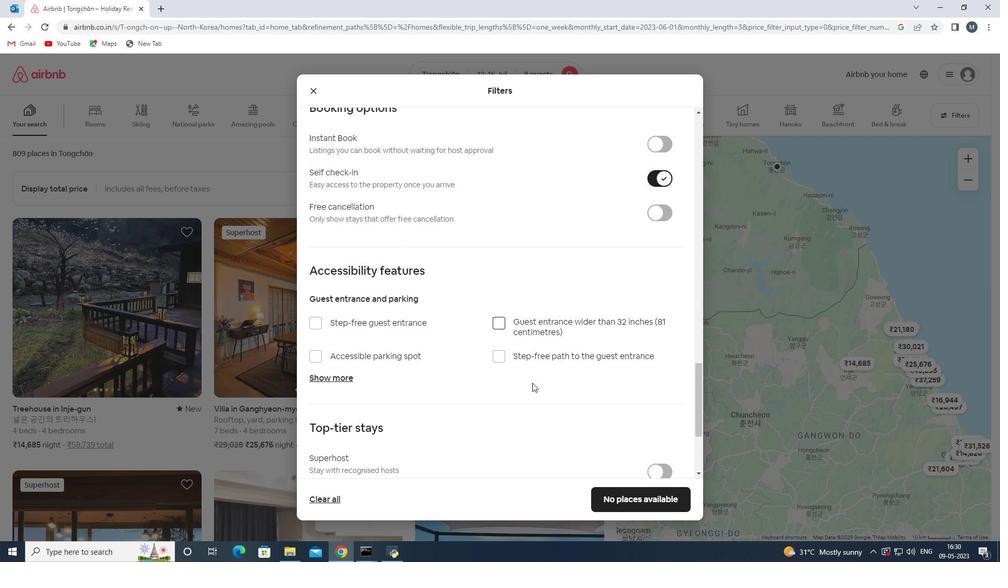 
Action: Mouse moved to (433, 389)
Screenshot: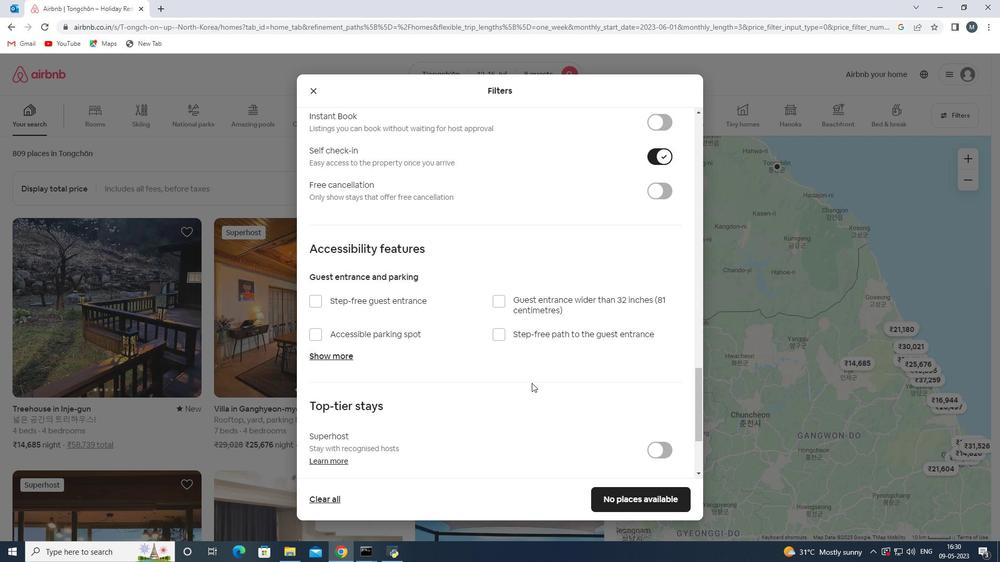 
Action: Mouse scrolled (433, 389) with delta (0, 0)
Screenshot: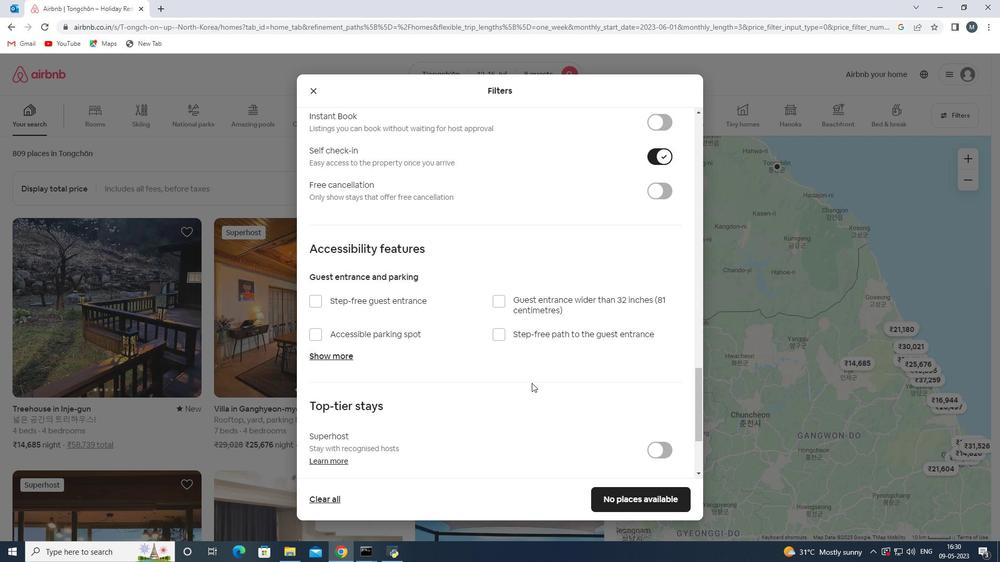 
Action: Mouse moved to (351, 407)
Screenshot: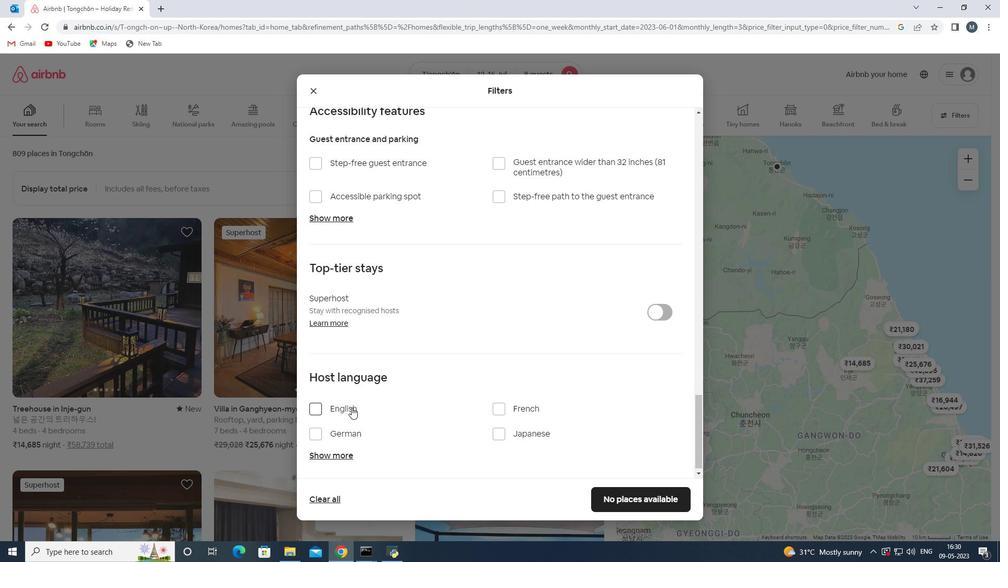 
Action: Mouse pressed left at (351, 407)
Screenshot: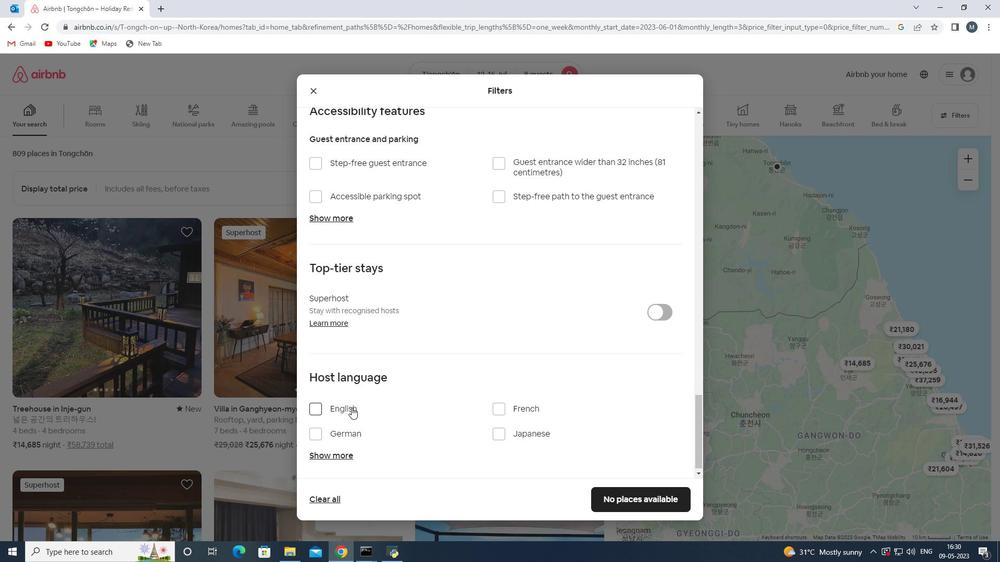 
Action: Mouse moved to (629, 503)
Screenshot: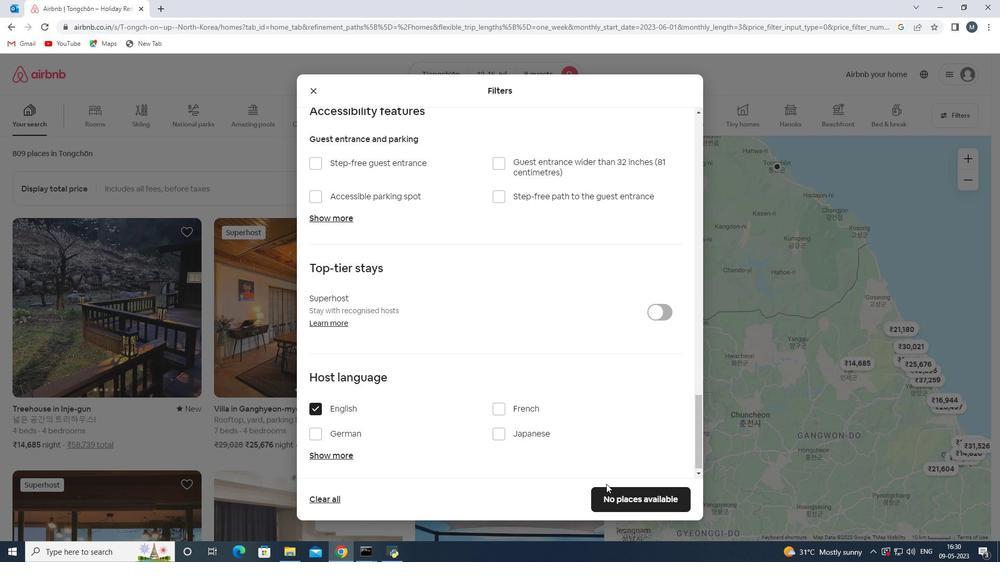 
Action: Mouse pressed left at (629, 503)
Screenshot: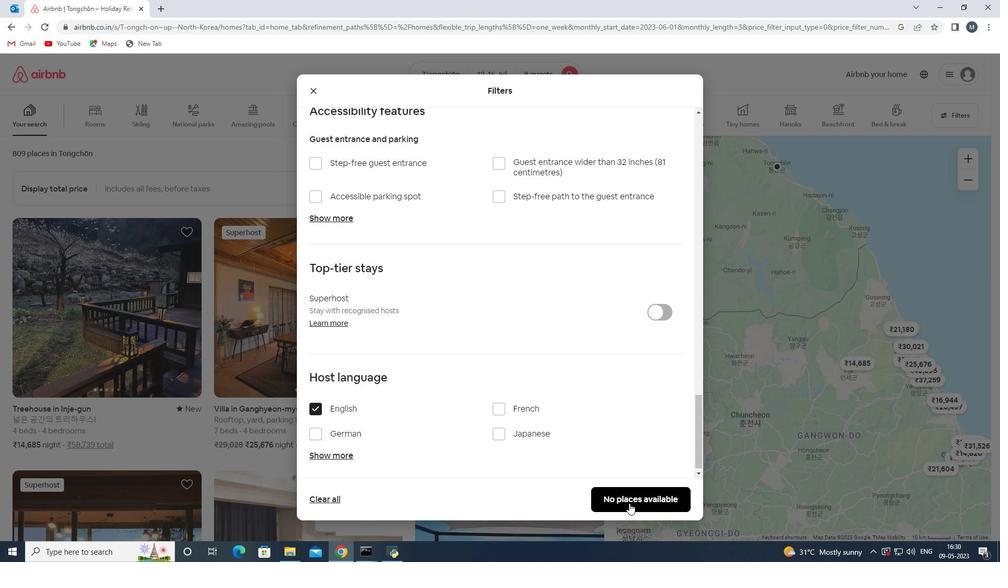 
Action: Mouse moved to (626, 500)
Screenshot: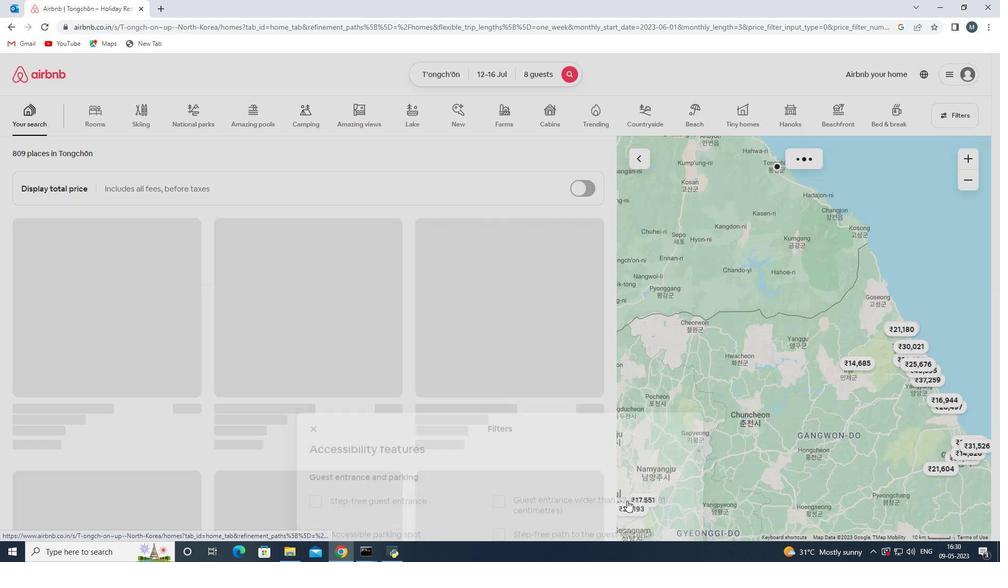 
